 Task: Add a signature Loretta Young containing Have a great National Diabetes Month, Loretta Young to email address softage.9@softage.net and add a label Marketing plans
Action: Mouse moved to (1168, 64)
Screenshot: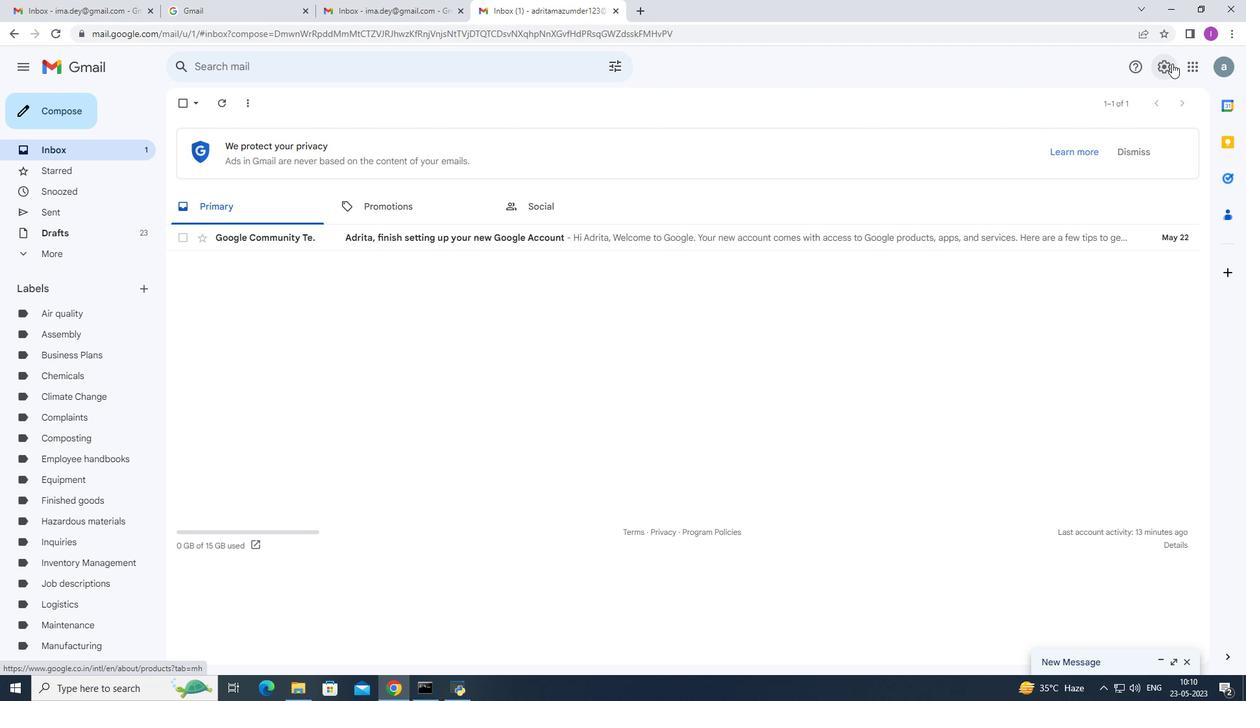 
Action: Mouse pressed left at (1168, 64)
Screenshot: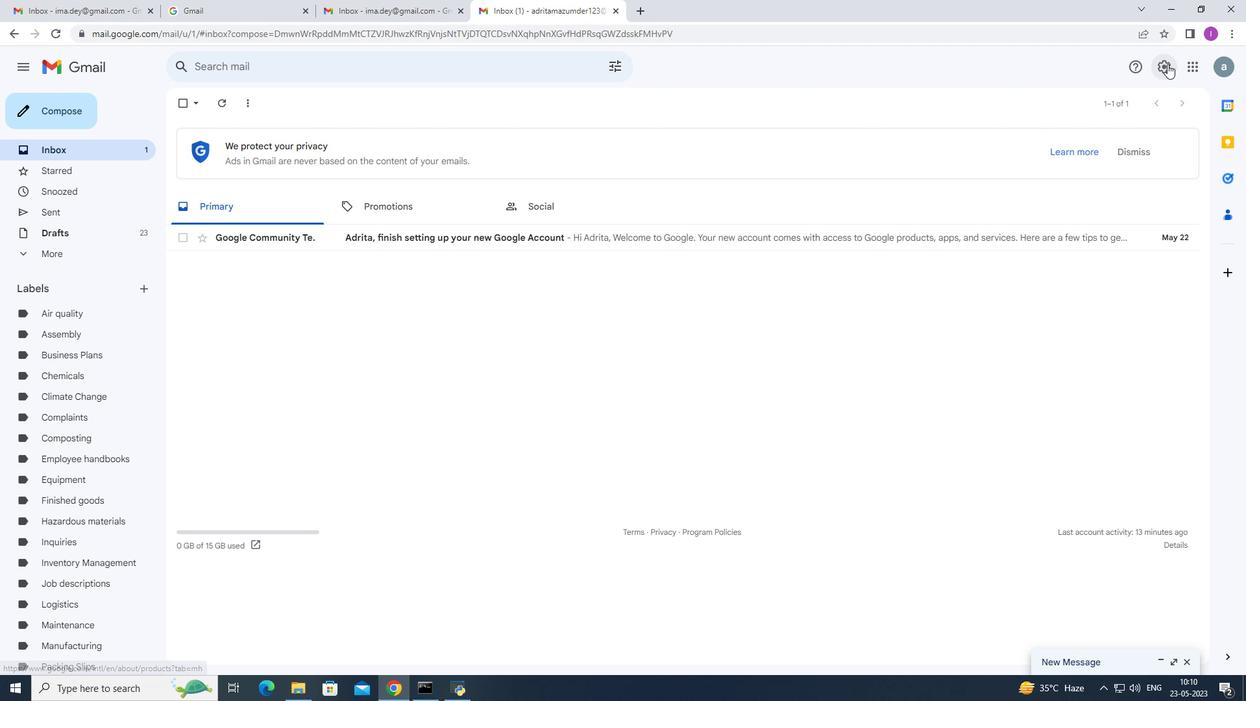 
Action: Mouse moved to (1120, 138)
Screenshot: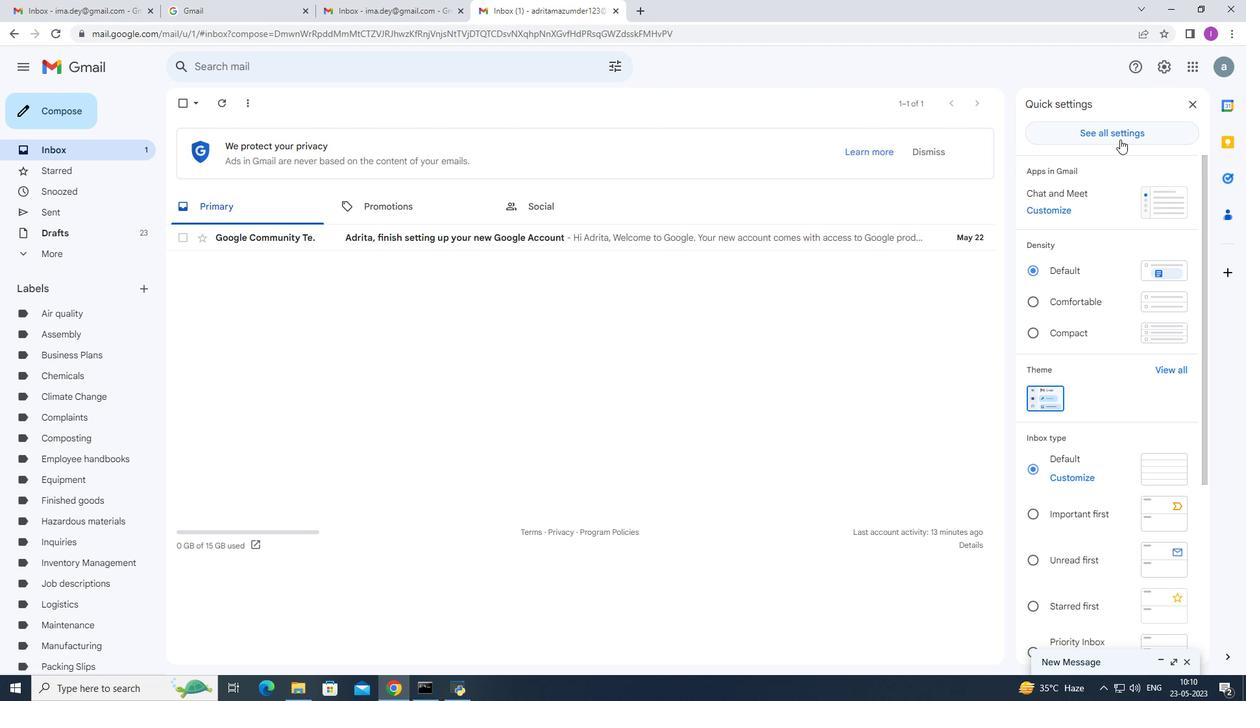 
Action: Mouse pressed left at (1120, 138)
Screenshot: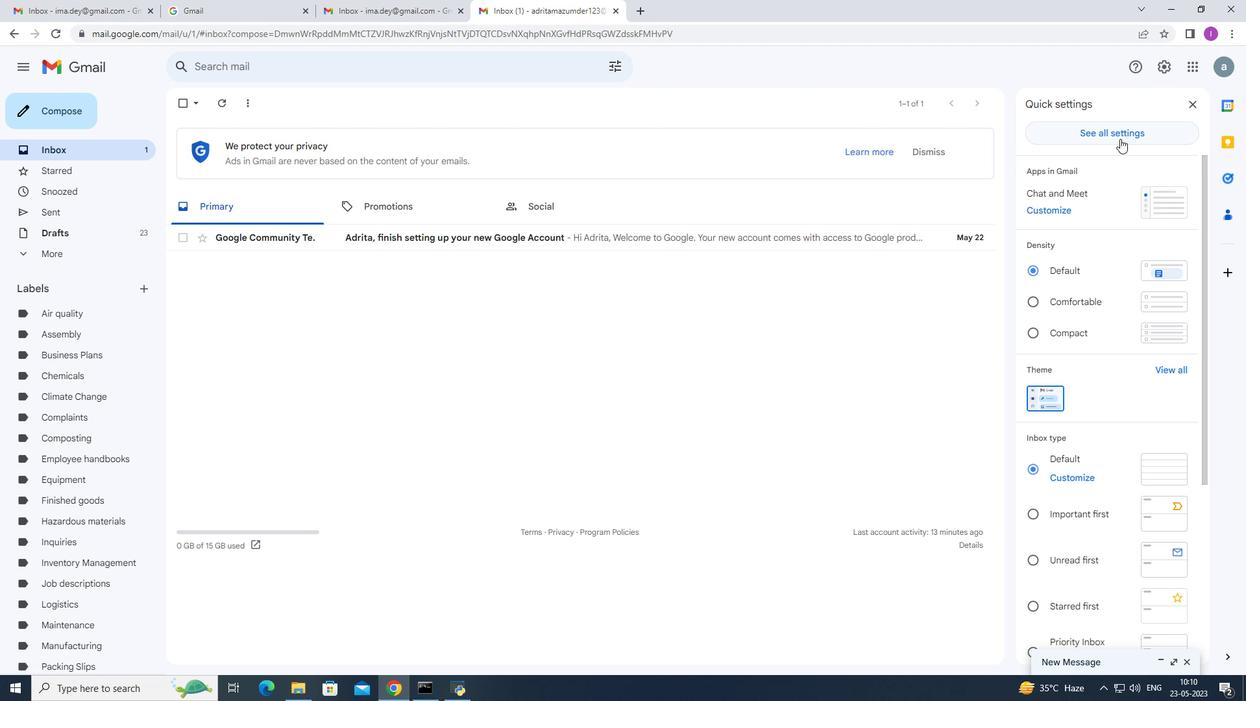 
Action: Mouse moved to (409, 381)
Screenshot: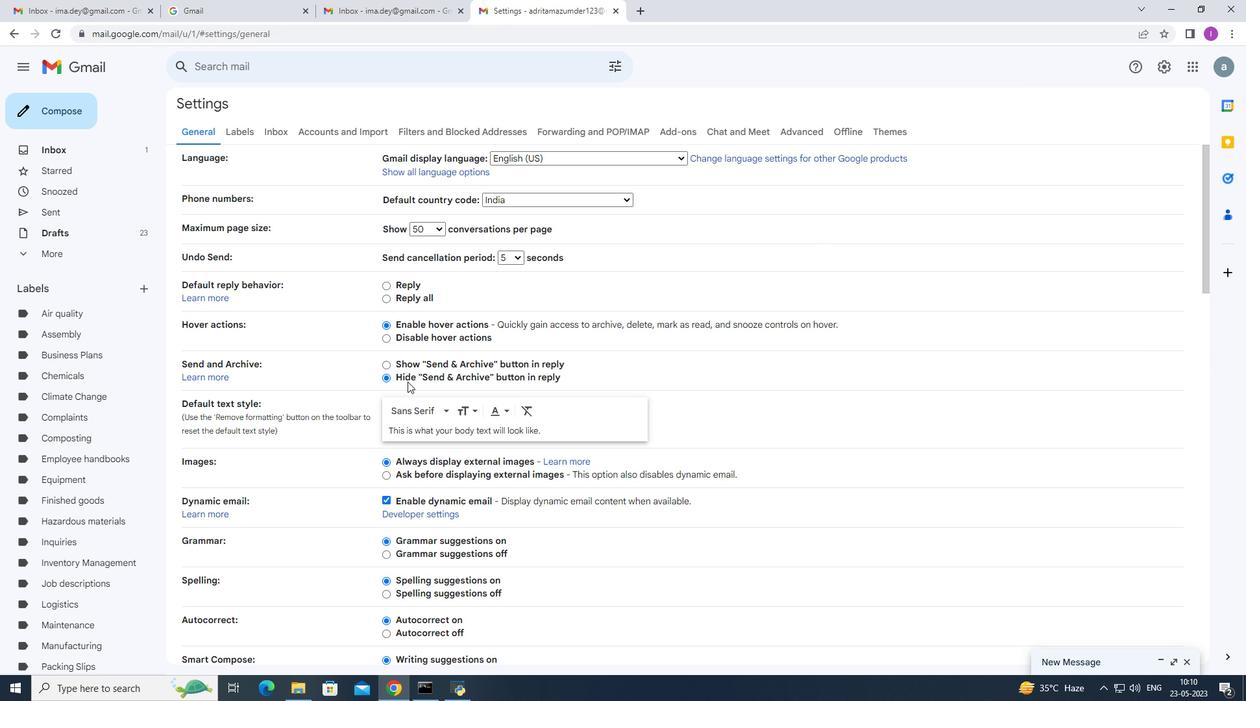 
Action: Mouse scrolled (409, 380) with delta (0, 0)
Screenshot: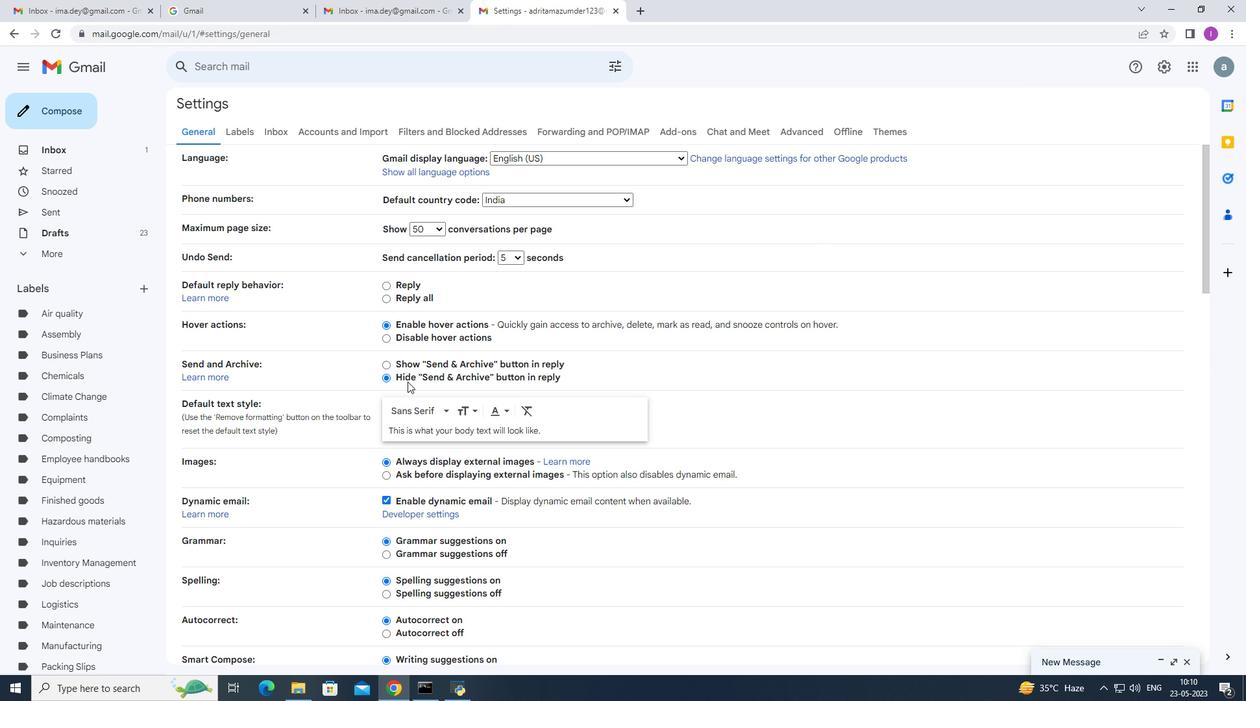 
Action: Mouse moved to (414, 381)
Screenshot: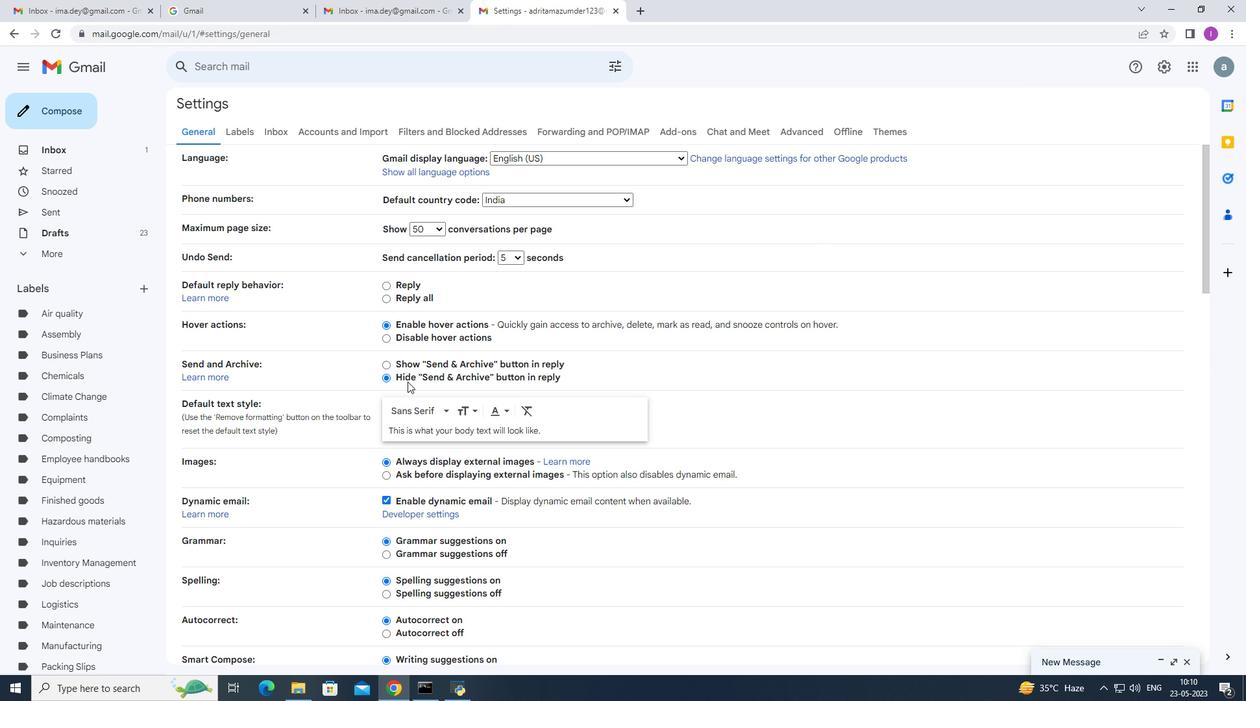 
Action: Mouse scrolled (414, 380) with delta (0, 0)
Screenshot: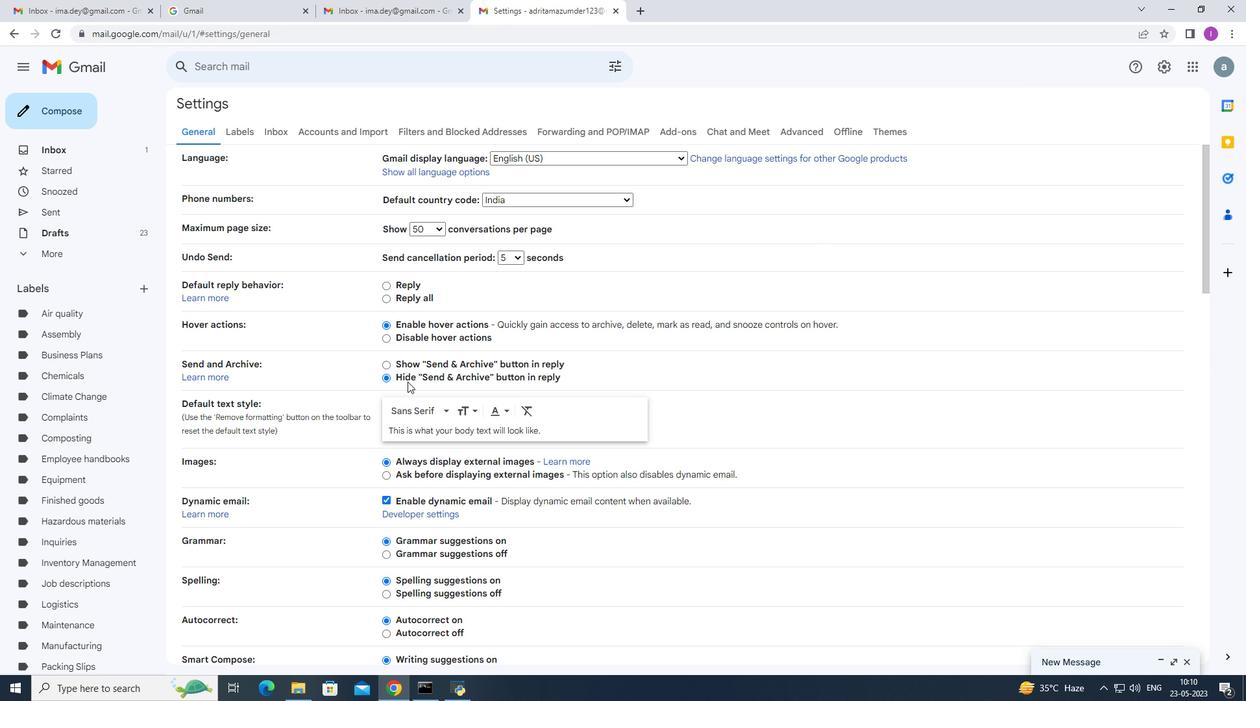 
Action: Mouse moved to (420, 381)
Screenshot: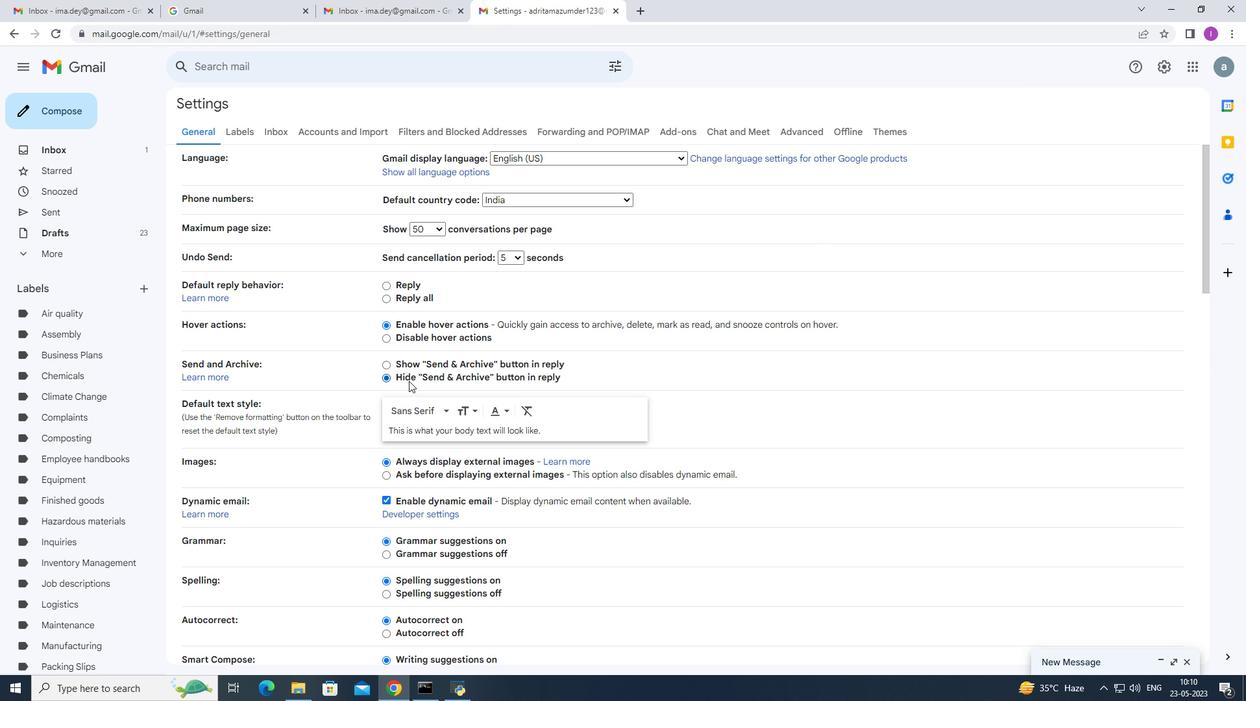 
Action: Mouse scrolled (418, 380) with delta (0, 0)
Screenshot: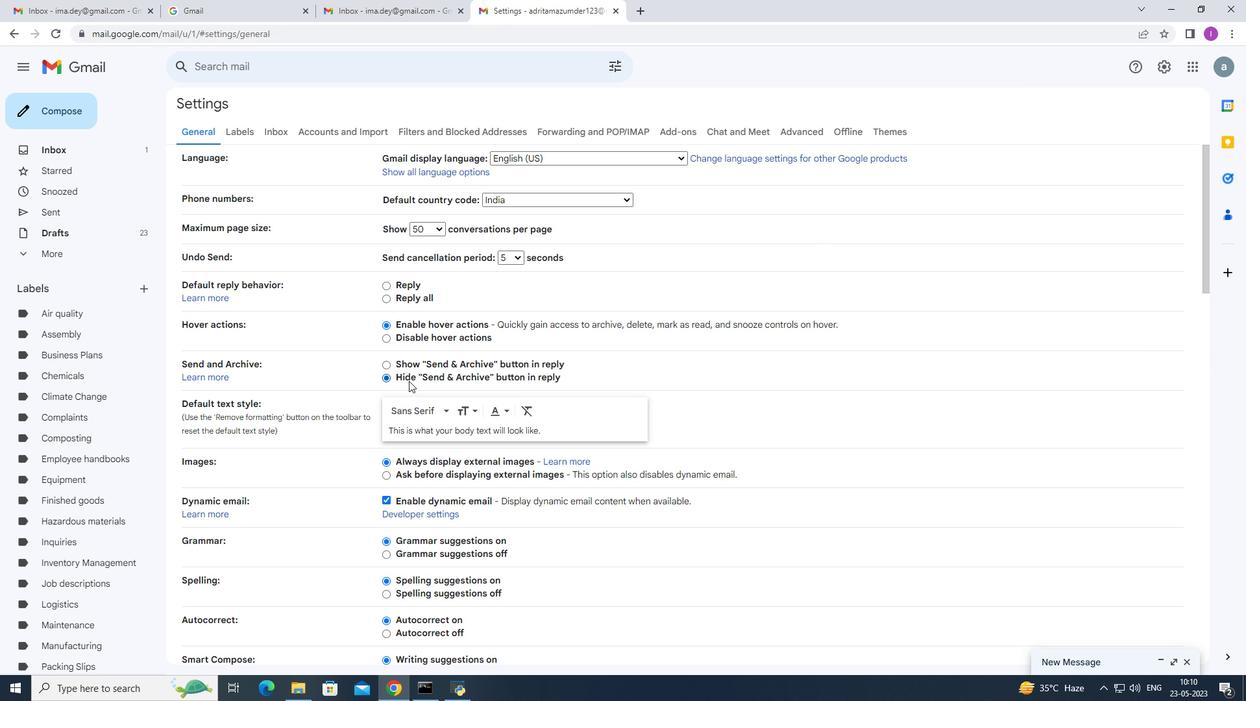 
Action: Mouse moved to (438, 380)
Screenshot: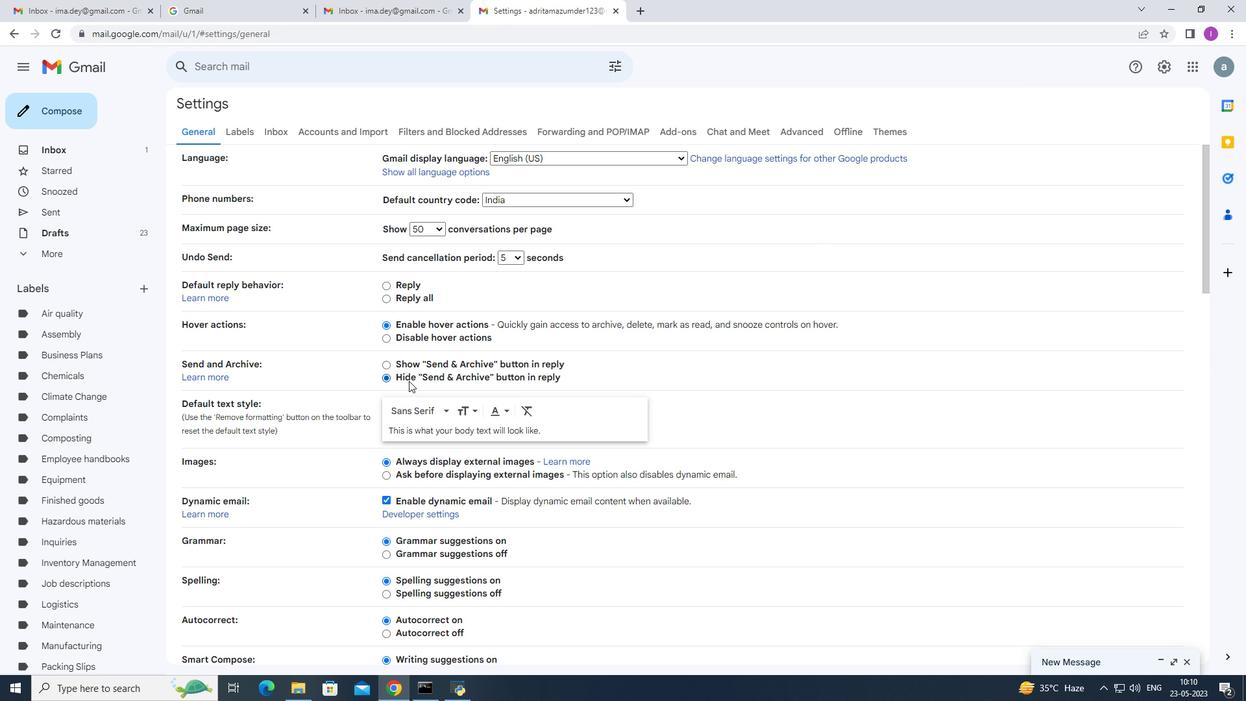 
Action: Mouse scrolled (426, 381) with delta (0, 0)
Screenshot: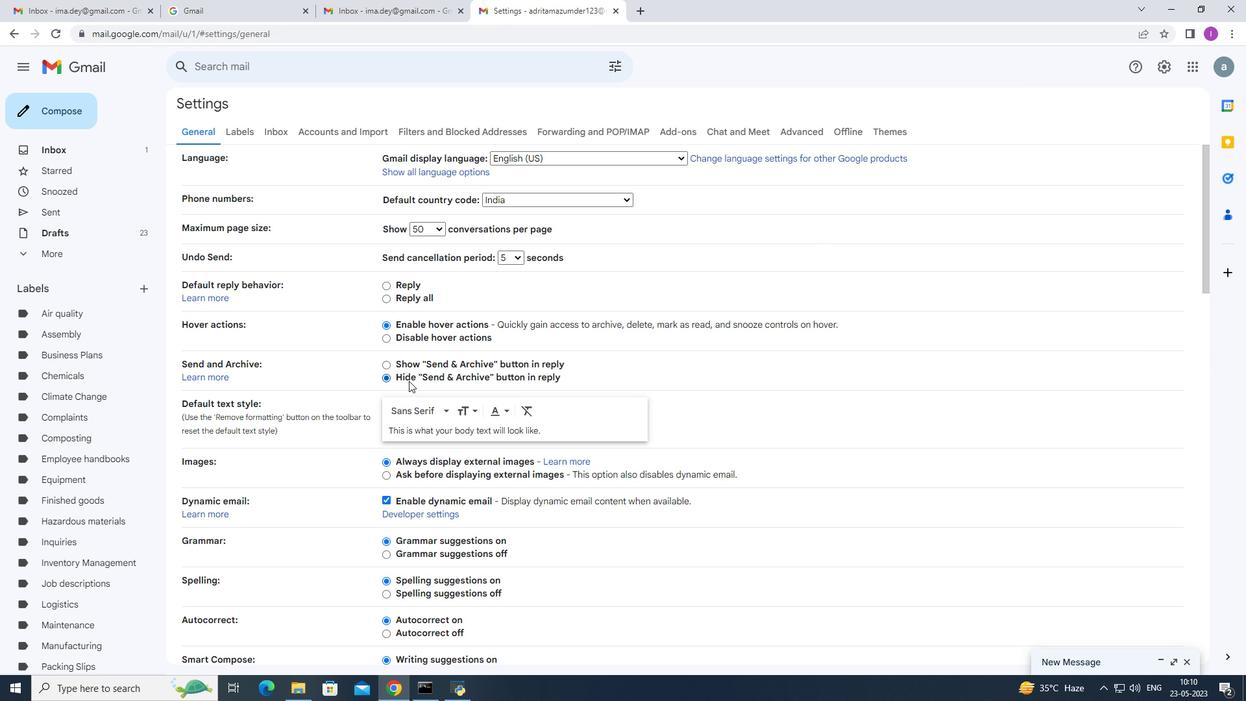 
Action: Mouse moved to (440, 380)
Screenshot: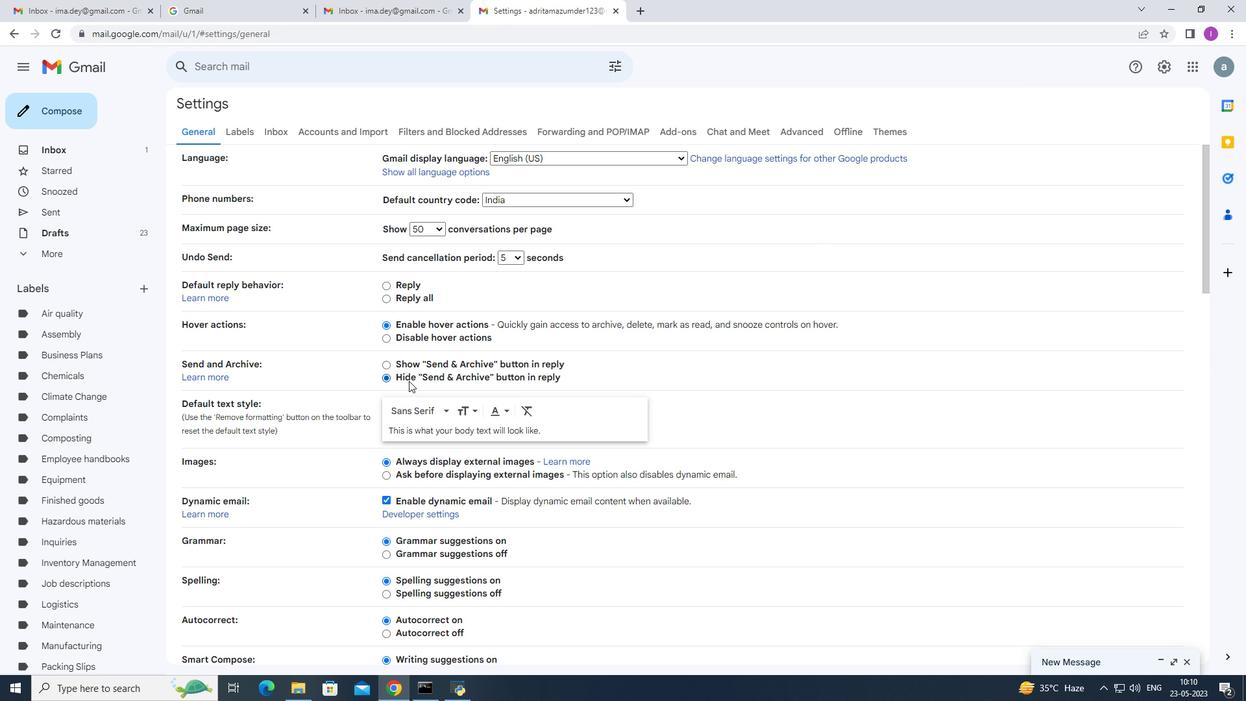 
Action: Mouse scrolled (430, 380) with delta (0, 0)
Screenshot: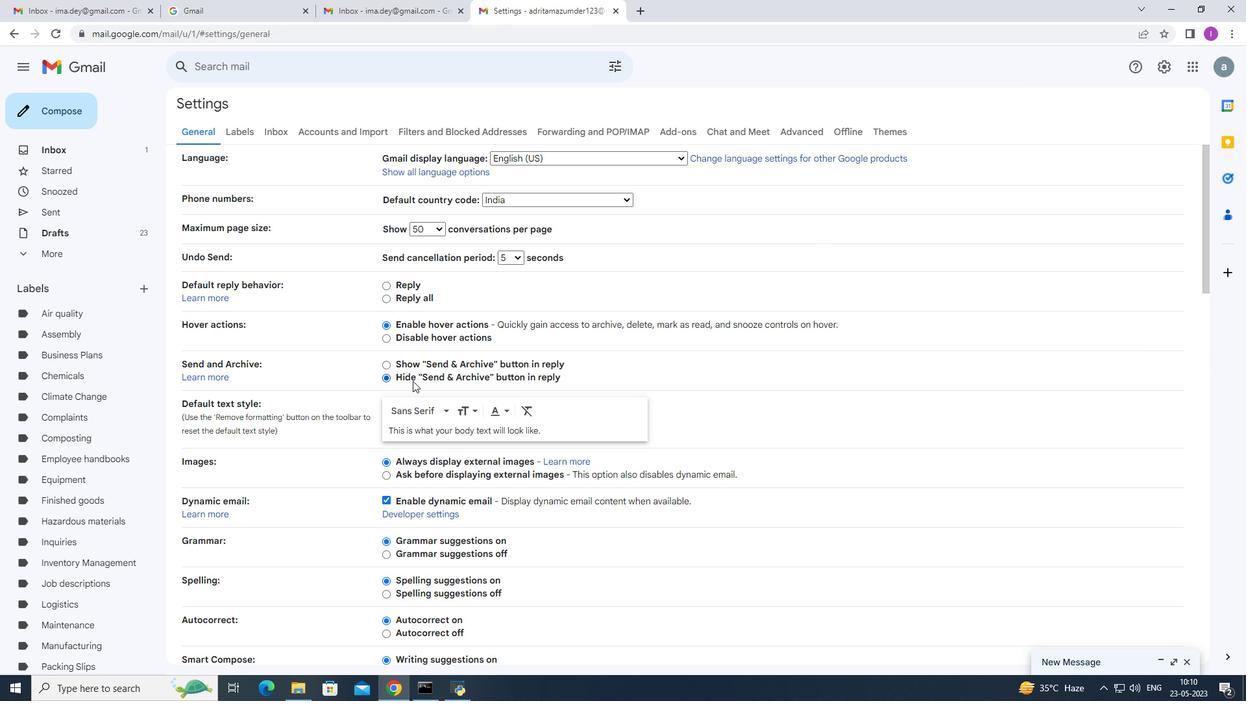 
Action: Mouse moved to (443, 380)
Screenshot: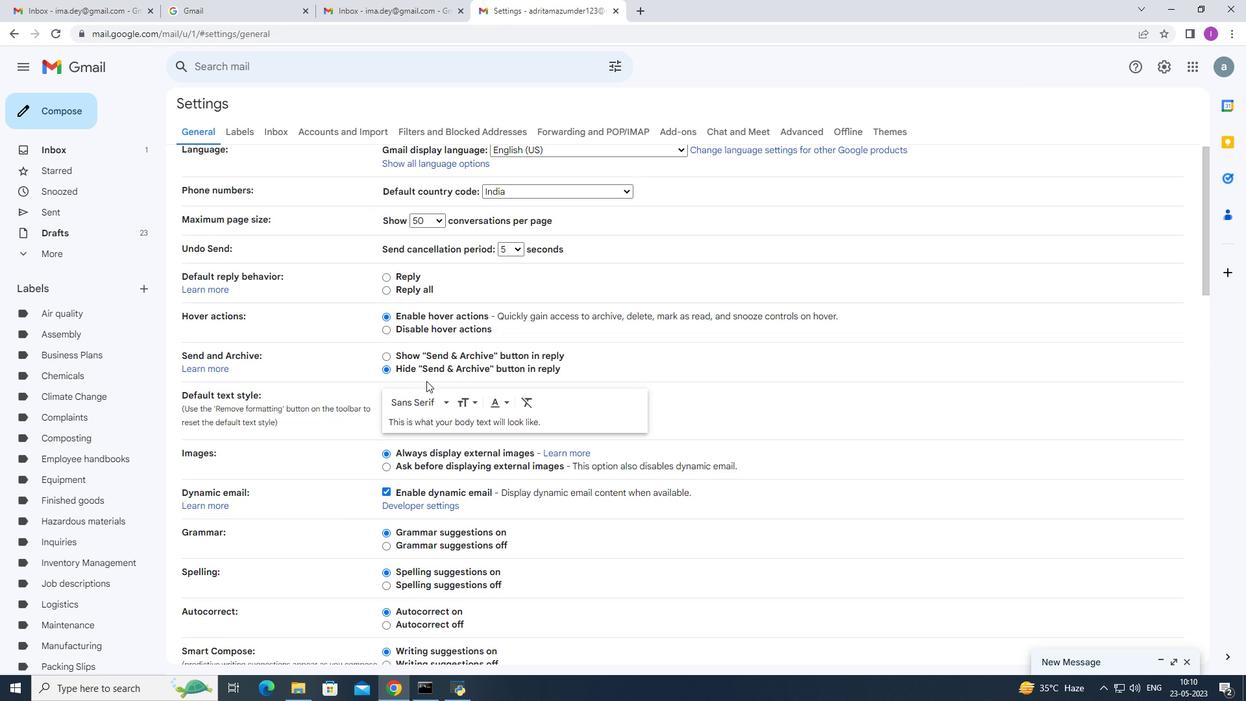 
Action: Mouse scrolled (442, 379) with delta (0, 0)
Screenshot: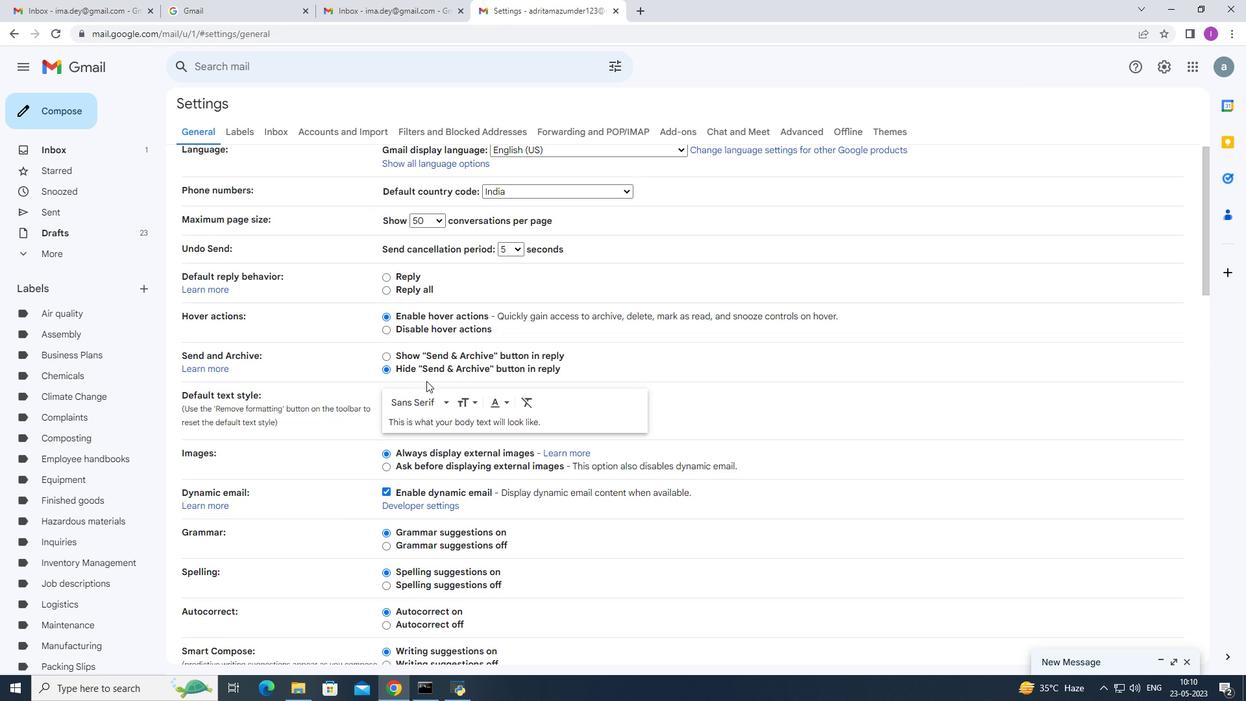 
Action: Mouse moved to (479, 372)
Screenshot: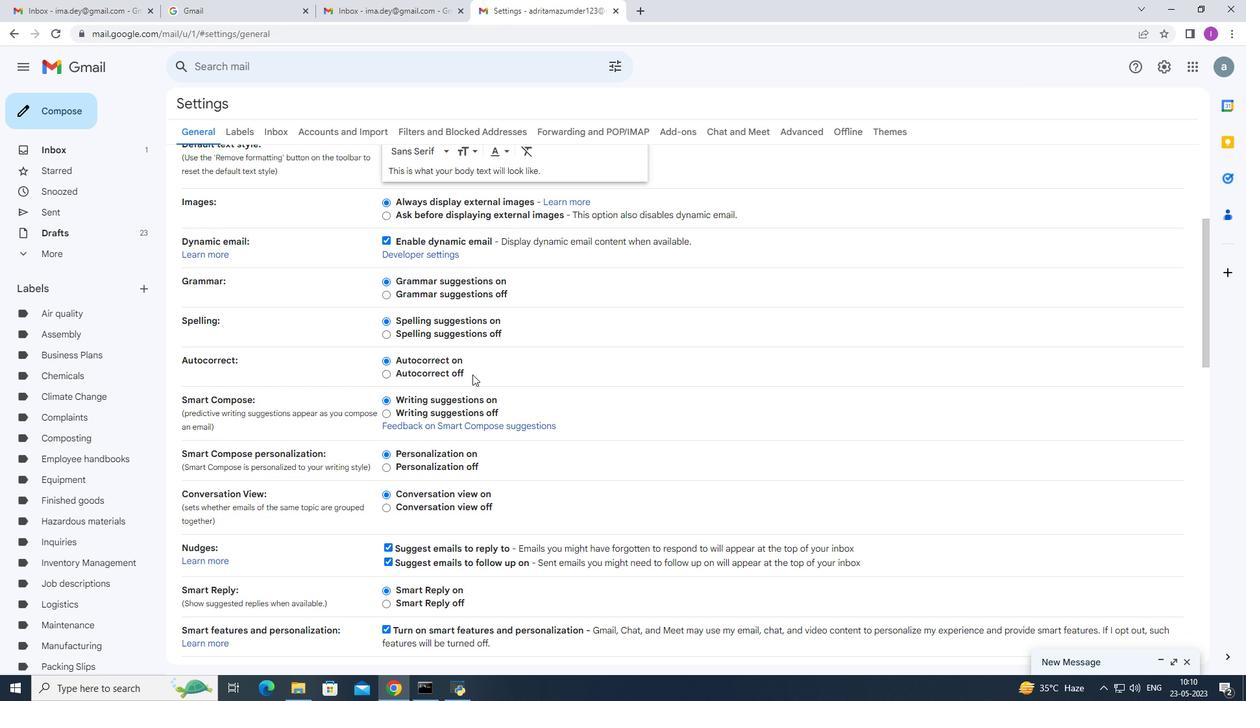 
Action: Mouse scrolled (479, 372) with delta (0, 0)
Screenshot: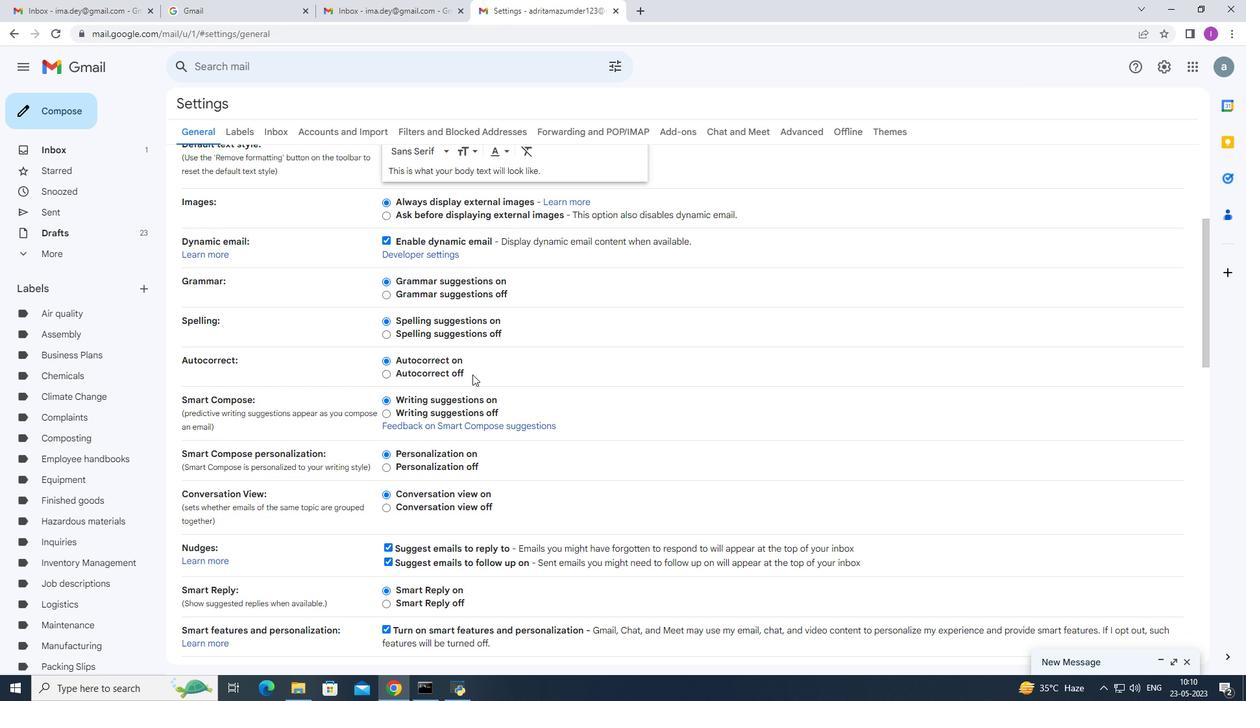 
Action: Mouse moved to (480, 372)
Screenshot: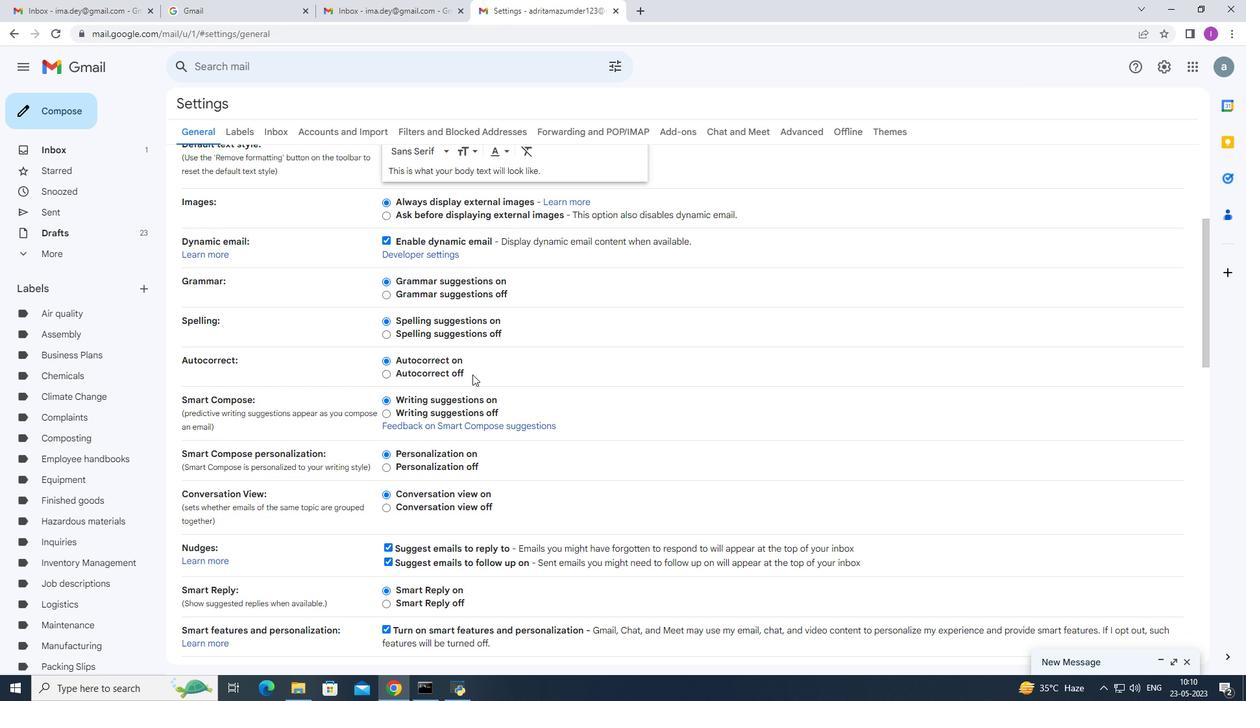 
Action: Mouse scrolled (479, 372) with delta (0, 0)
Screenshot: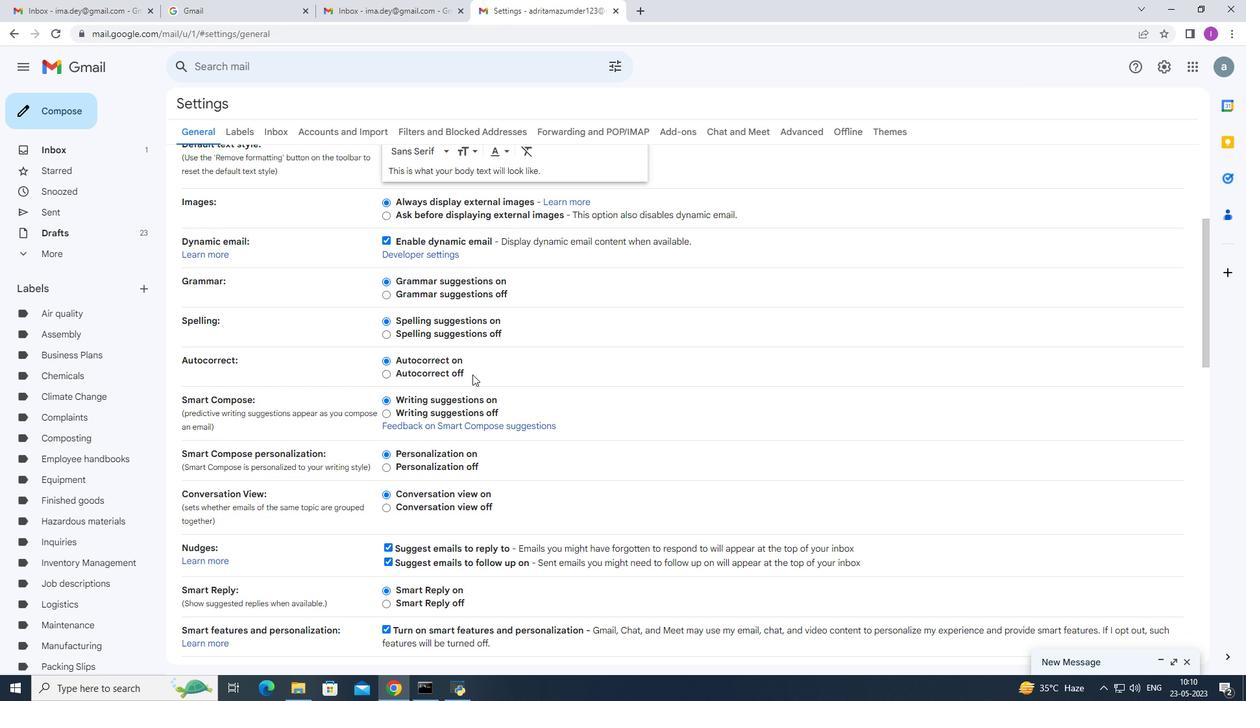 
Action: Mouse moved to (481, 372)
Screenshot: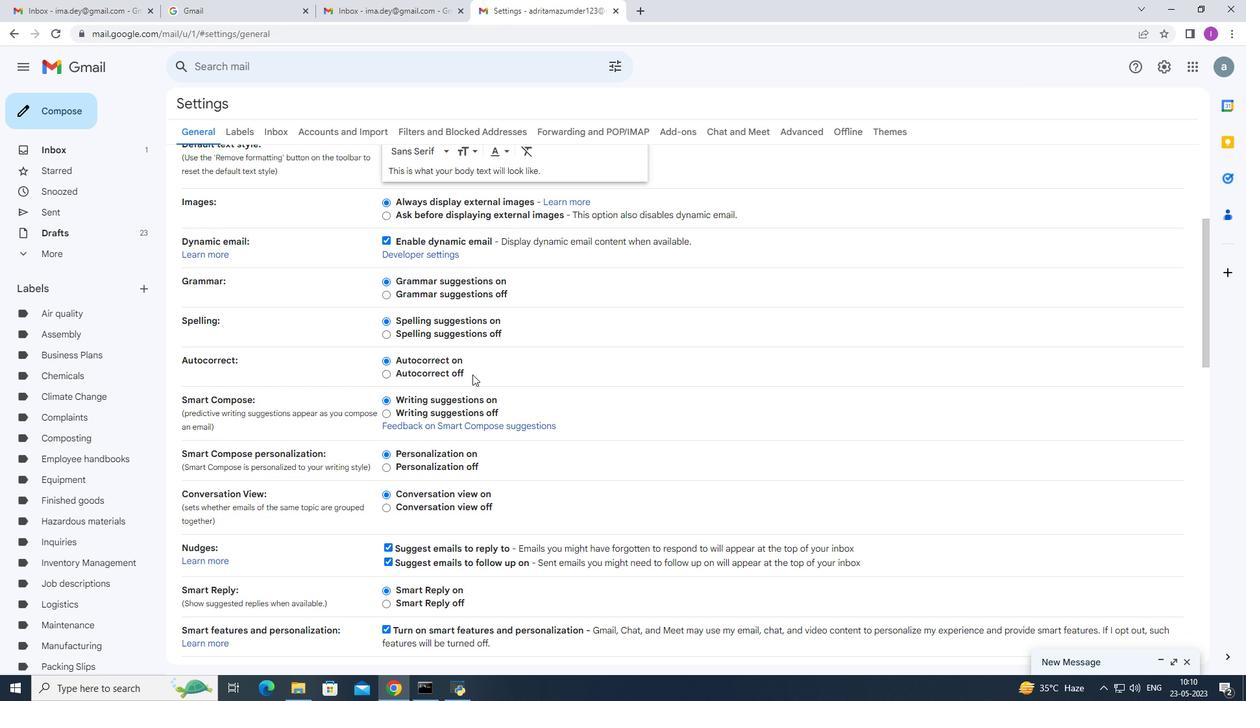 
Action: Mouse scrolled (479, 372) with delta (0, 0)
Screenshot: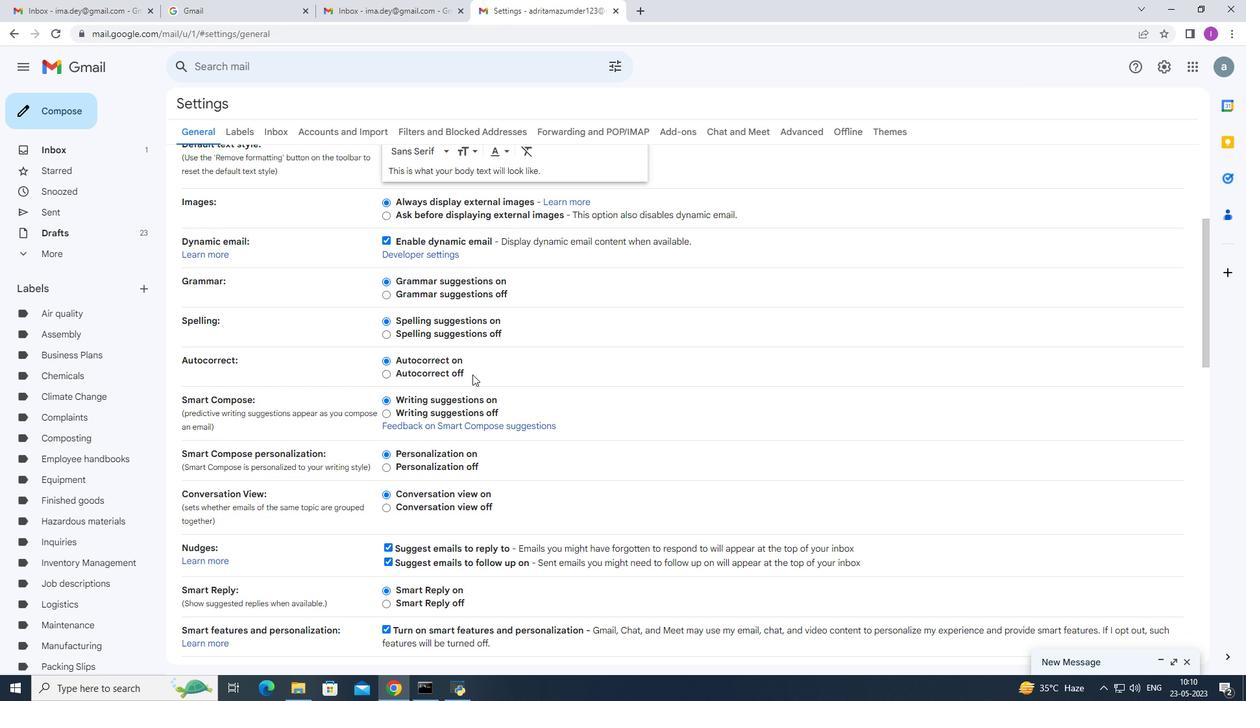 
Action: Mouse scrolled (481, 373) with delta (0, 0)
Screenshot: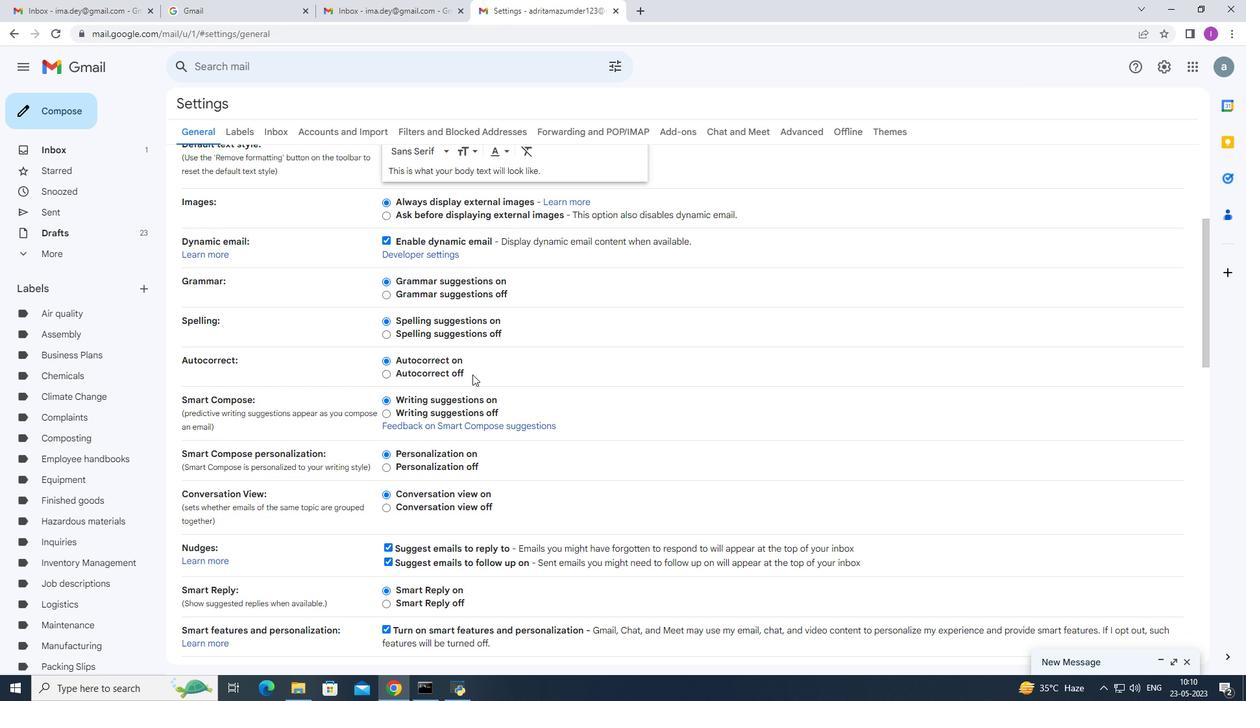 
Action: Mouse scrolled (481, 373) with delta (0, 0)
Screenshot: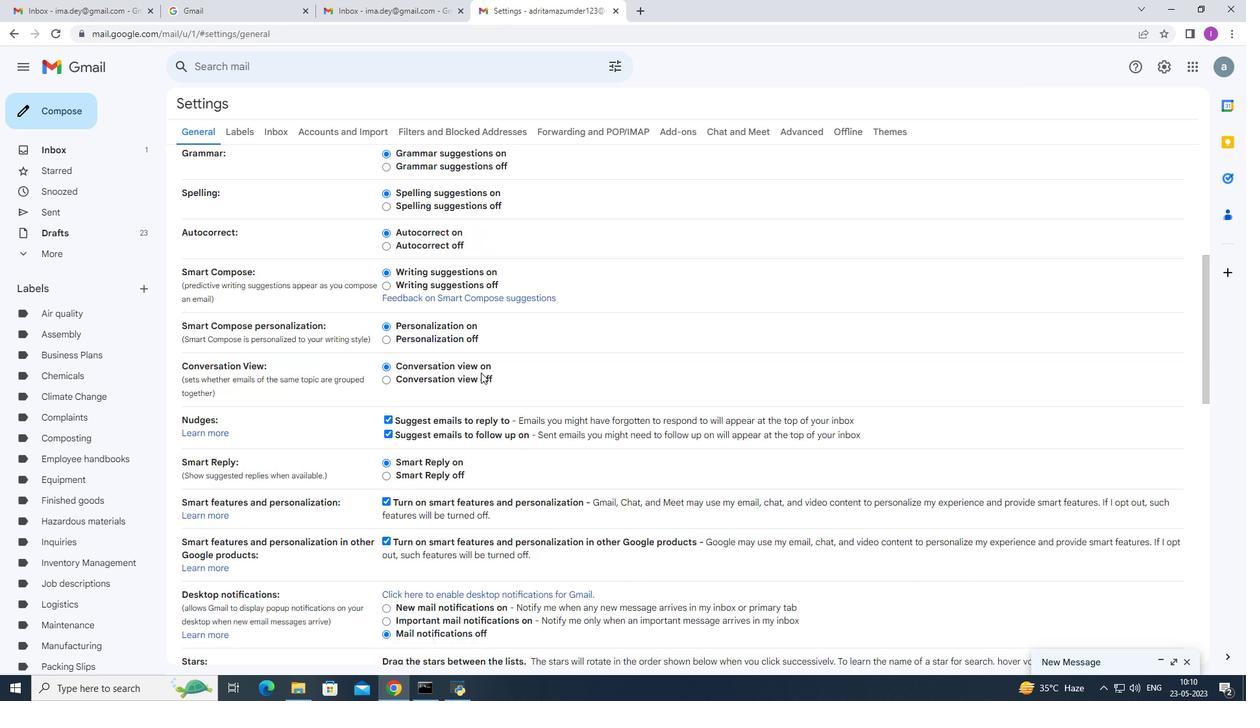 
Action: Mouse scrolled (481, 373) with delta (0, 0)
Screenshot: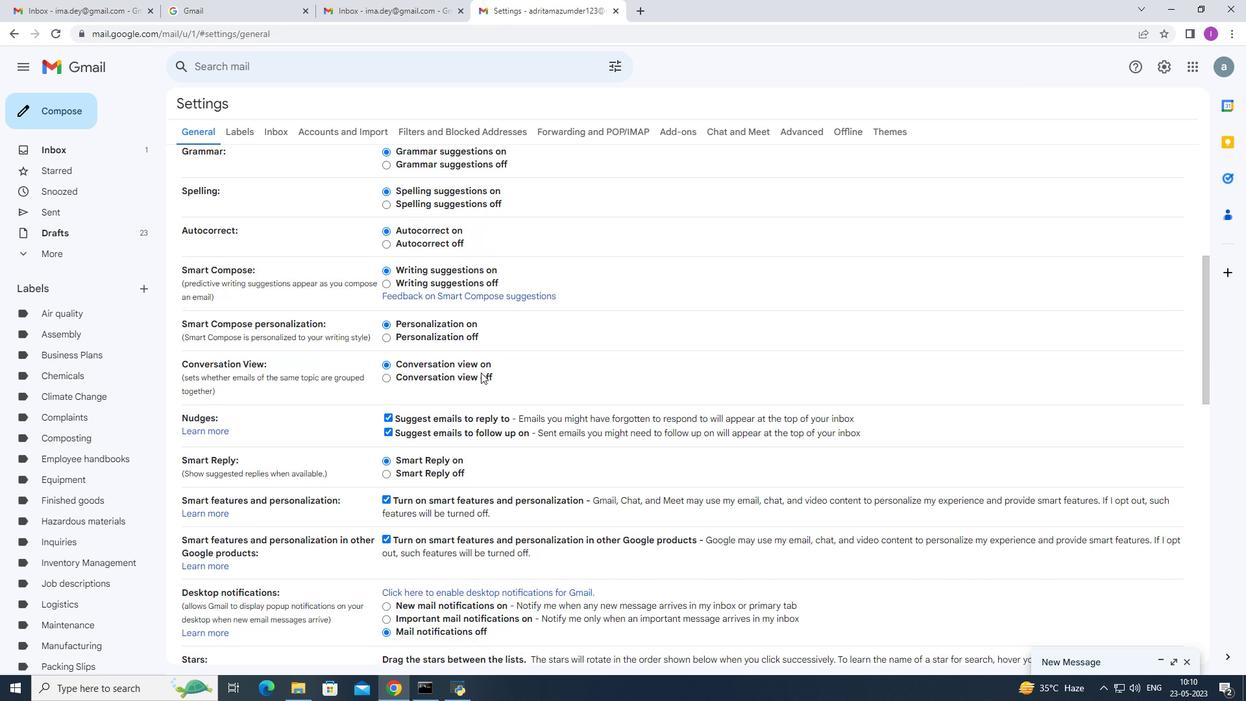 
Action: Mouse scrolled (481, 373) with delta (0, 0)
Screenshot: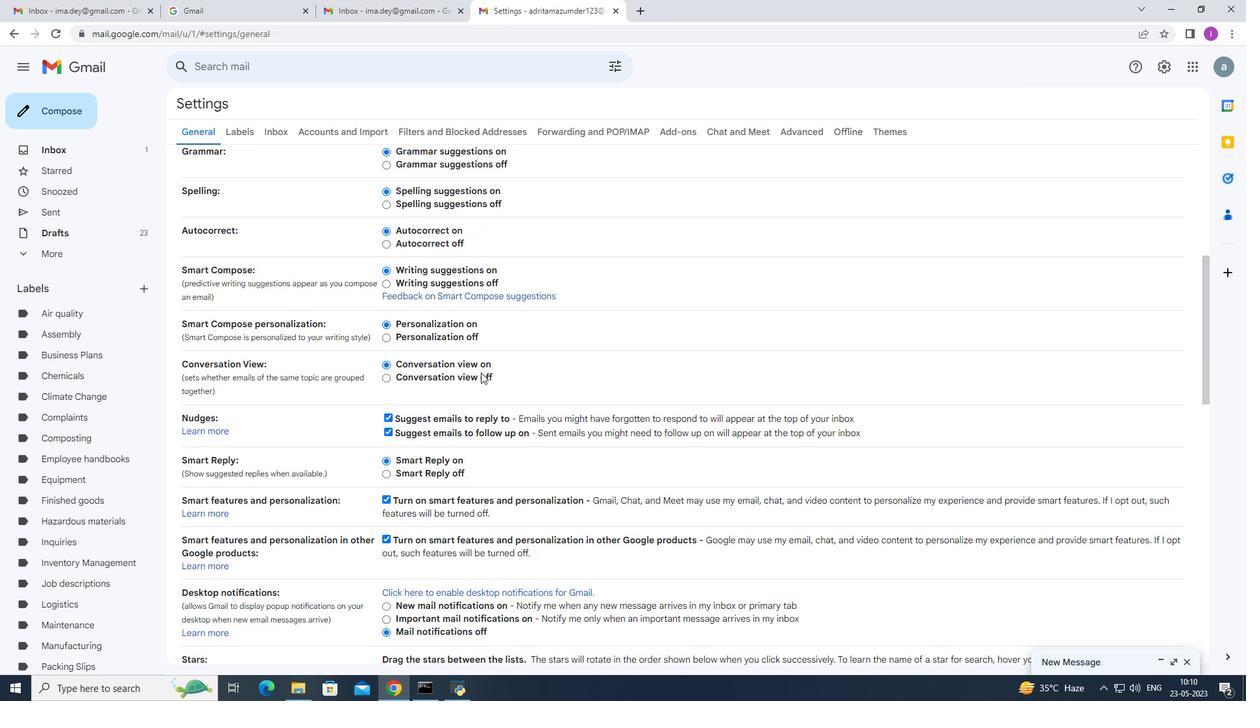 
Action: Mouse scrolled (481, 372) with delta (0, 0)
Screenshot: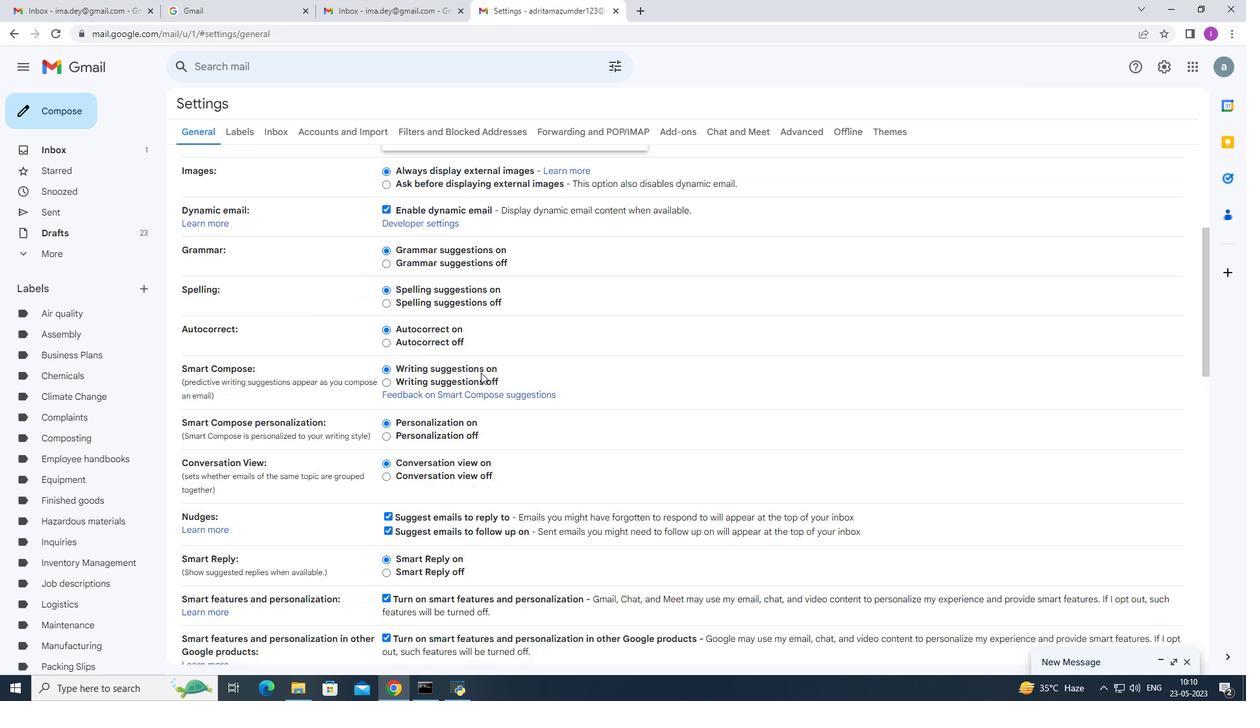 
Action: Mouse scrolled (481, 372) with delta (0, 0)
Screenshot: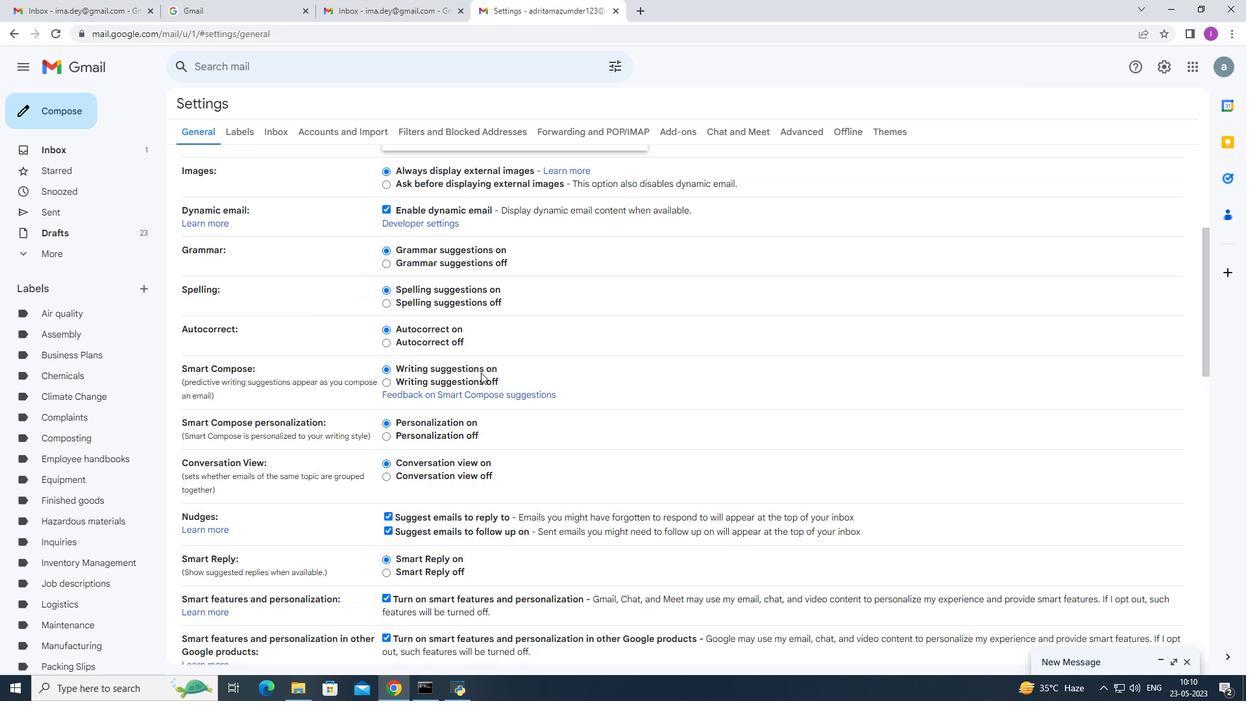 
Action: Mouse scrolled (481, 372) with delta (0, 0)
Screenshot: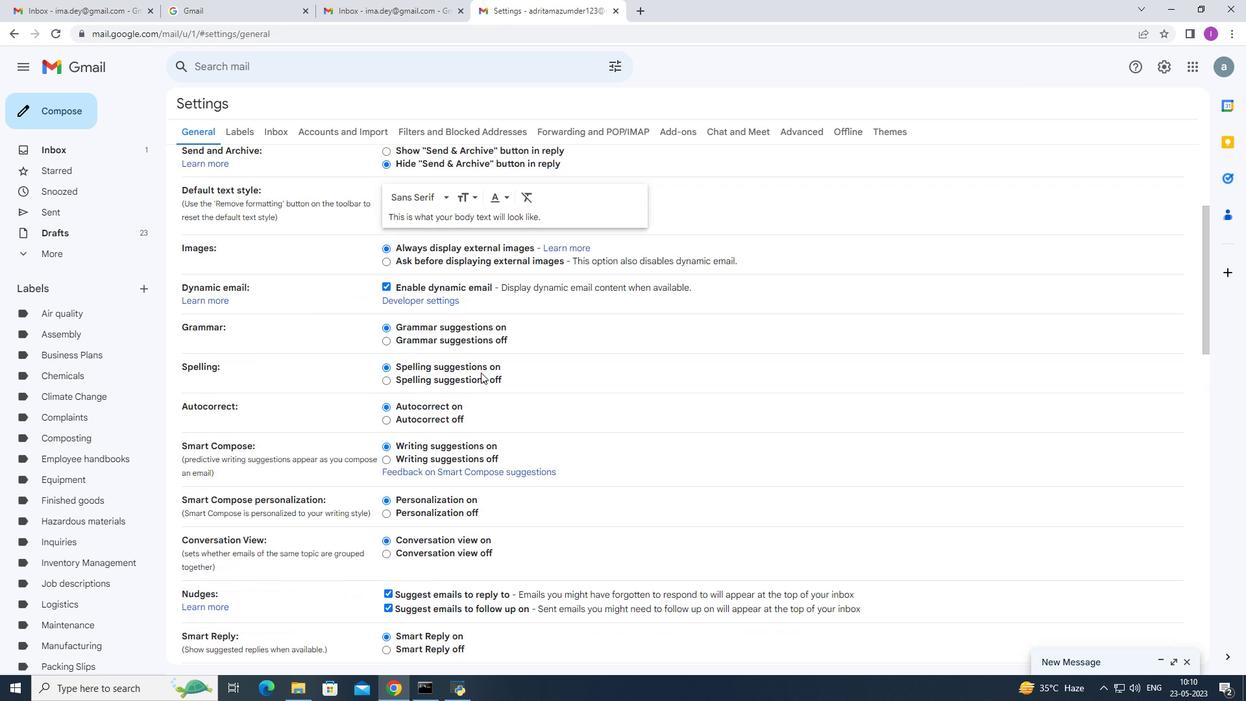 
Action: Mouse scrolled (481, 372) with delta (0, 0)
Screenshot: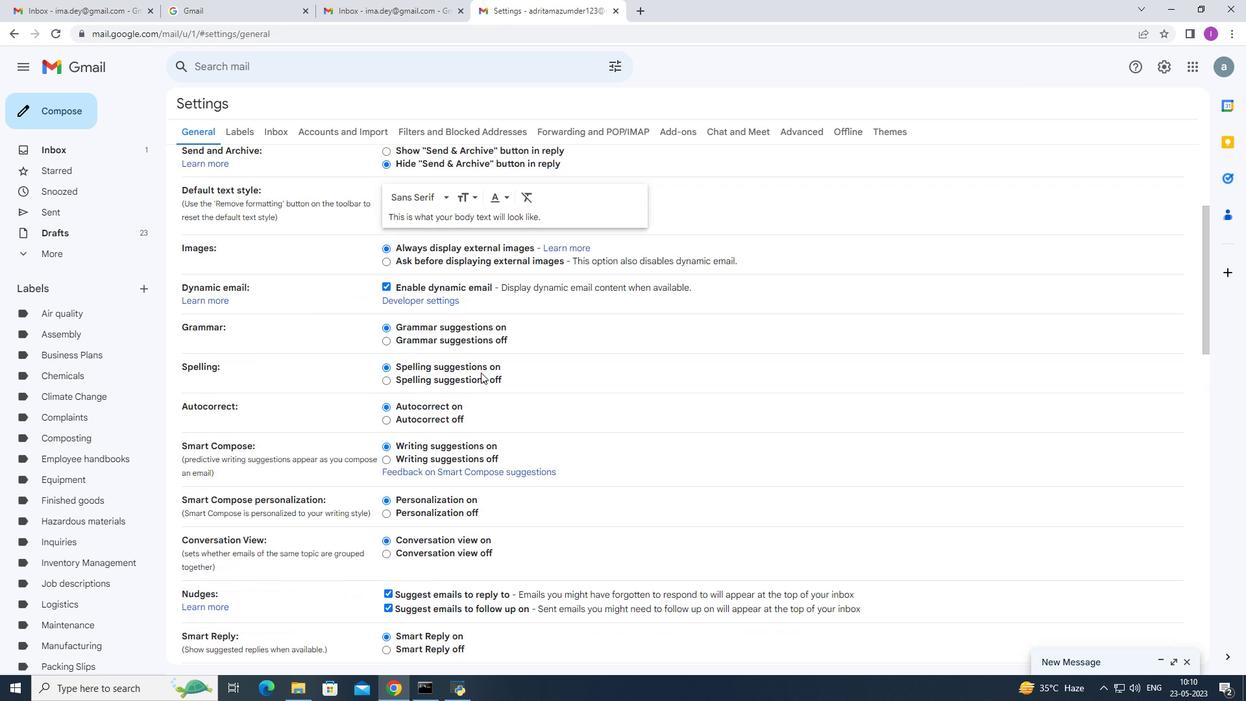 
Action: Mouse scrolled (481, 372) with delta (0, 0)
Screenshot: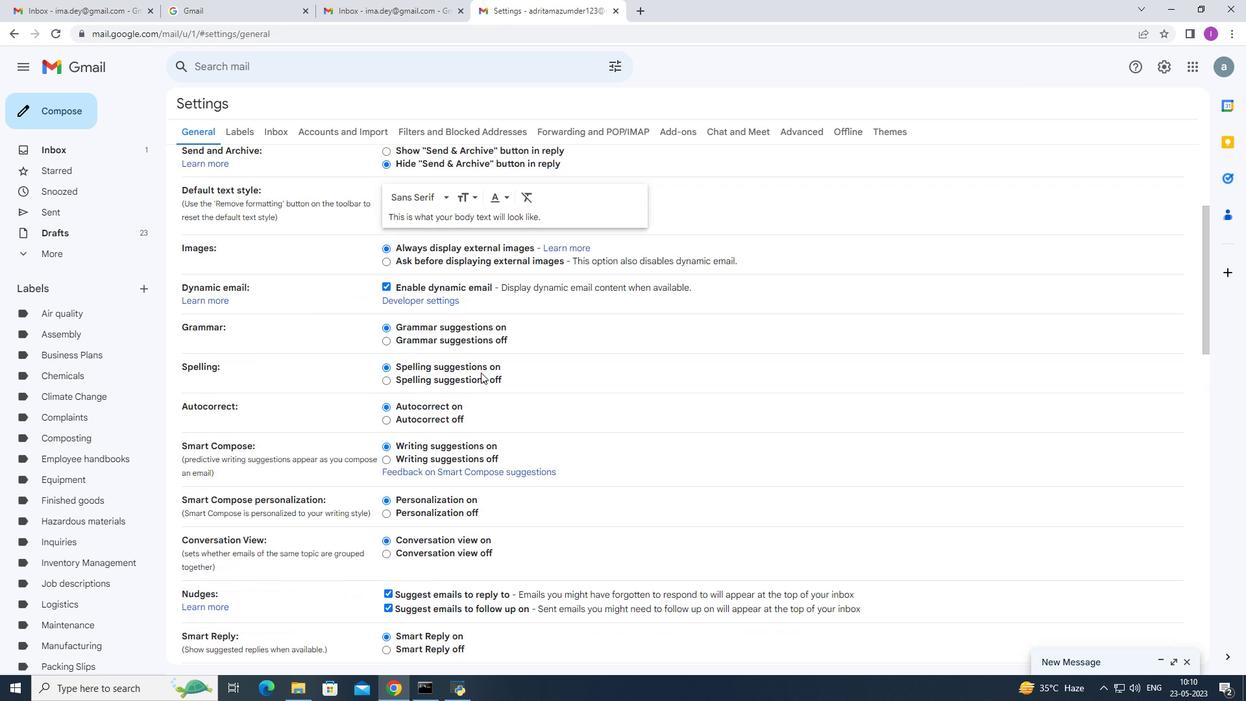 
Action: Mouse scrolled (481, 373) with delta (0, 0)
Screenshot: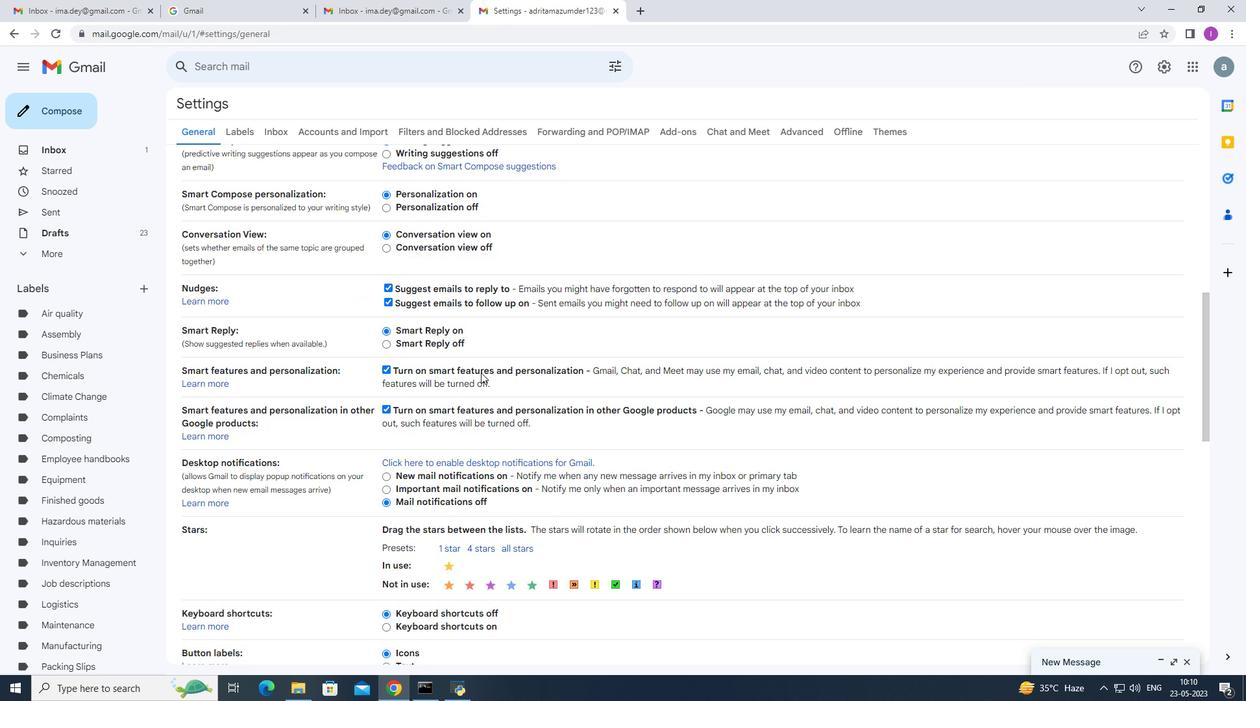 
Action: Mouse moved to (481, 372)
Screenshot: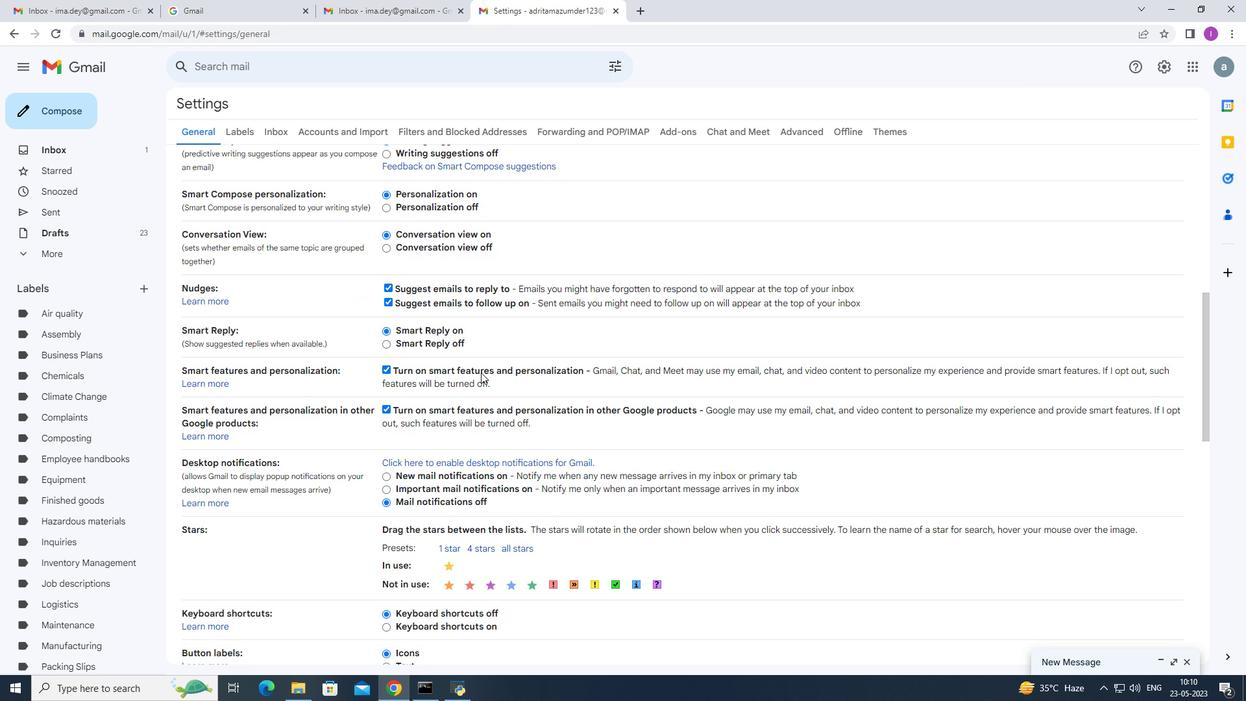 
Action: Mouse scrolled (481, 373) with delta (0, 0)
Screenshot: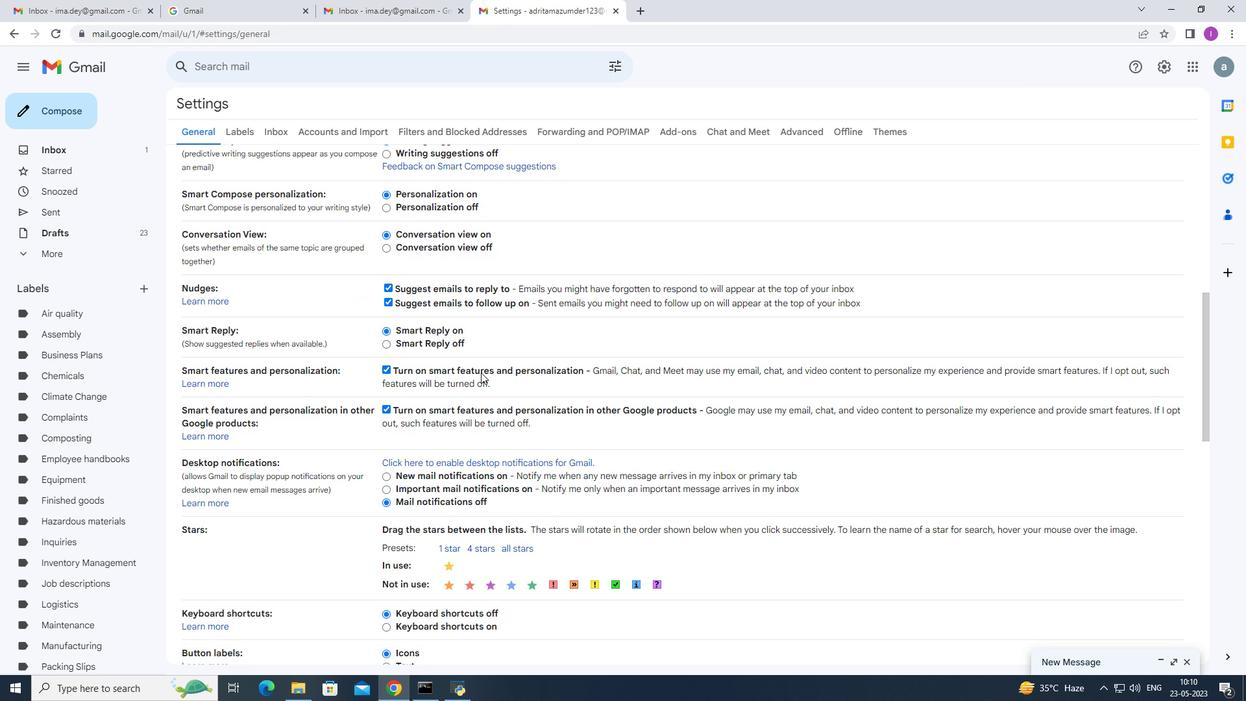 
Action: Mouse scrolled (481, 373) with delta (0, 0)
Screenshot: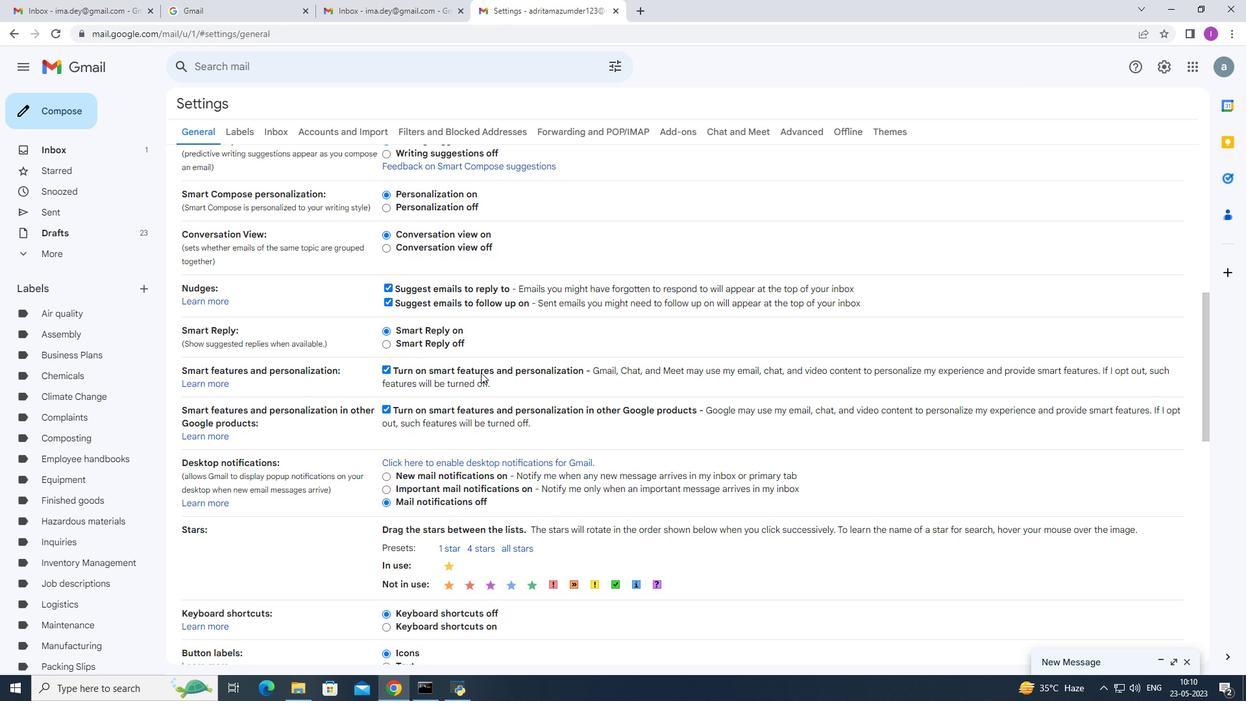
Action: Mouse moved to (482, 372)
Screenshot: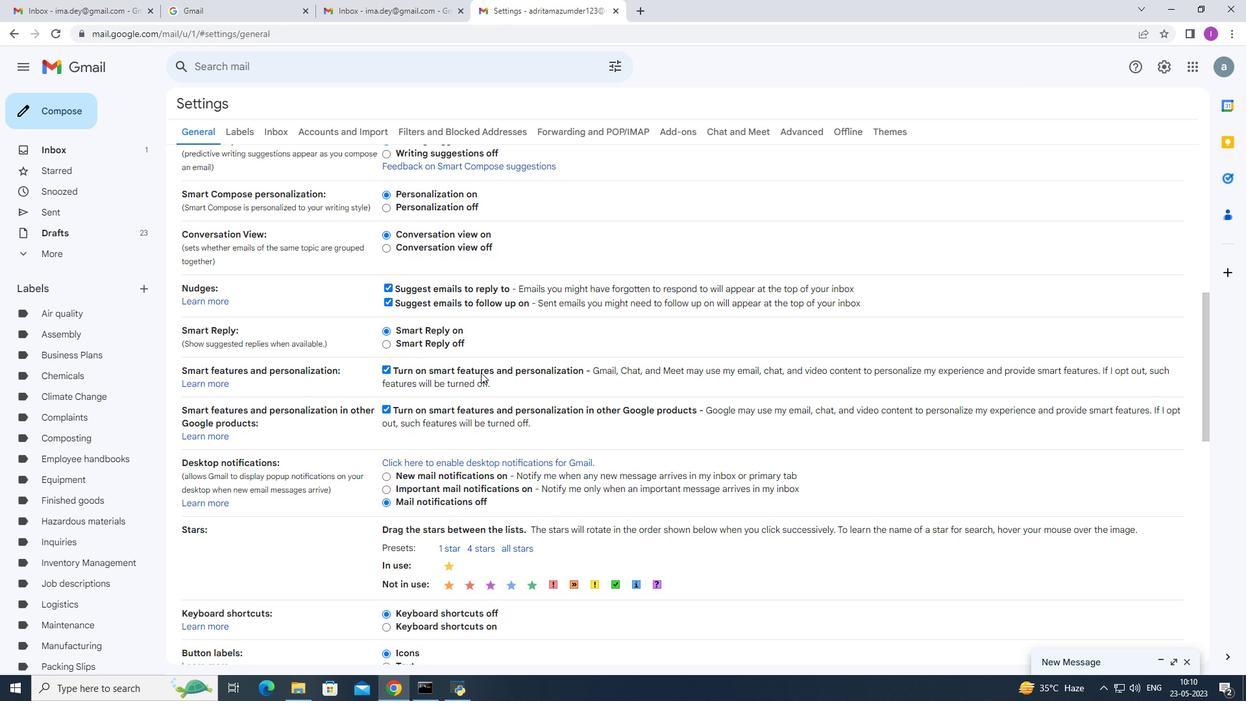 
Action: Mouse scrolled (482, 373) with delta (0, 0)
Screenshot: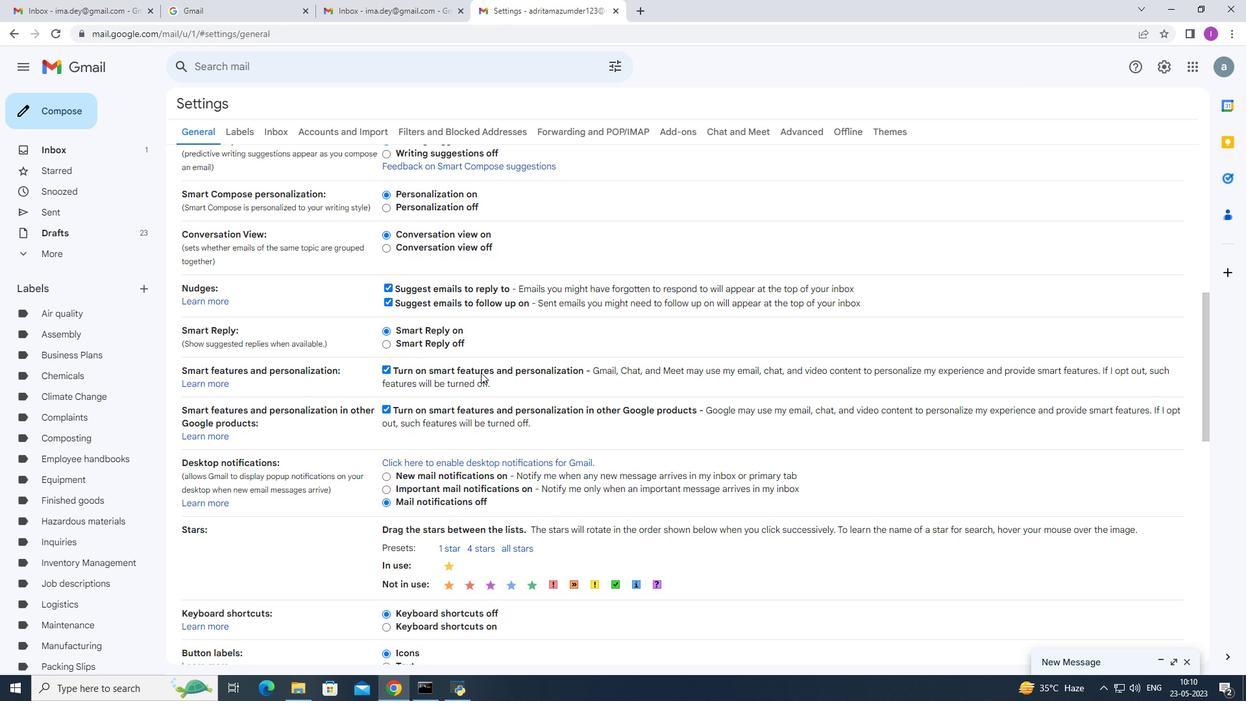 
Action: Mouse moved to (482, 372)
Screenshot: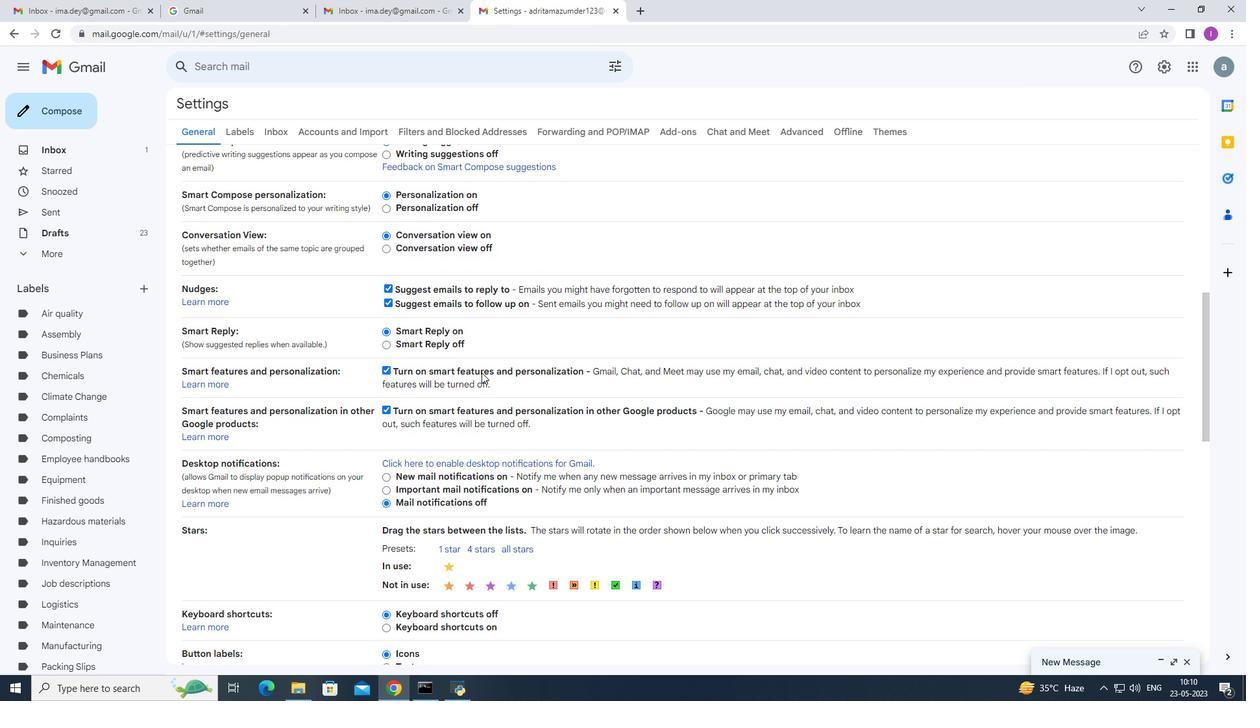 
Action: Mouse scrolled (482, 373) with delta (0, 0)
Screenshot: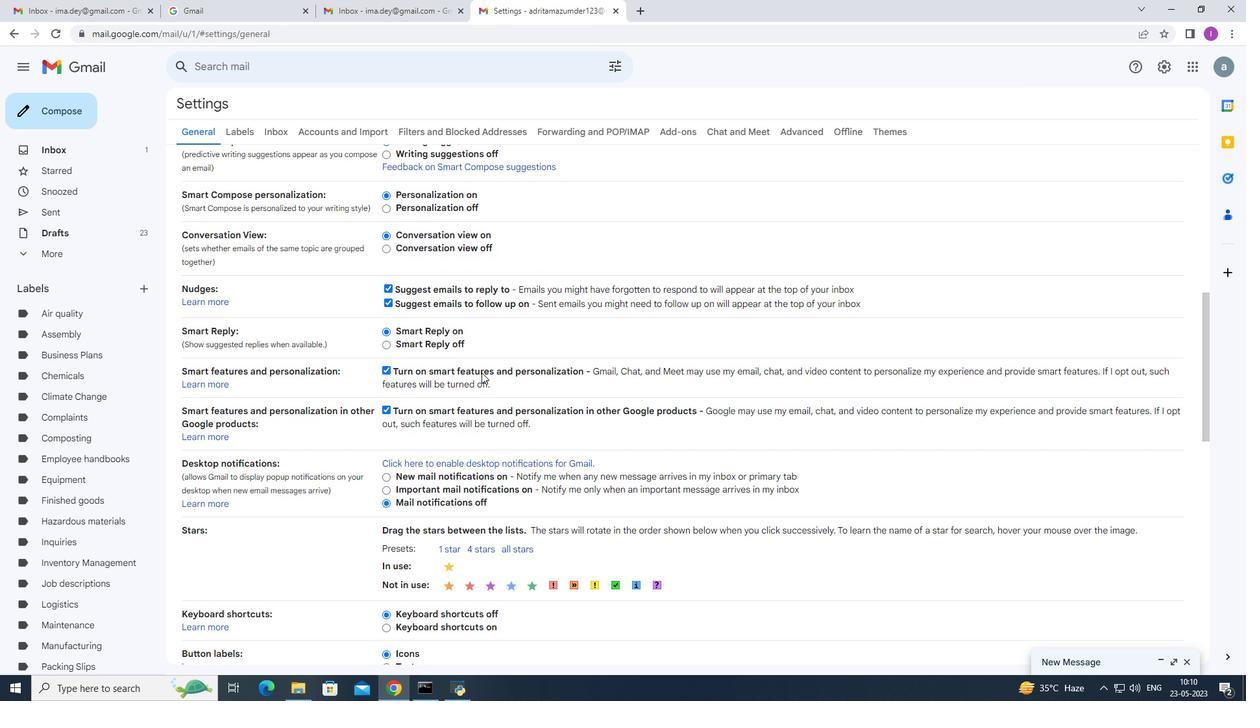 
Action: Mouse moved to (483, 372)
Screenshot: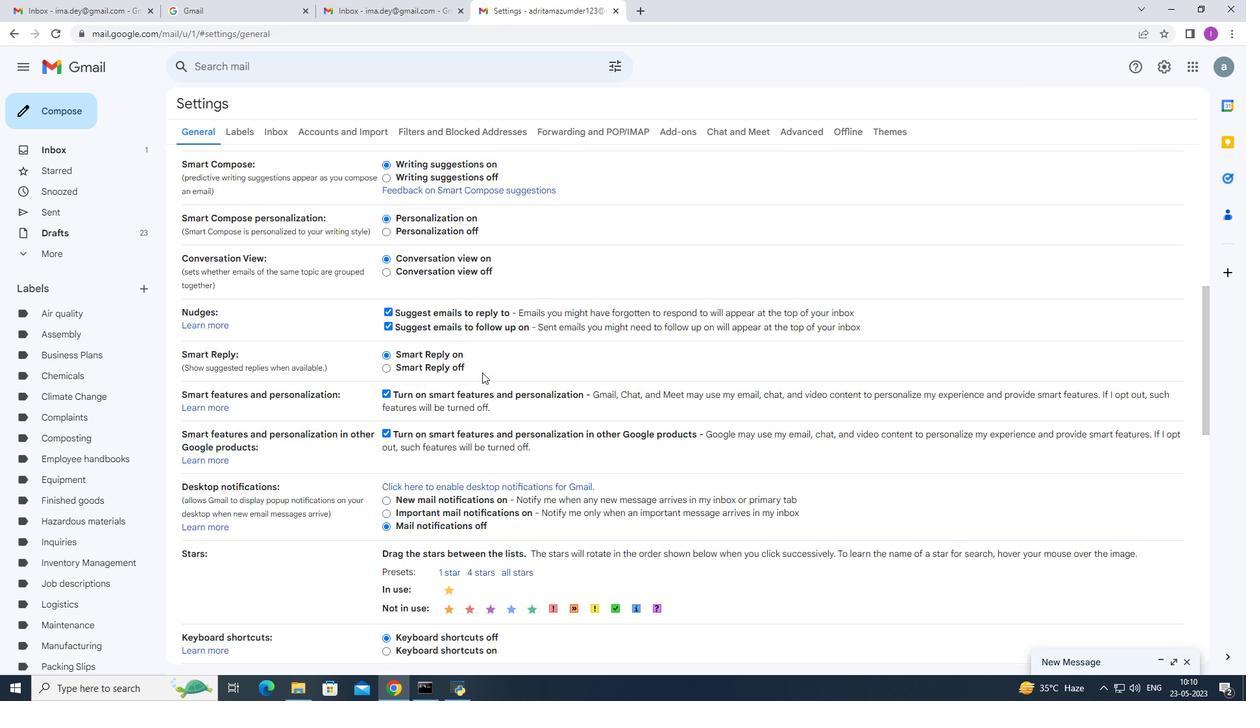 
Action: Mouse scrolled (483, 371) with delta (0, 0)
Screenshot: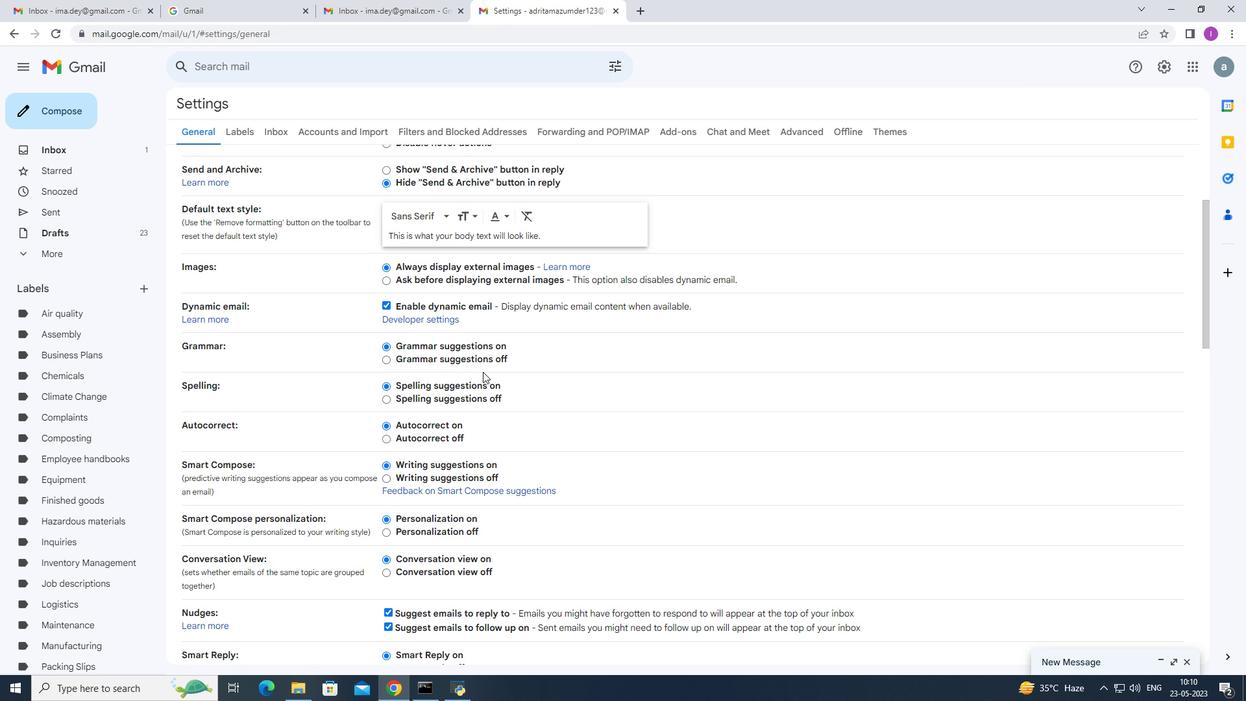 
Action: Mouse scrolled (483, 371) with delta (0, 0)
Screenshot: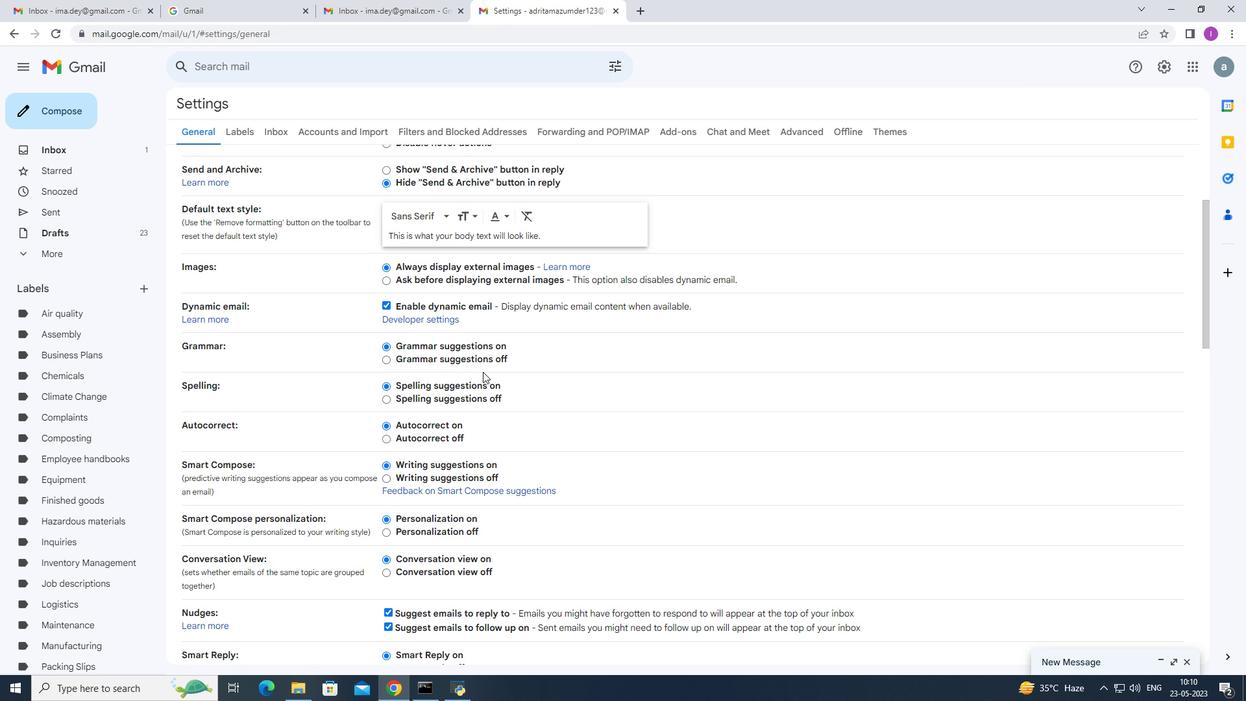 
Action: Mouse moved to (483, 372)
Screenshot: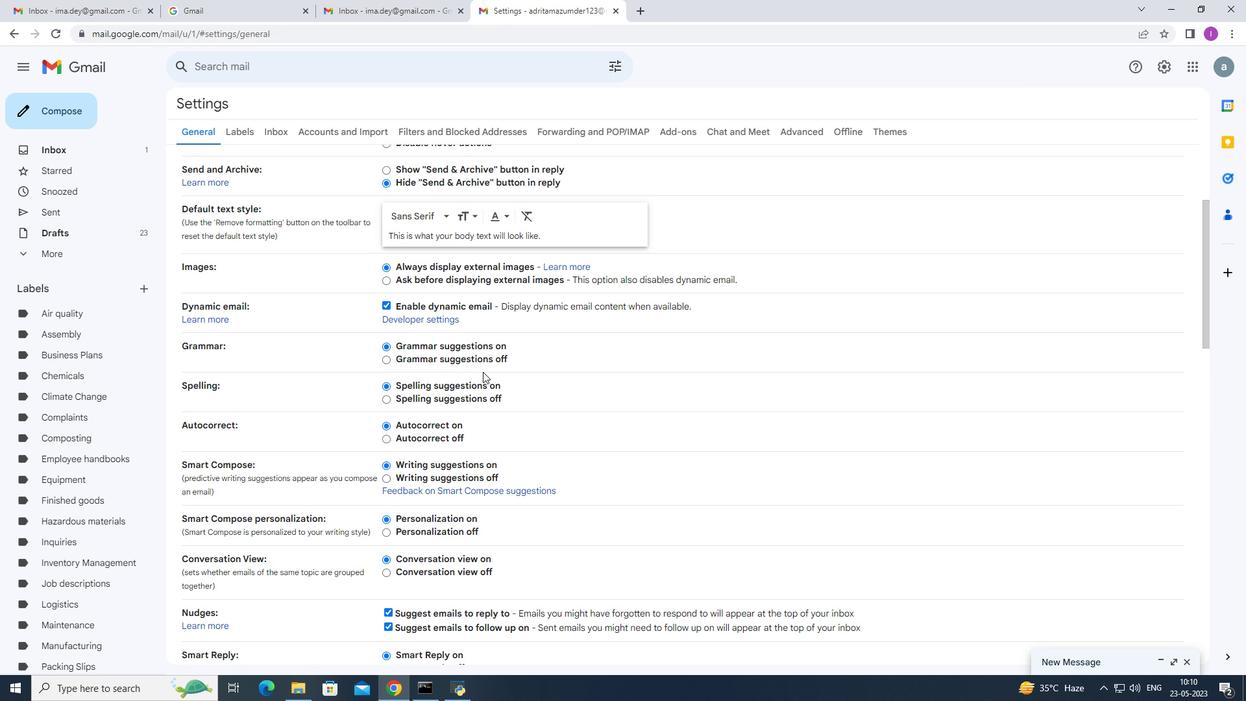 
Action: Mouse scrolled (483, 371) with delta (0, 0)
Screenshot: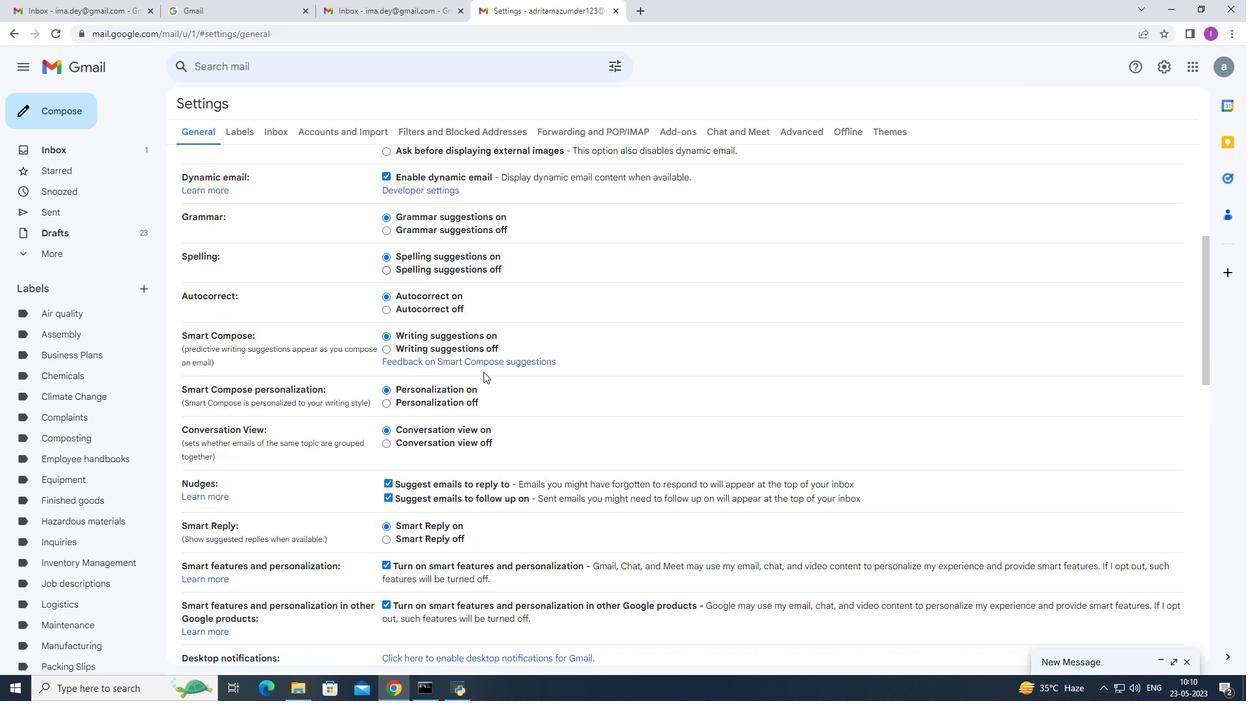 
Action: Mouse scrolled (483, 371) with delta (0, 0)
Screenshot: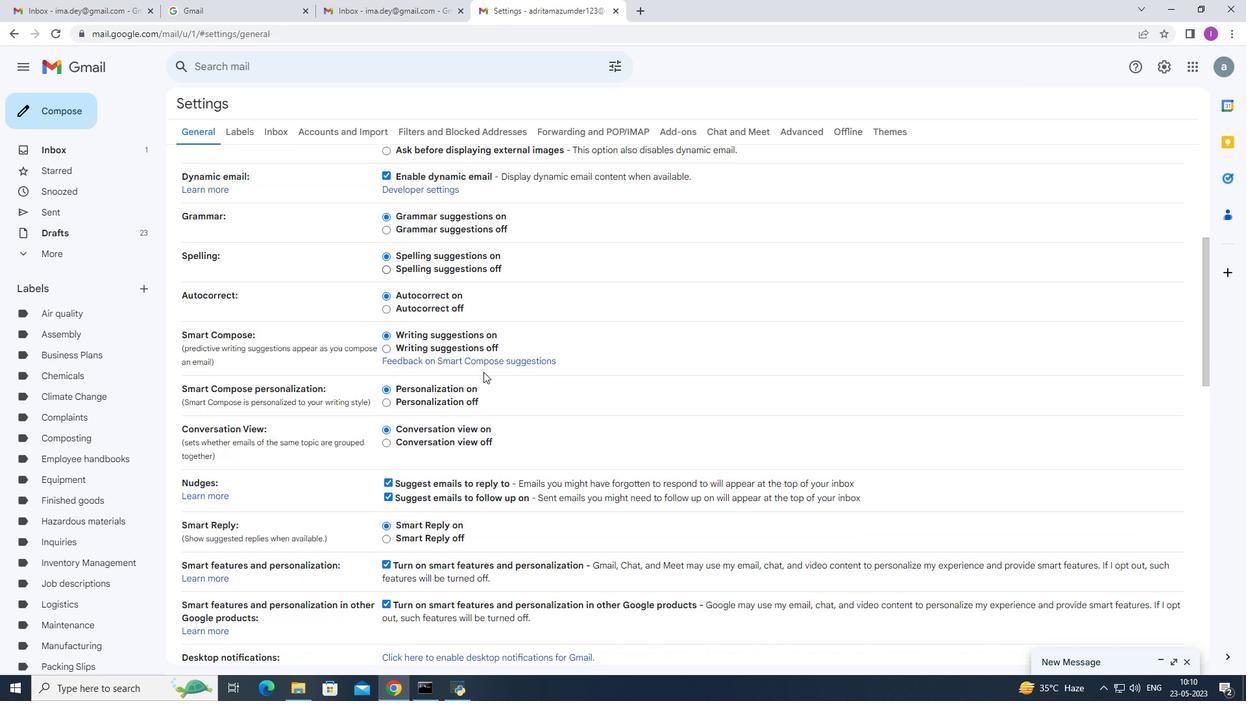 
Action: Mouse scrolled (483, 371) with delta (0, 0)
Screenshot: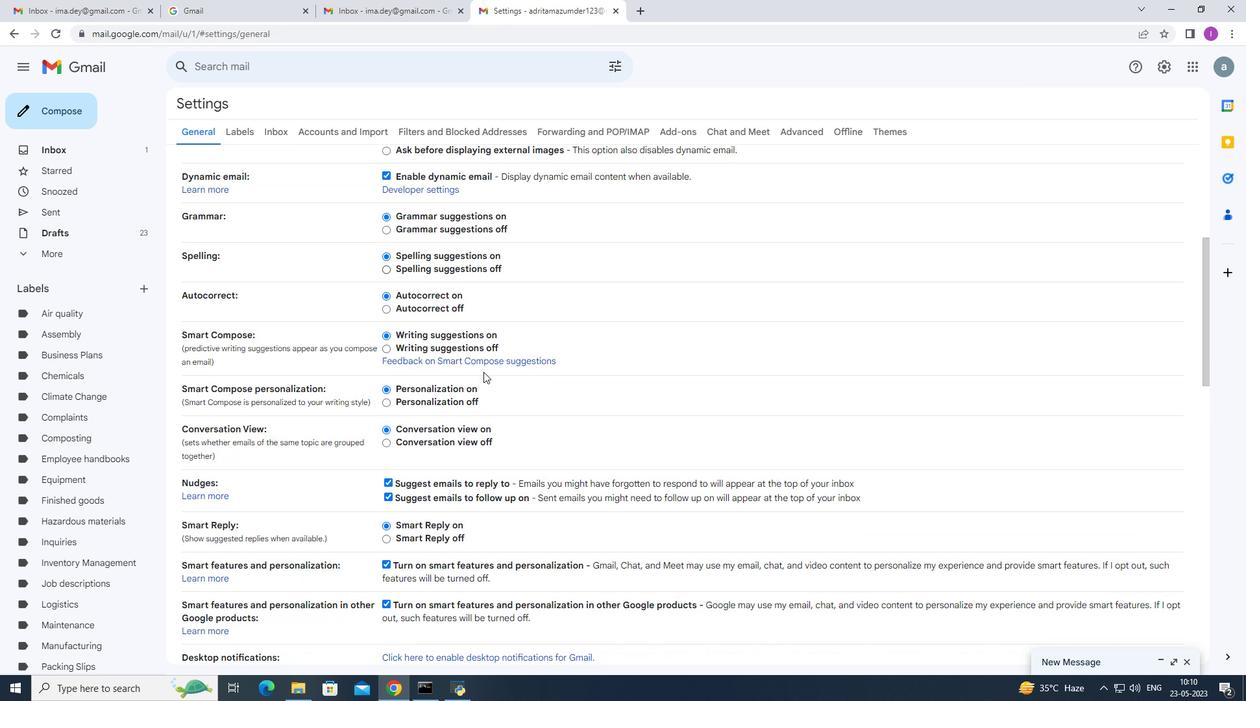 
Action: Mouse moved to (486, 369)
Screenshot: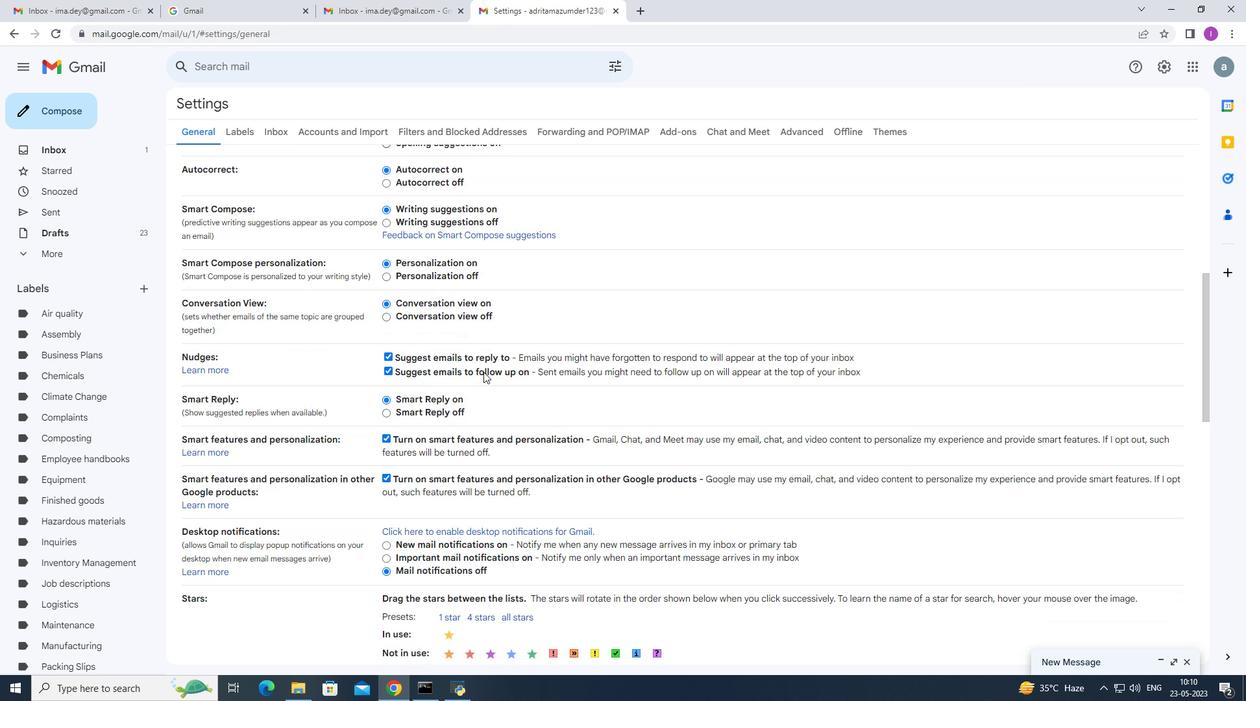 
Action: Mouse scrolled (486, 368) with delta (0, 0)
Screenshot: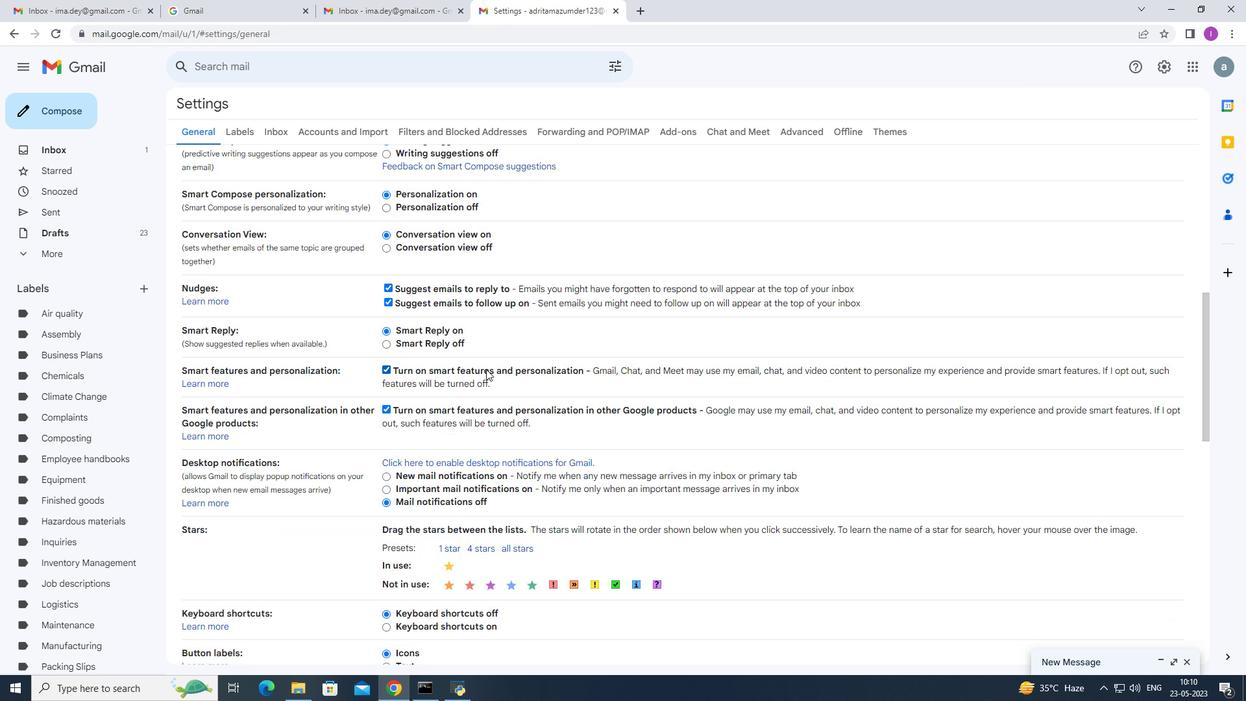 
Action: Mouse scrolled (486, 370) with delta (0, 0)
Screenshot: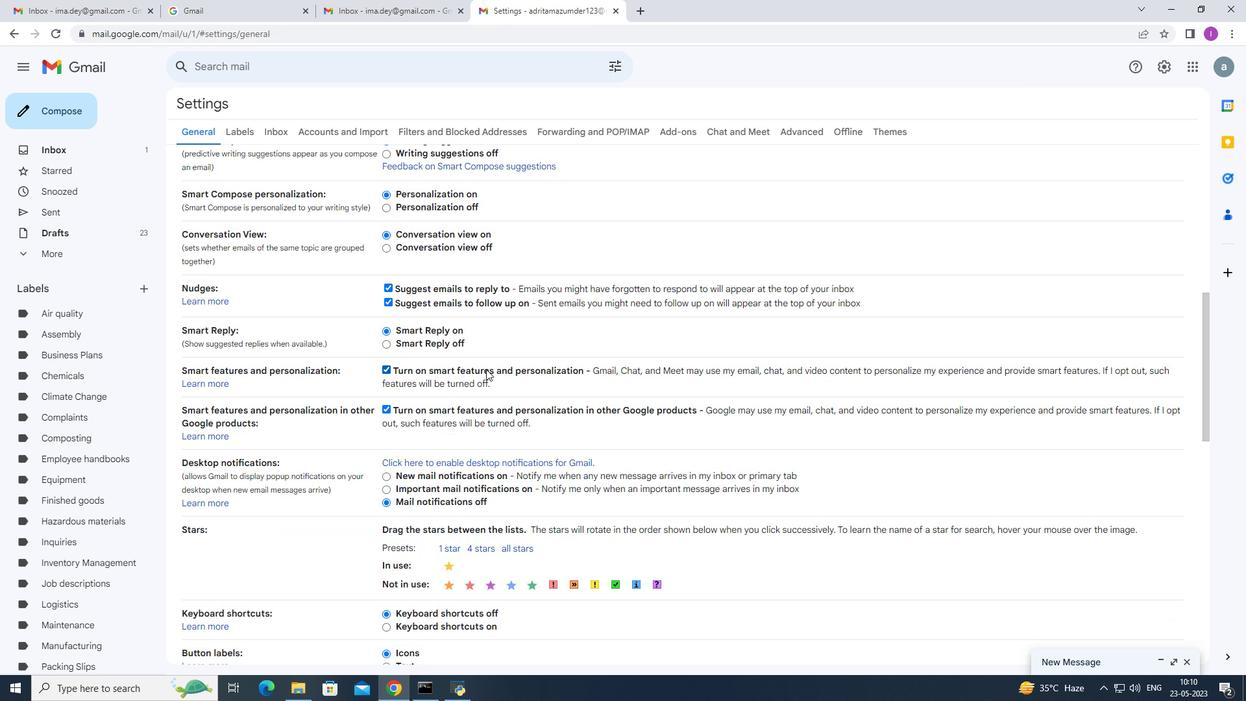 
Action: Mouse scrolled (486, 368) with delta (0, 0)
Screenshot: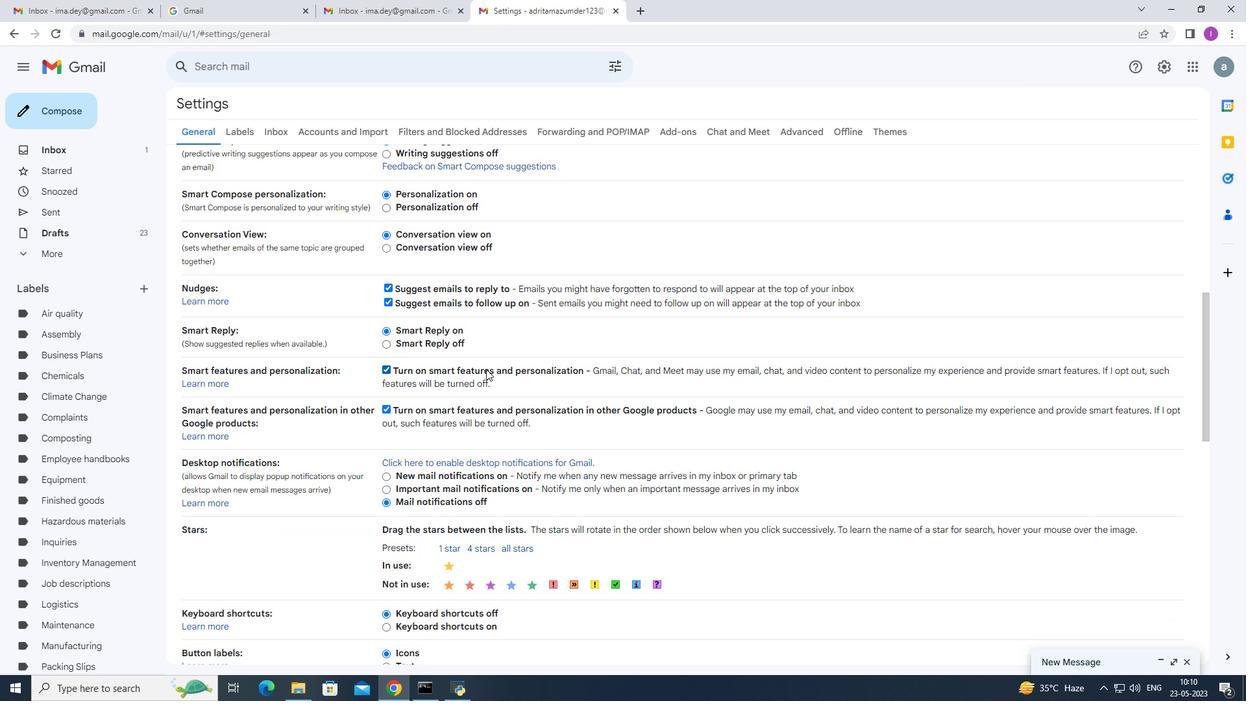 
Action: Mouse scrolled (486, 368) with delta (0, 0)
Screenshot: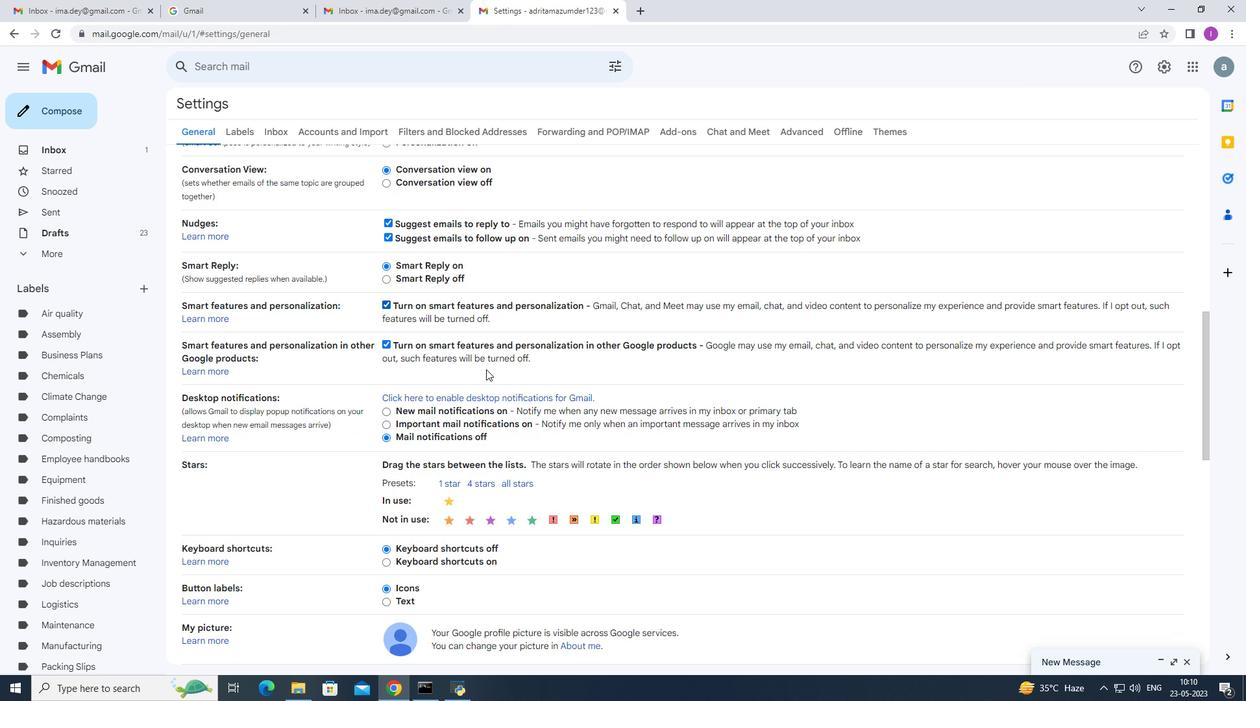 
Action: Mouse scrolled (486, 368) with delta (0, 0)
Screenshot: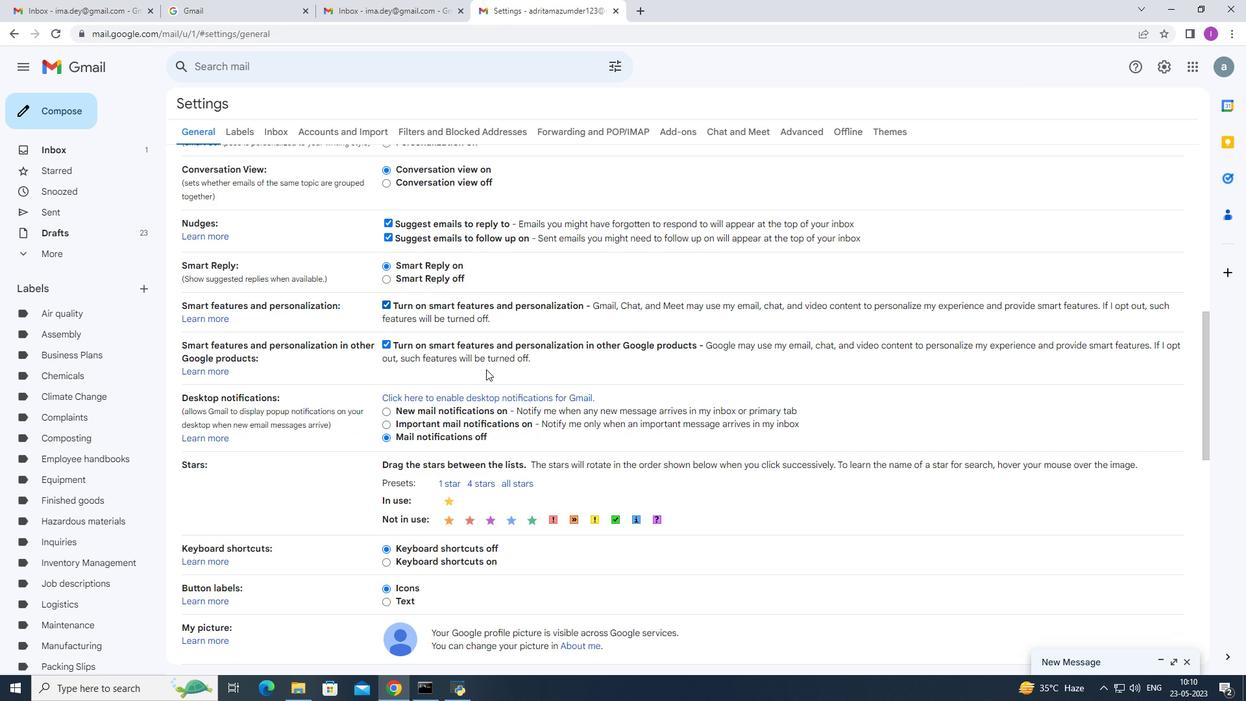 
Action: Mouse scrolled (486, 368) with delta (0, 0)
Screenshot: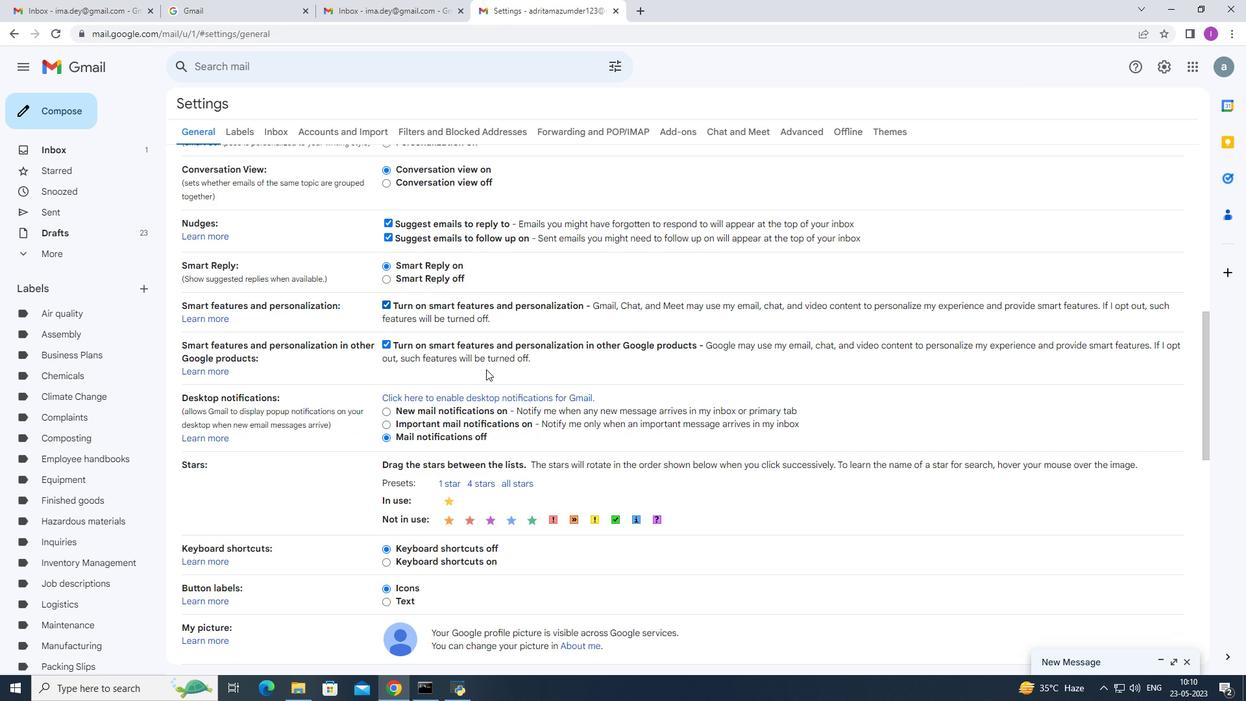 
Action: Mouse scrolled (486, 368) with delta (0, 0)
Screenshot: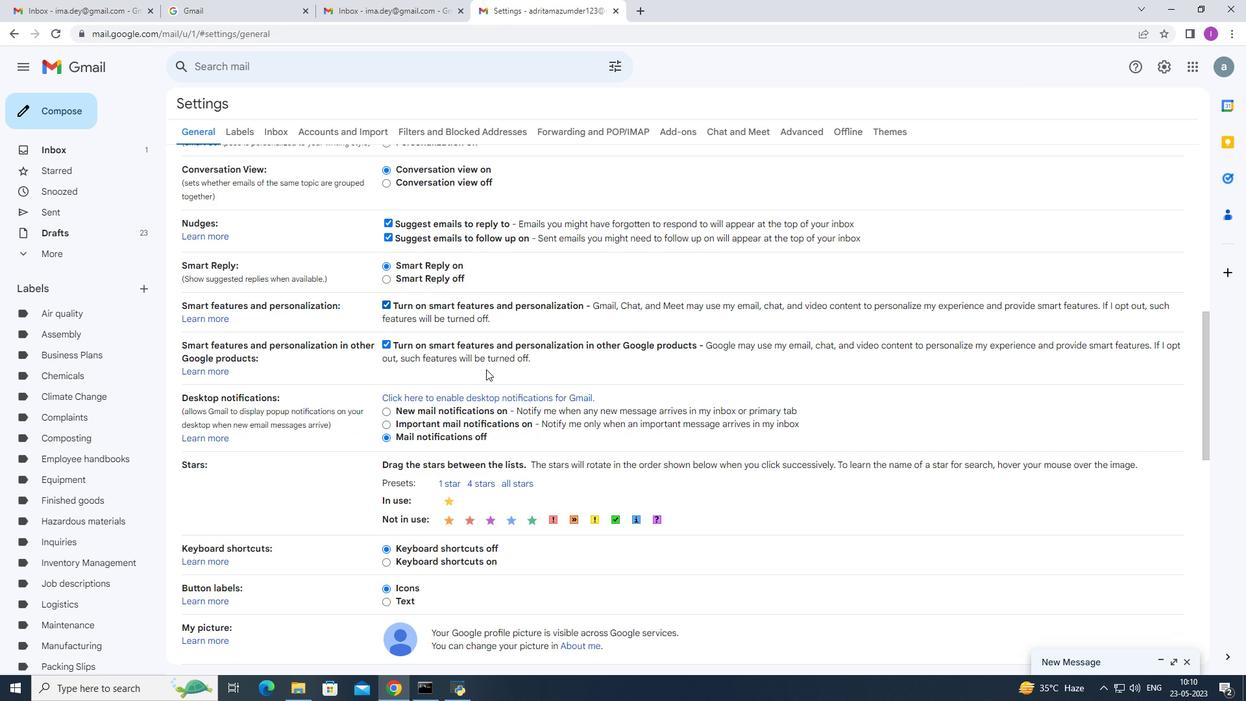 
Action: Mouse scrolled (486, 368) with delta (0, 0)
Screenshot: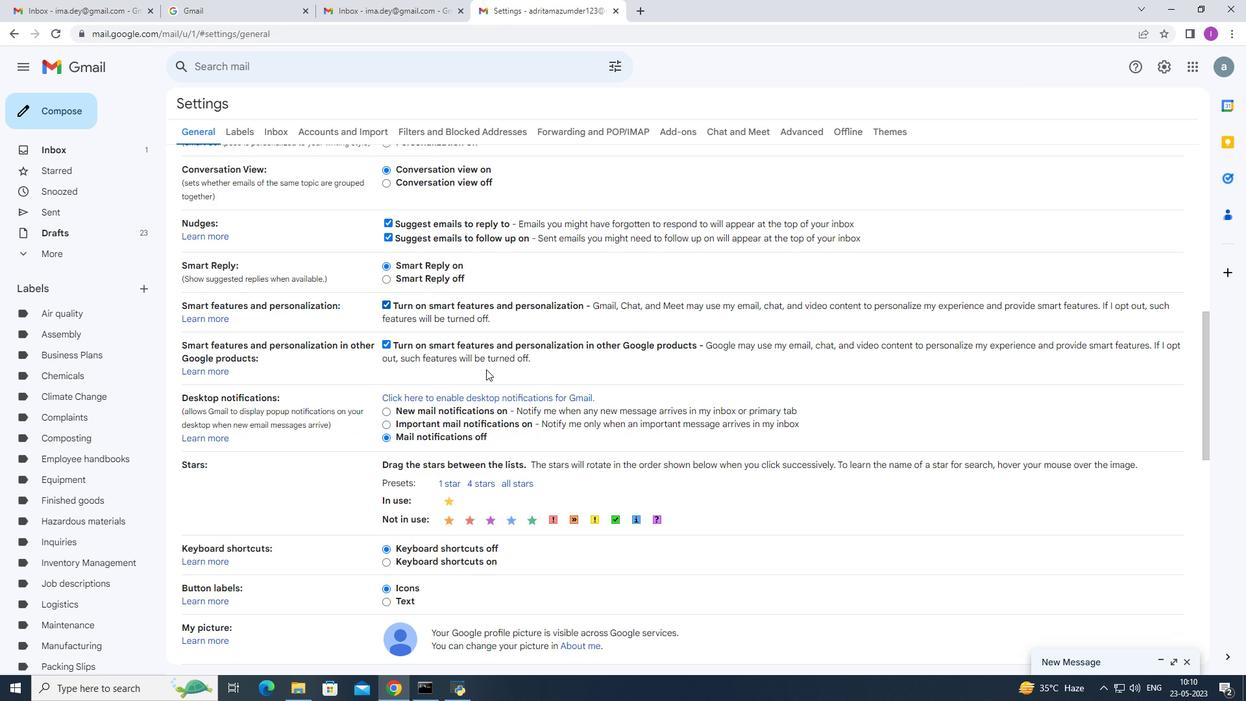 
Action: Mouse scrolled (486, 368) with delta (0, 0)
Screenshot: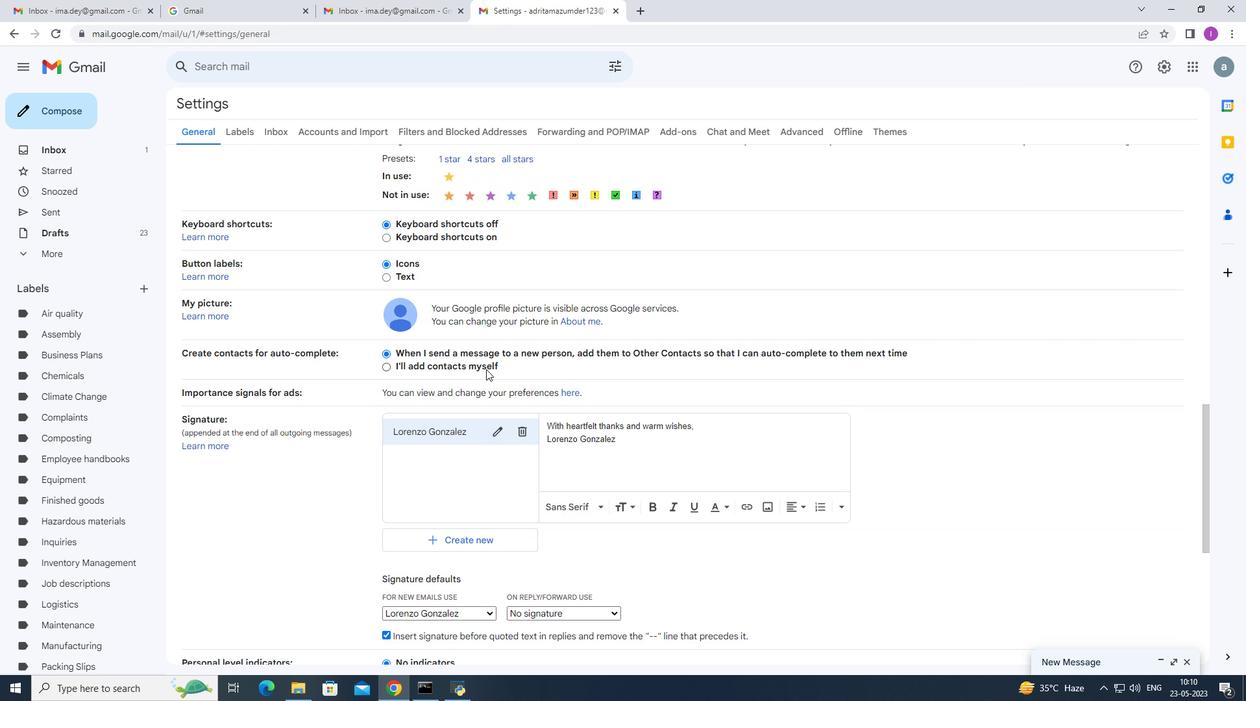 
Action: Mouse scrolled (486, 368) with delta (0, 0)
Screenshot: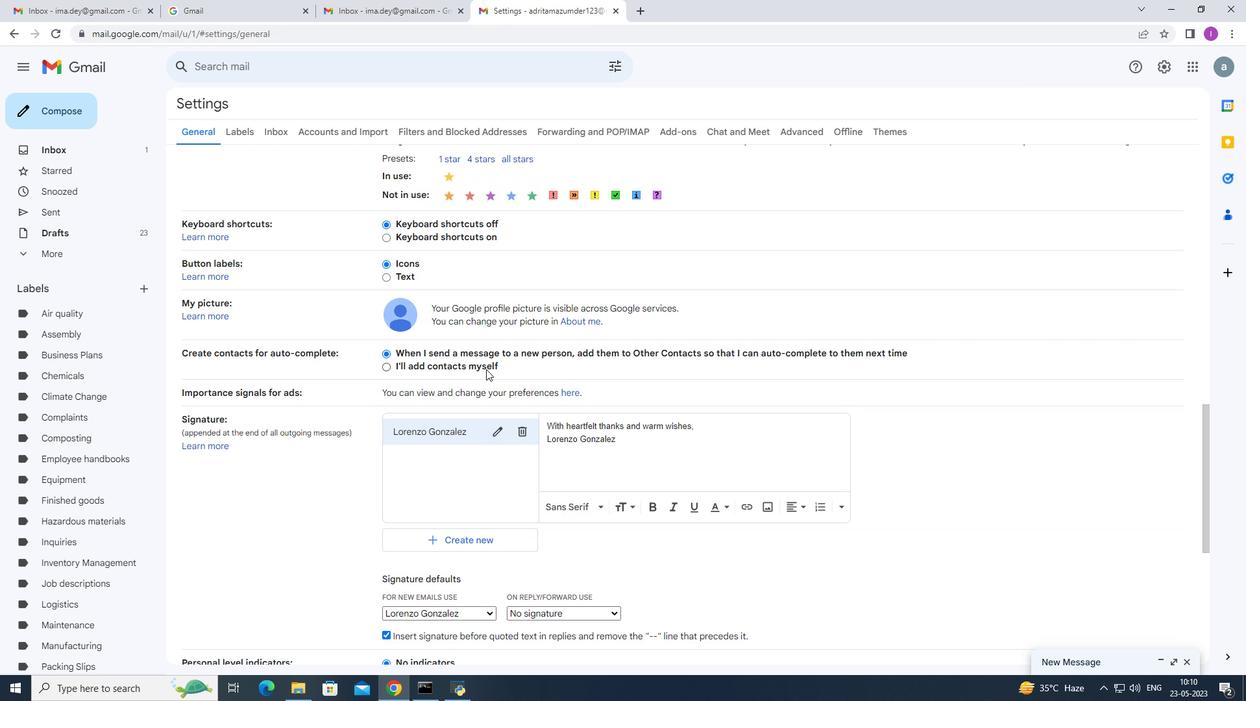 
Action: Mouse scrolled (486, 368) with delta (0, 0)
Screenshot: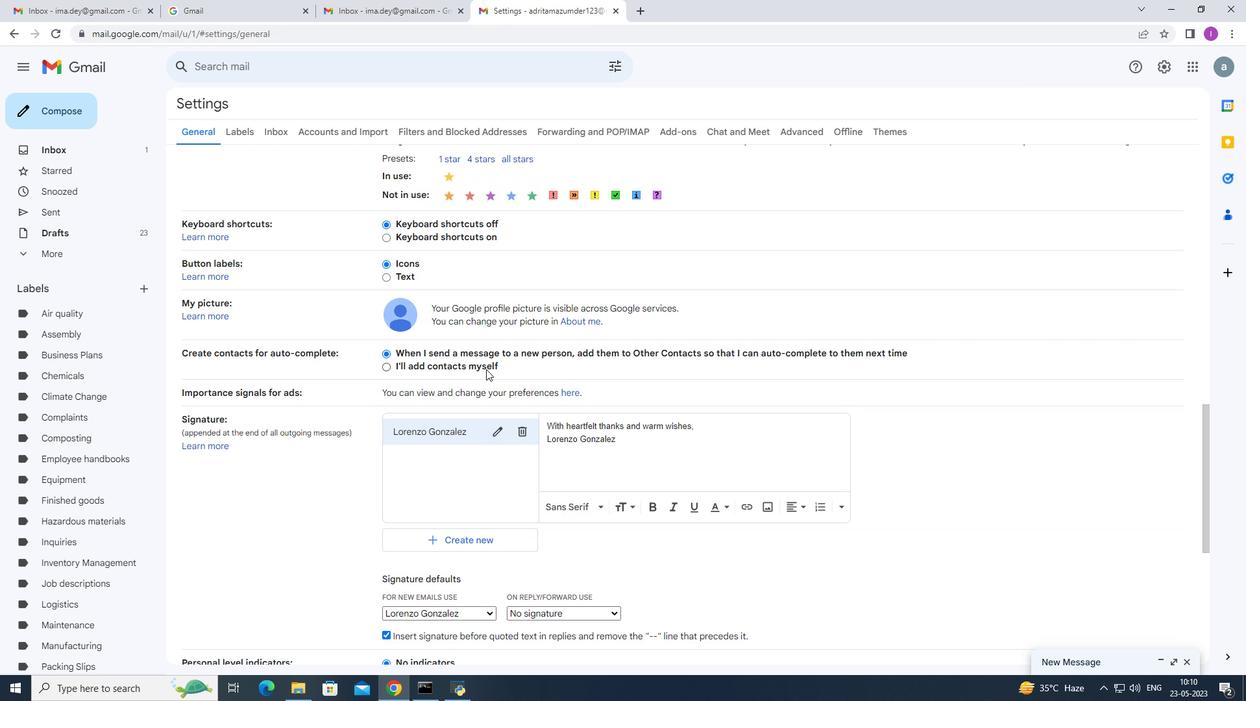 
Action: Mouse scrolled (486, 368) with delta (0, 0)
Screenshot: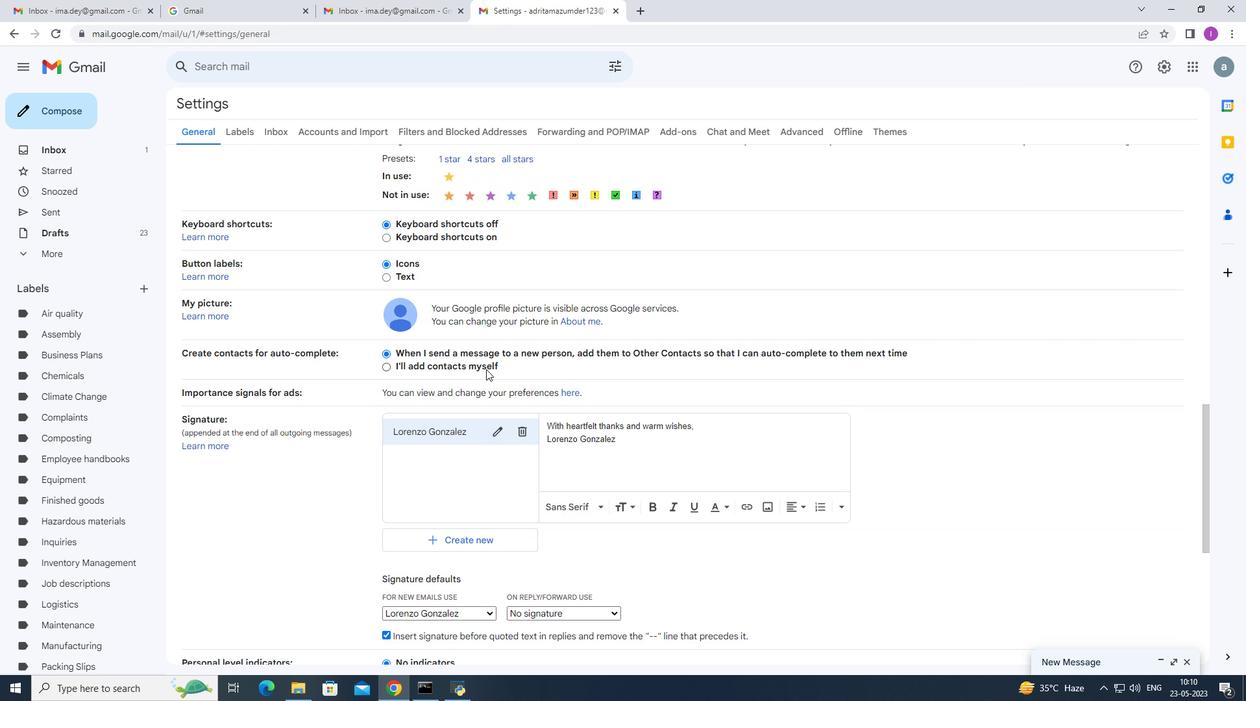 
Action: Mouse moved to (530, 172)
Screenshot: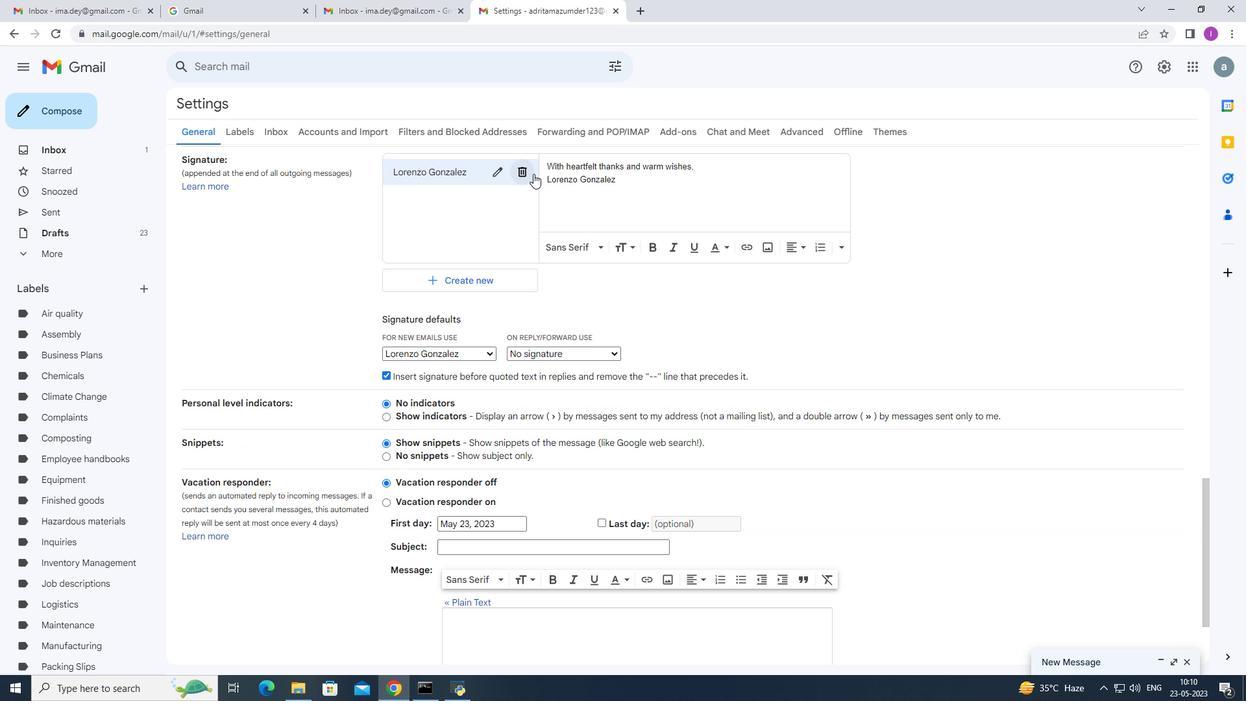 
Action: Mouse pressed left at (530, 172)
Screenshot: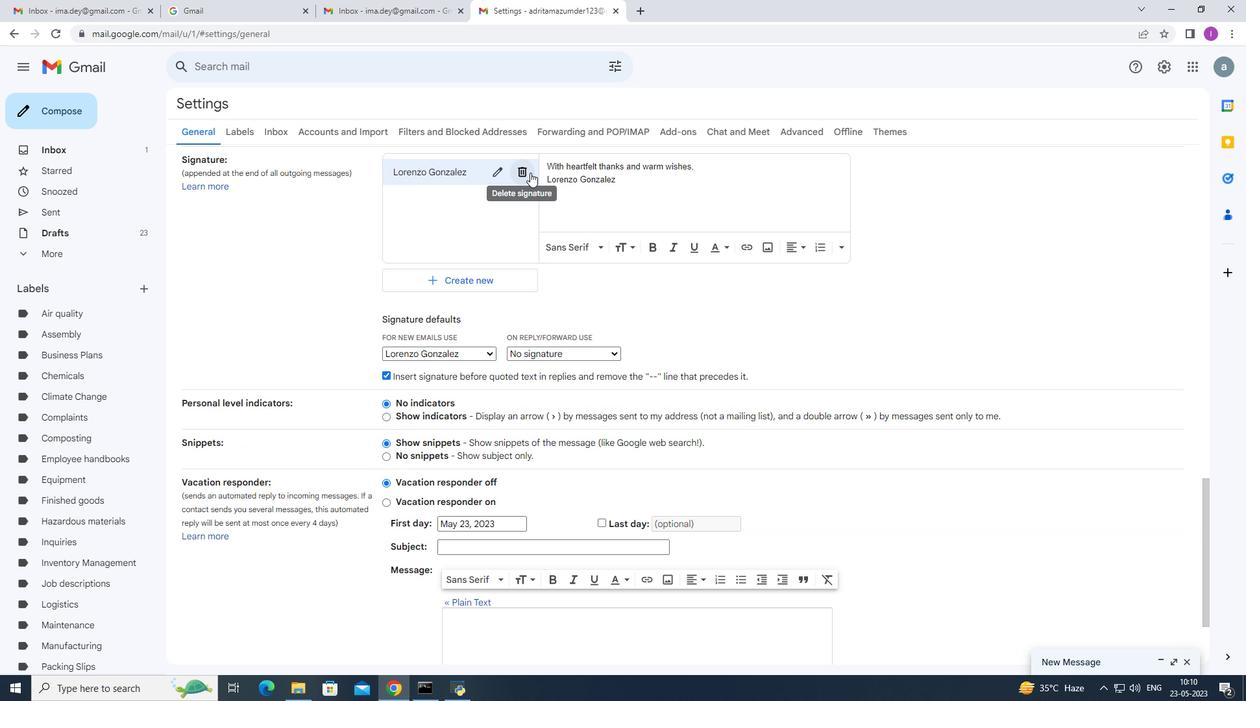 
Action: Mouse moved to (735, 388)
Screenshot: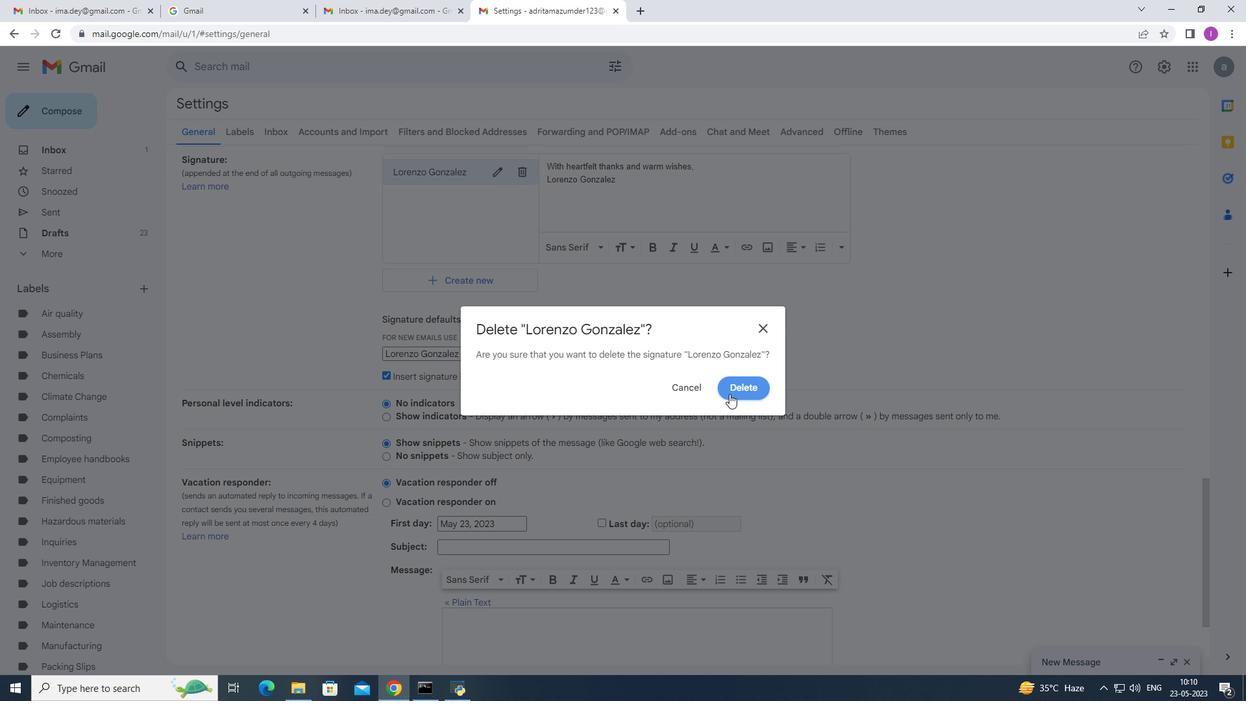 
Action: Mouse pressed left at (735, 388)
Screenshot: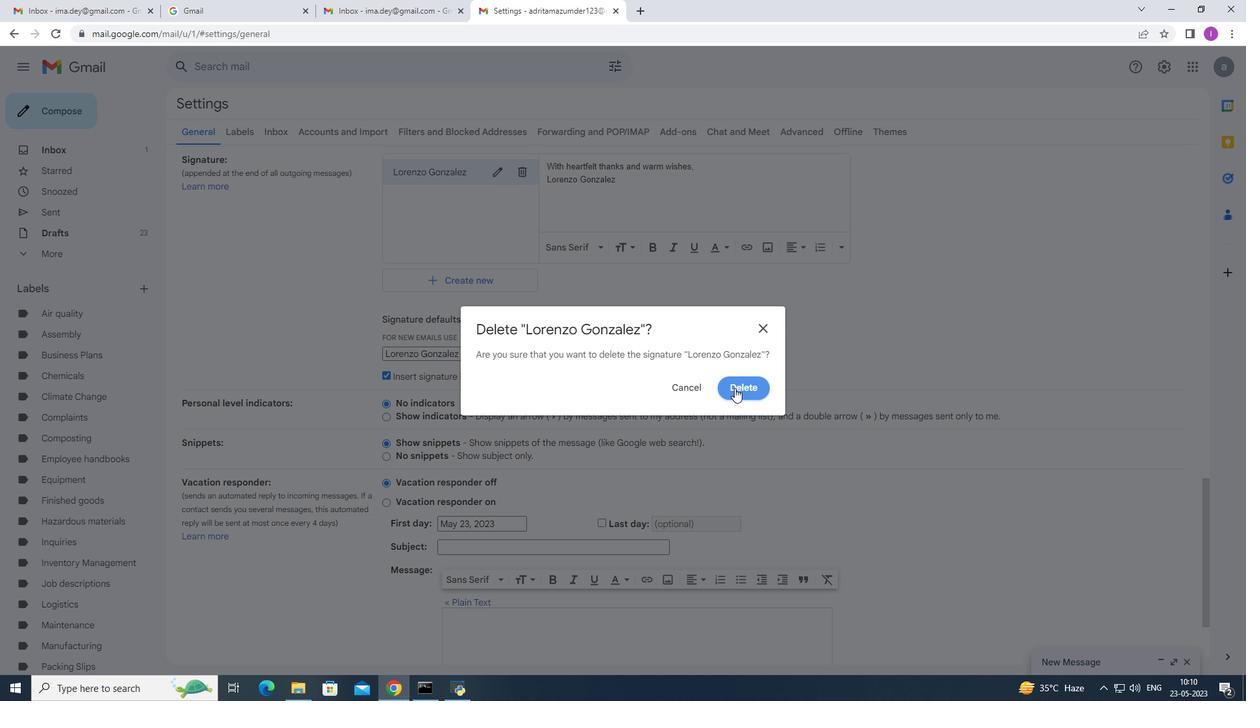 
Action: Mouse moved to (457, 240)
Screenshot: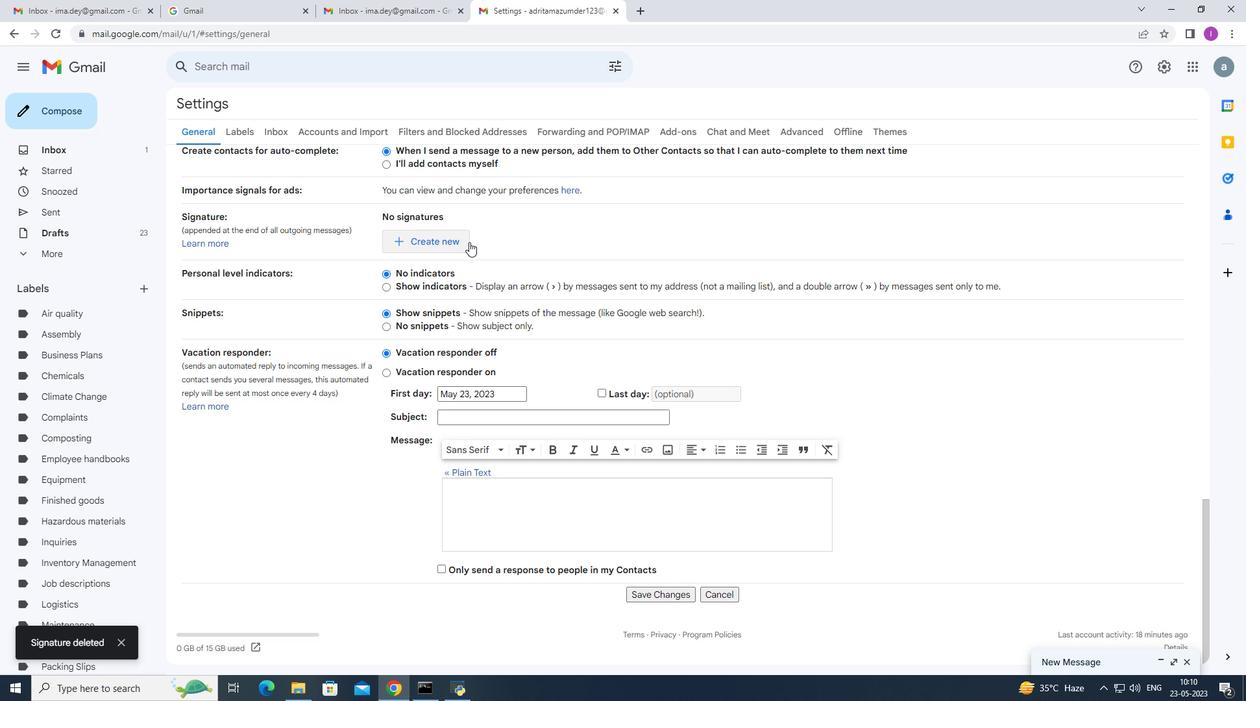 
Action: Mouse pressed left at (457, 240)
Screenshot: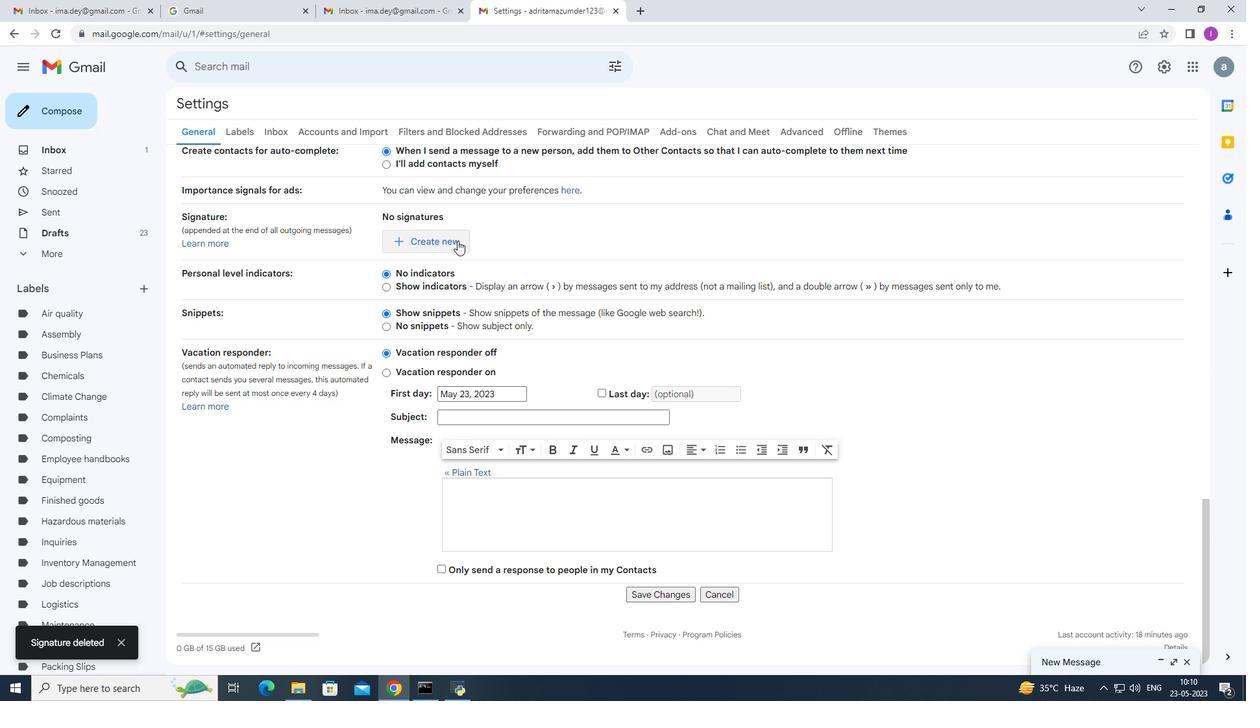 
Action: Mouse moved to (701, 374)
Screenshot: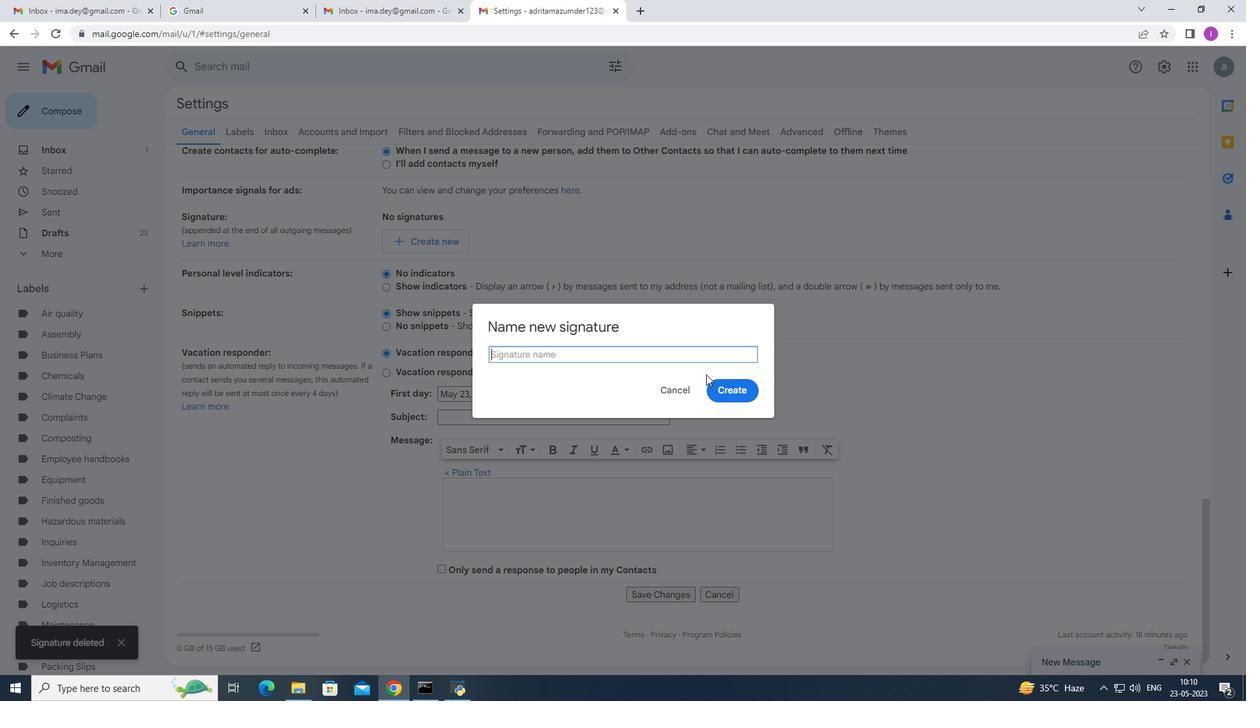 
Action: Key pressed <Key.shift>Loretta<Key.space><Key.shift>Young
Screenshot: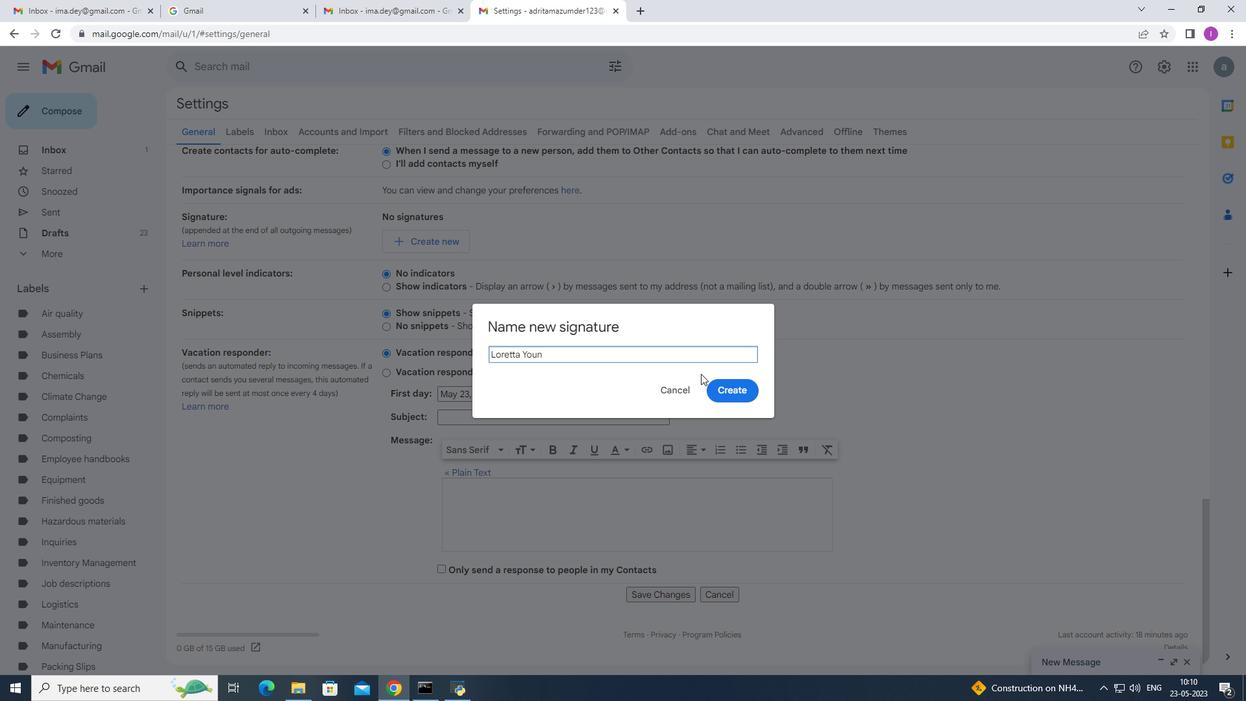 
Action: Mouse moved to (733, 387)
Screenshot: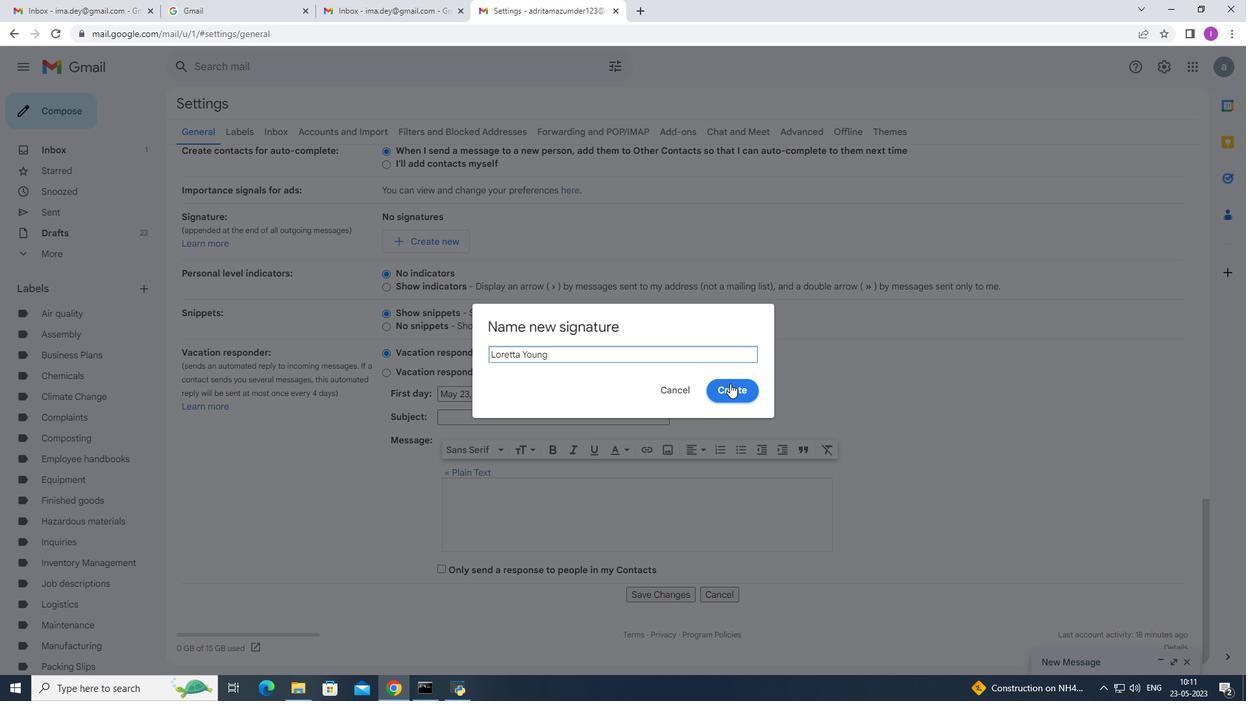 
Action: Mouse pressed left at (733, 387)
Screenshot: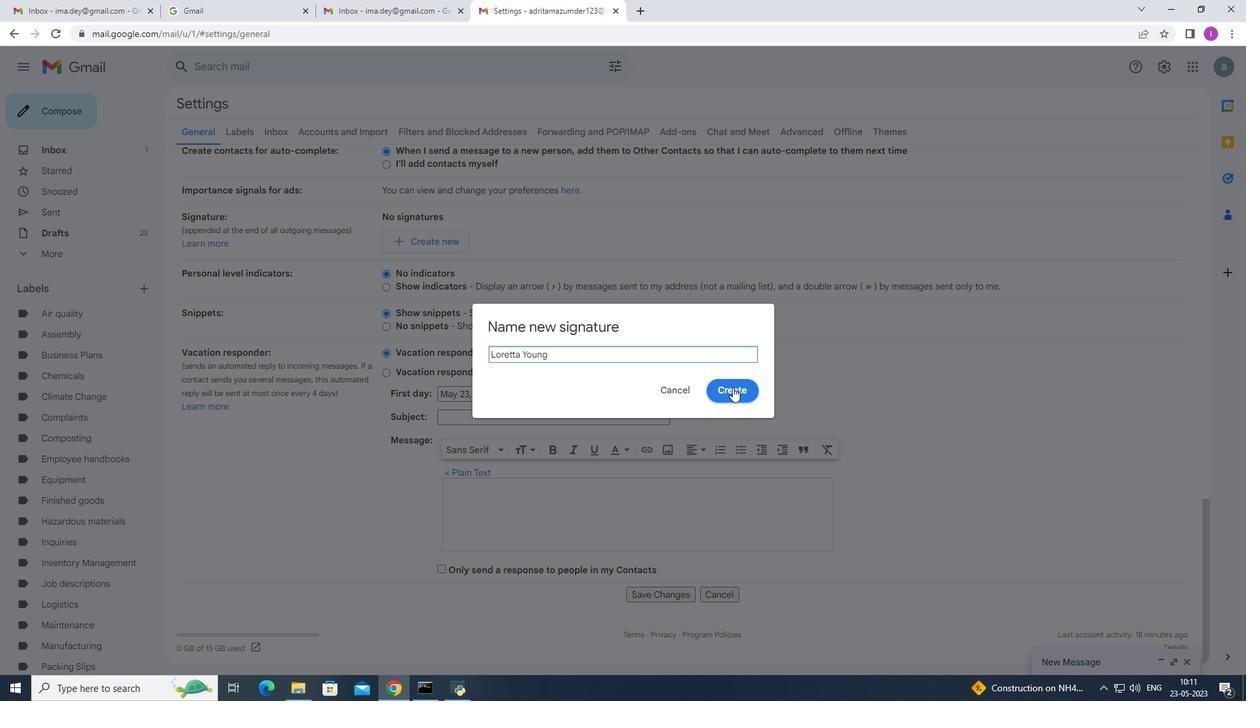 
Action: Mouse moved to (487, 410)
Screenshot: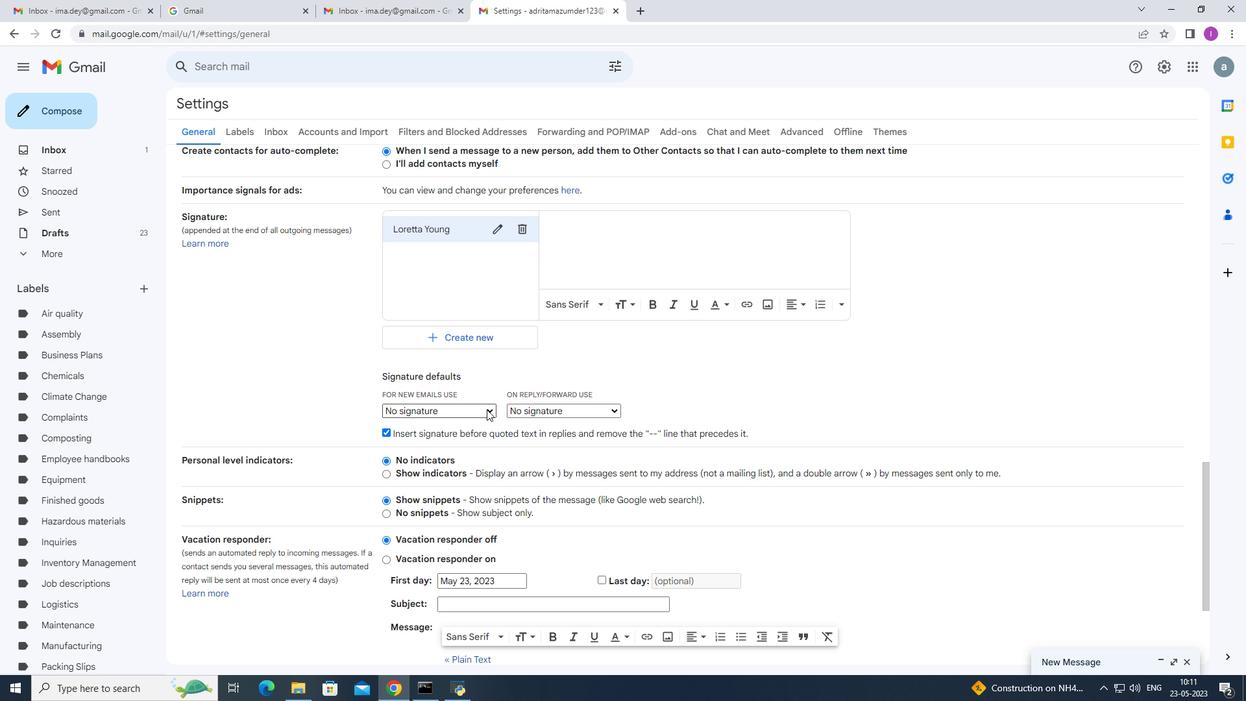 
Action: Mouse pressed left at (487, 410)
Screenshot: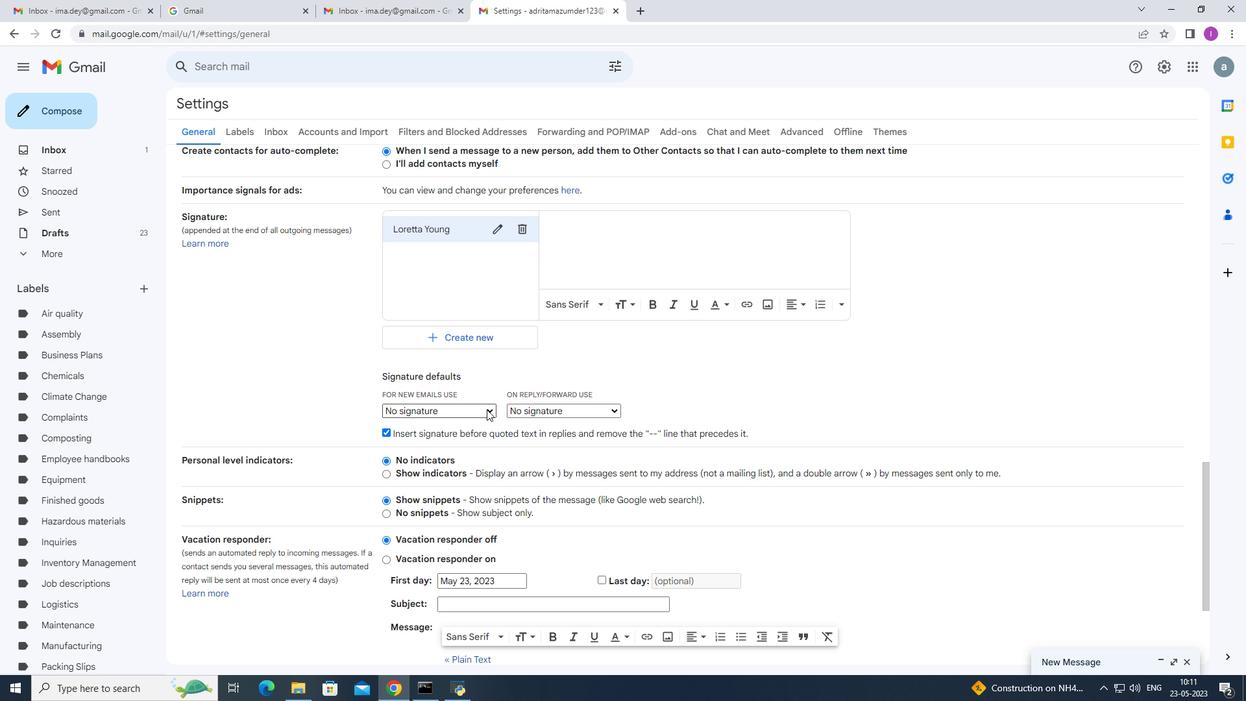 
Action: Mouse moved to (479, 433)
Screenshot: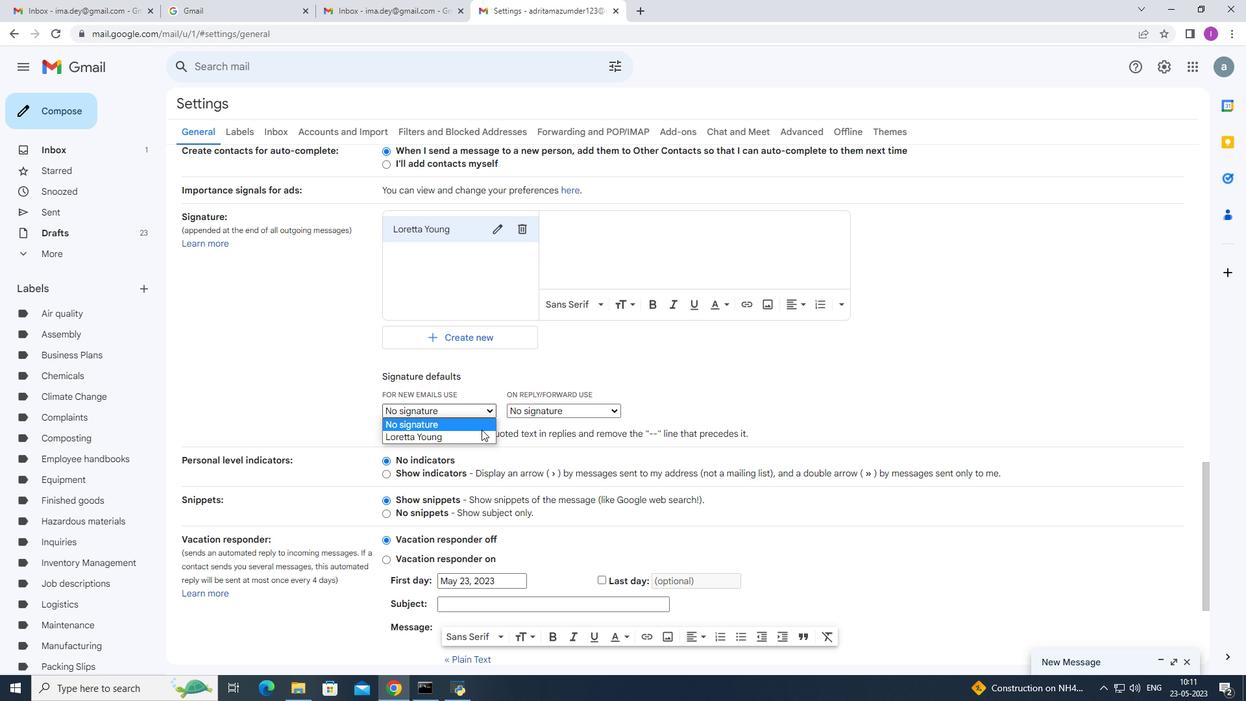 
Action: Mouse pressed left at (479, 433)
Screenshot: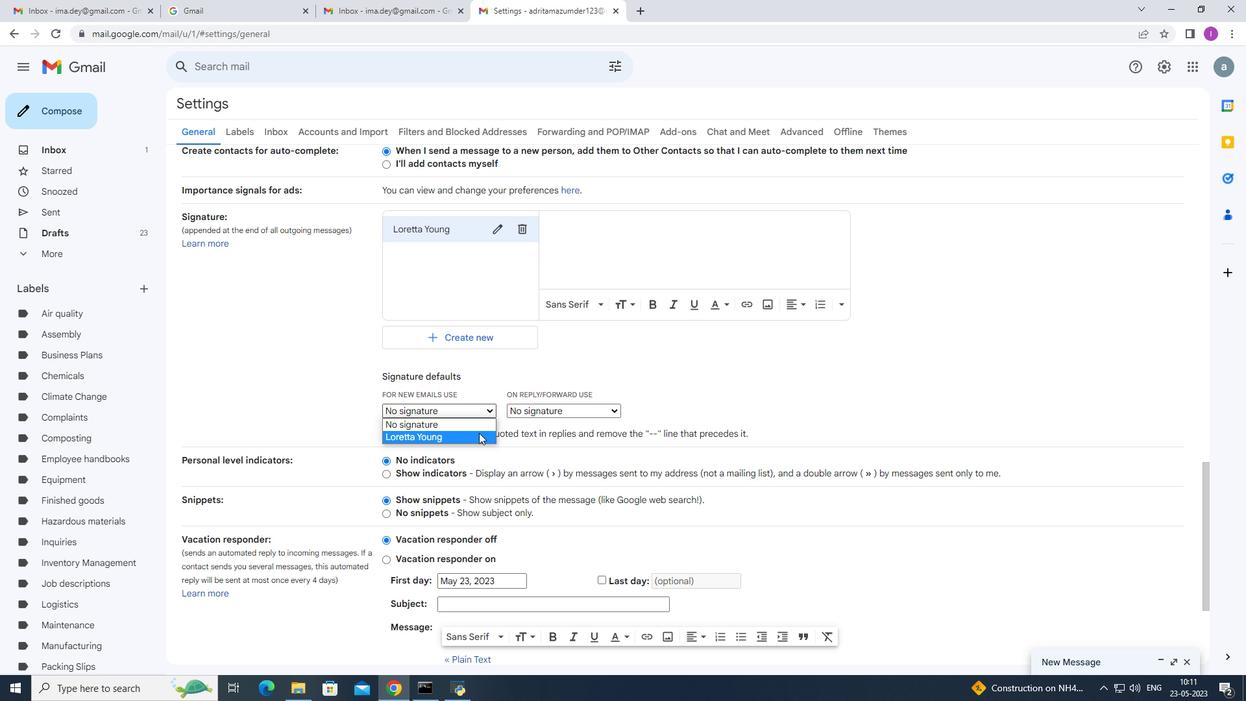 
Action: Mouse moved to (575, 228)
Screenshot: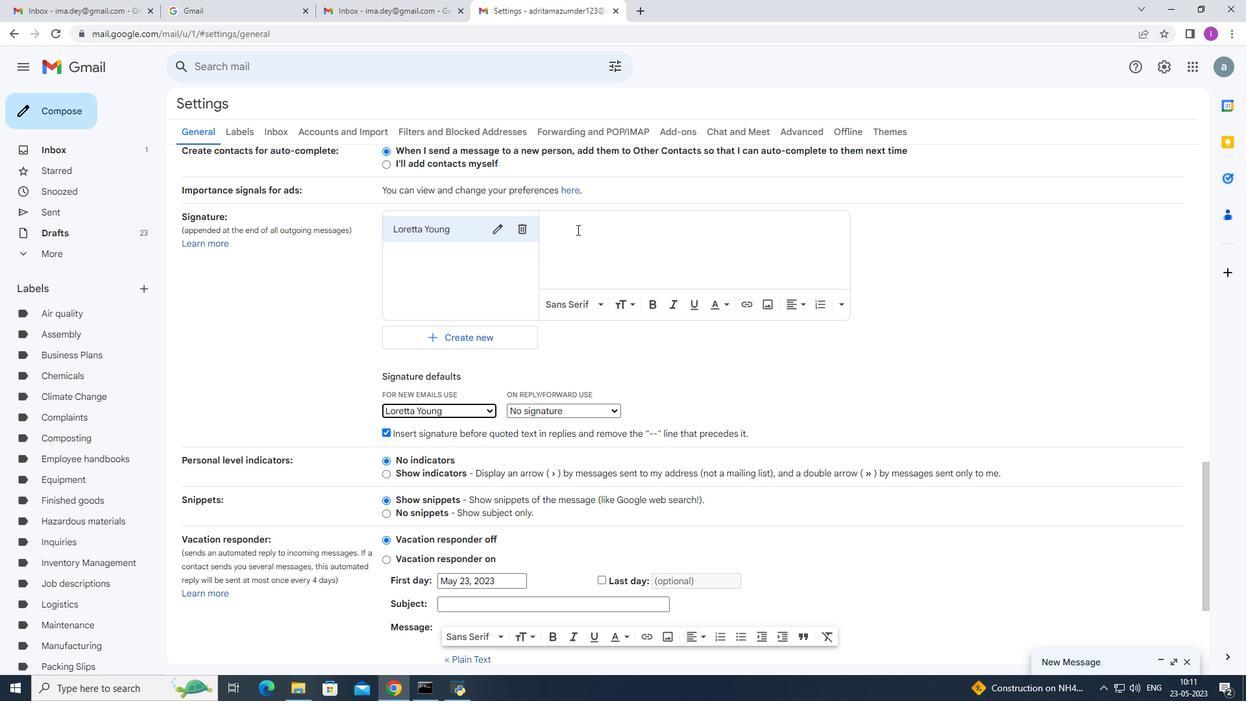 
Action: Mouse pressed left at (575, 228)
Screenshot: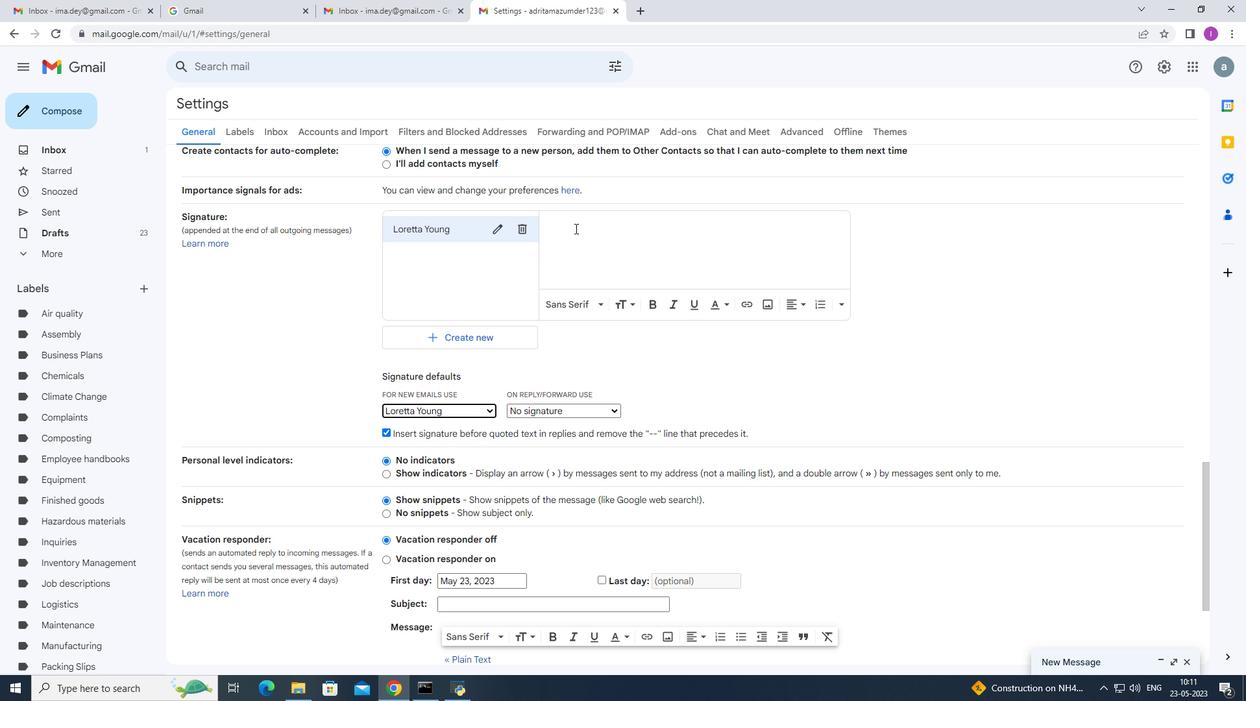
Action: Key pressed <Key.shift>Have<Key.space>an<Key.space><Key.backspace><Key.backspace><Key.backspace>a<Key.space>great<Key.space><Key.shift>National<Key.space><Key.shift>Diabetes<Key.space><Key.shift>Month
Screenshot: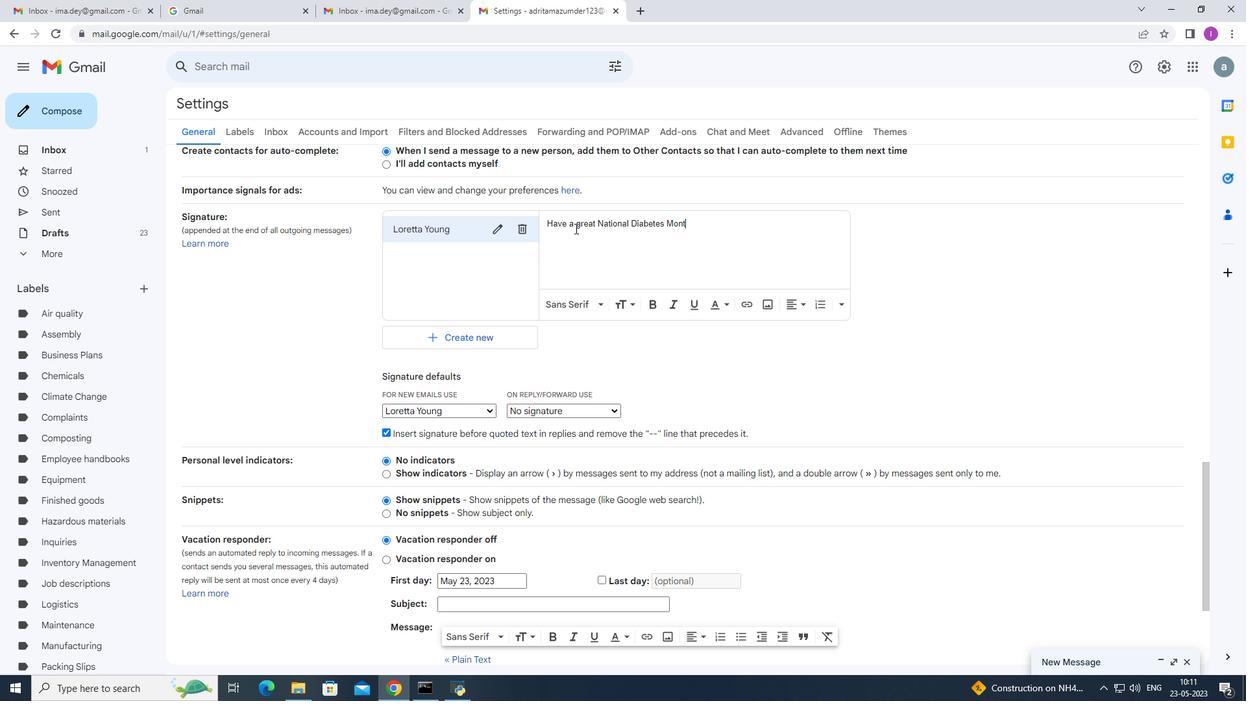 
Action: Mouse moved to (822, 131)
Screenshot: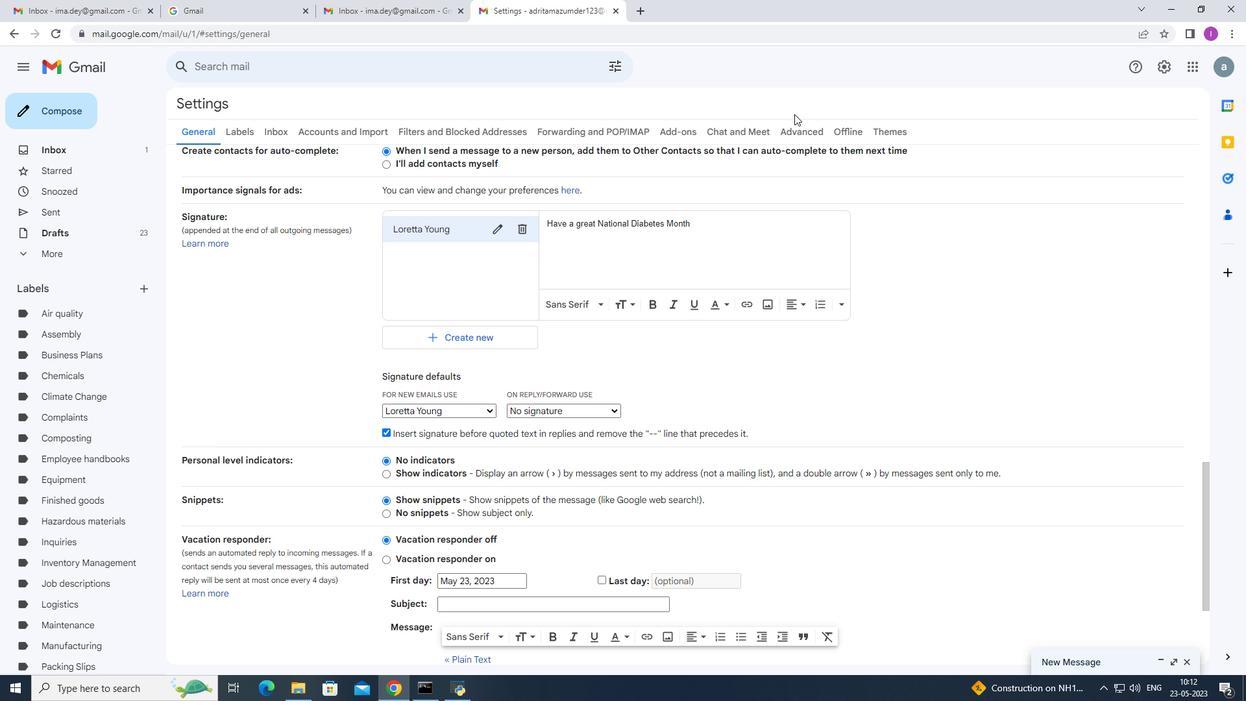 
Action: Key pressed ,<Key.shift><Key.shift>Lore<Key.backspace><Key.backspace><Key.backspace><Key.backspace><Key.enter><Key.shift>Loretta<Key.space><Key.shift><Key.shift><Key.shift><Key.shift>Young
Screenshot: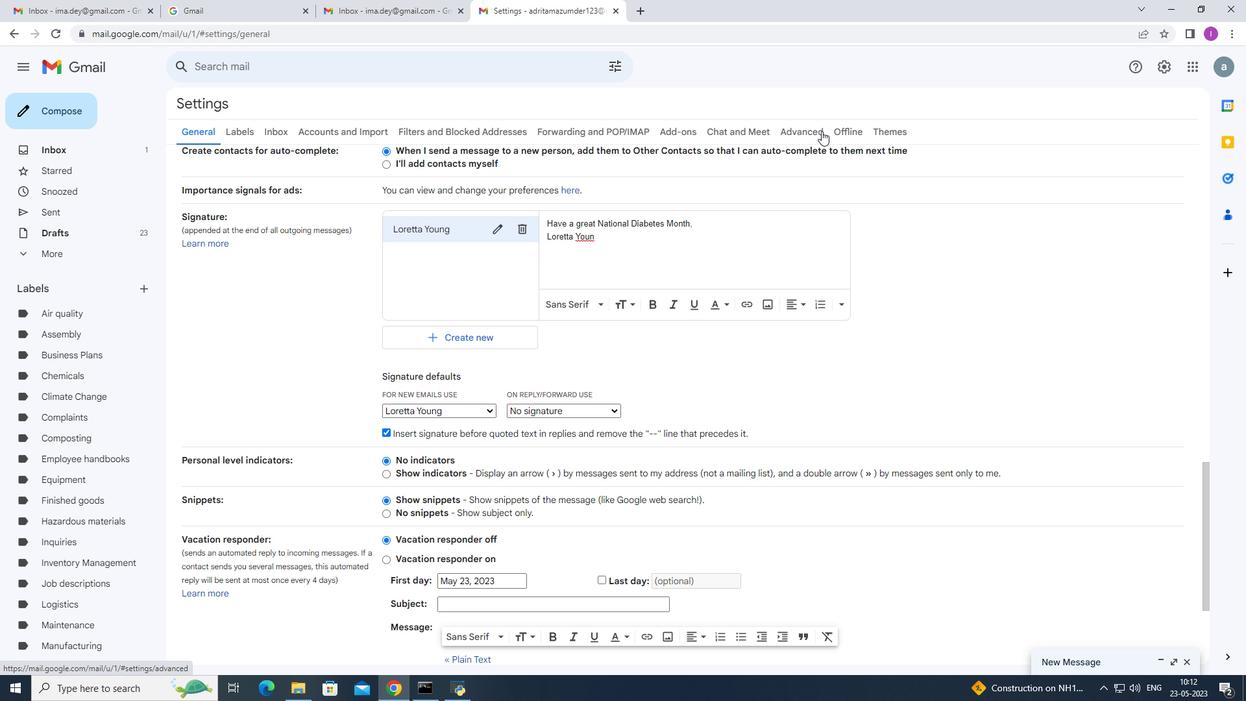 
Action: Mouse moved to (506, 469)
Screenshot: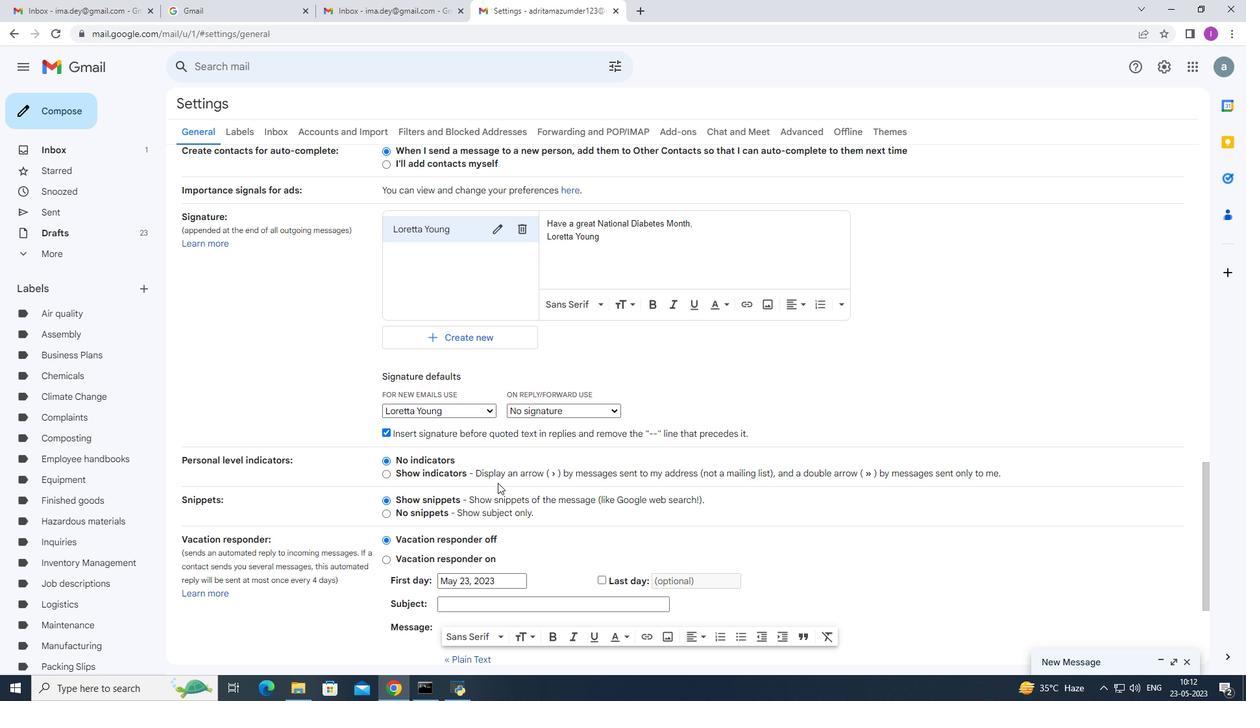 
Action: Mouse scrolled (506, 468) with delta (0, 0)
Screenshot: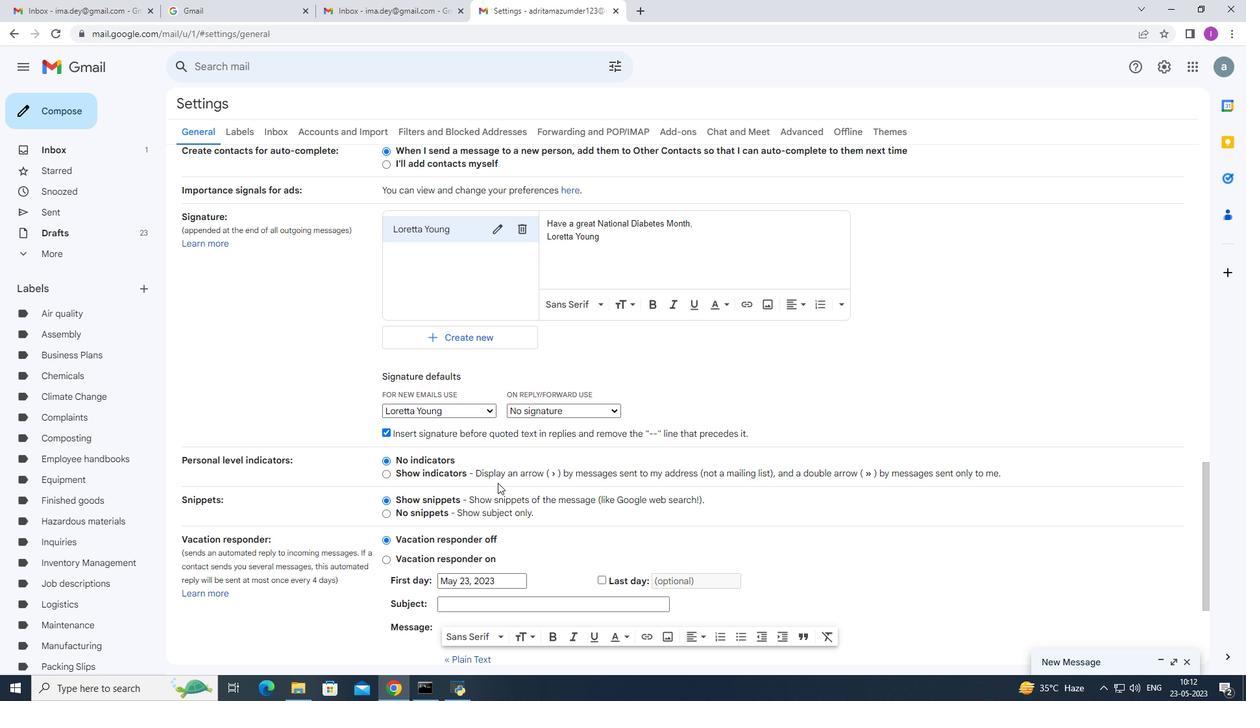 
Action: Mouse scrolled (506, 468) with delta (0, 0)
Screenshot: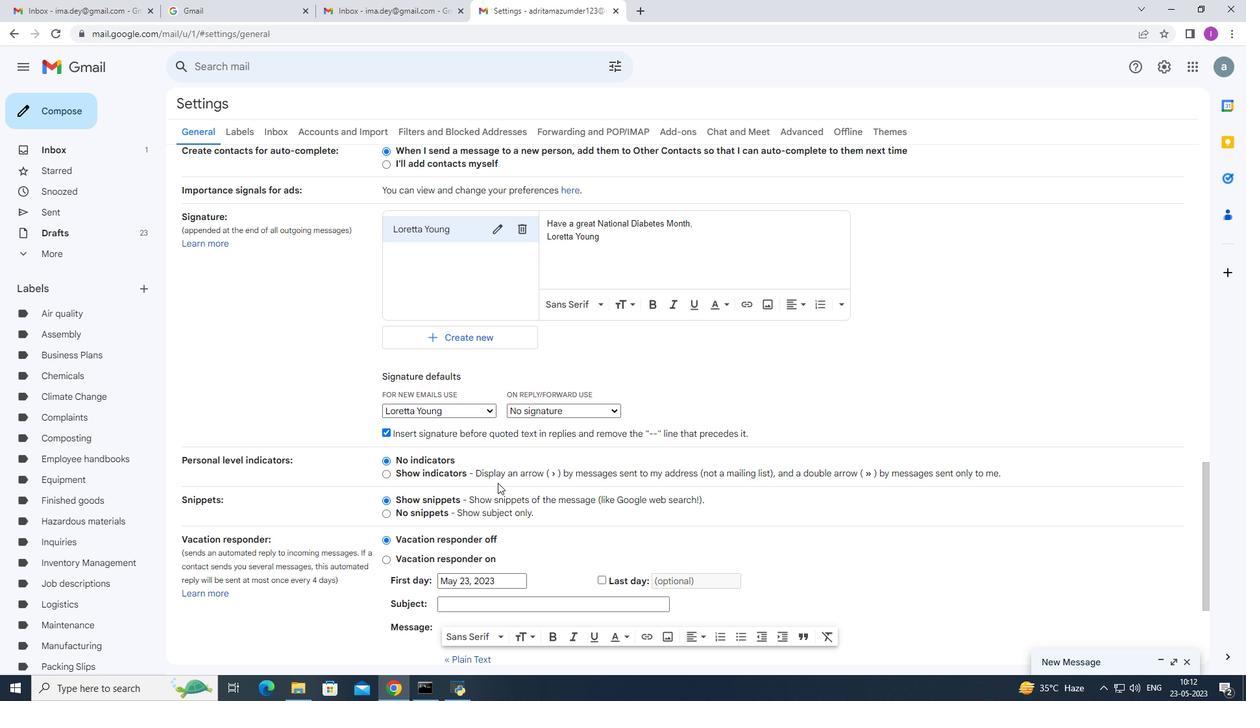 
Action: Mouse scrolled (506, 468) with delta (0, 0)
Screenshot: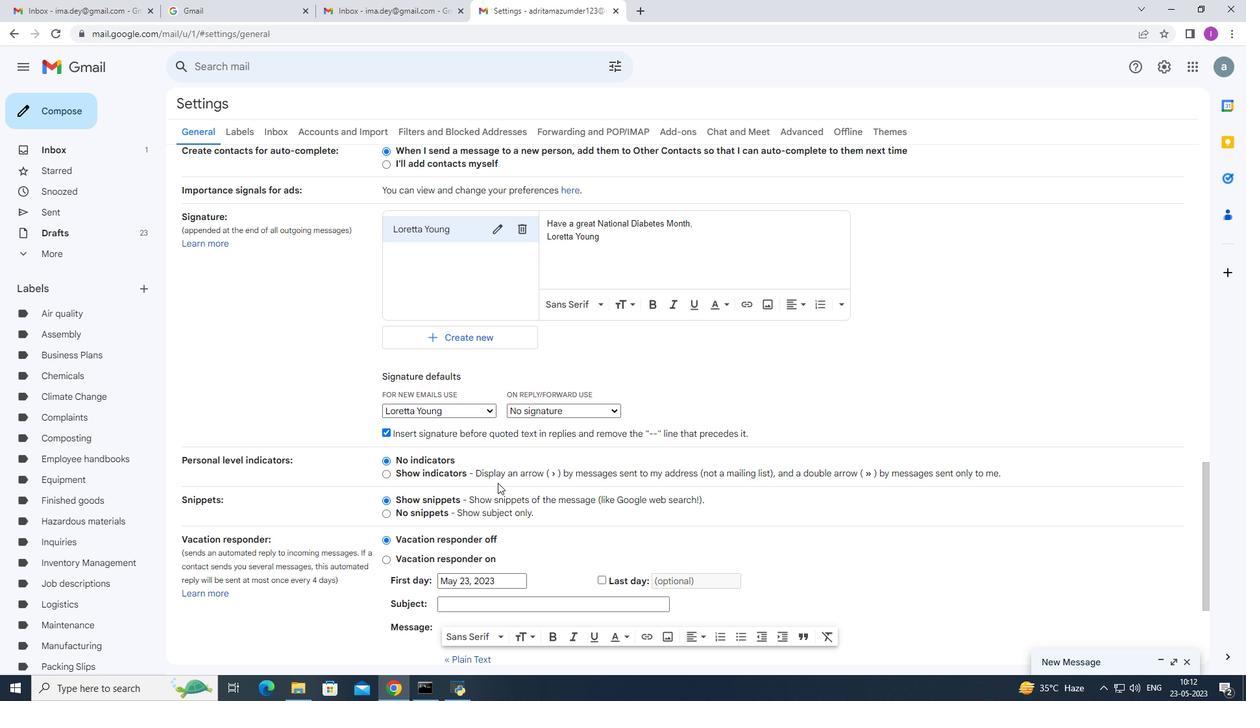 
Action: Mouse scrolled (506, 468) with delta (0, 0)
Screenshot: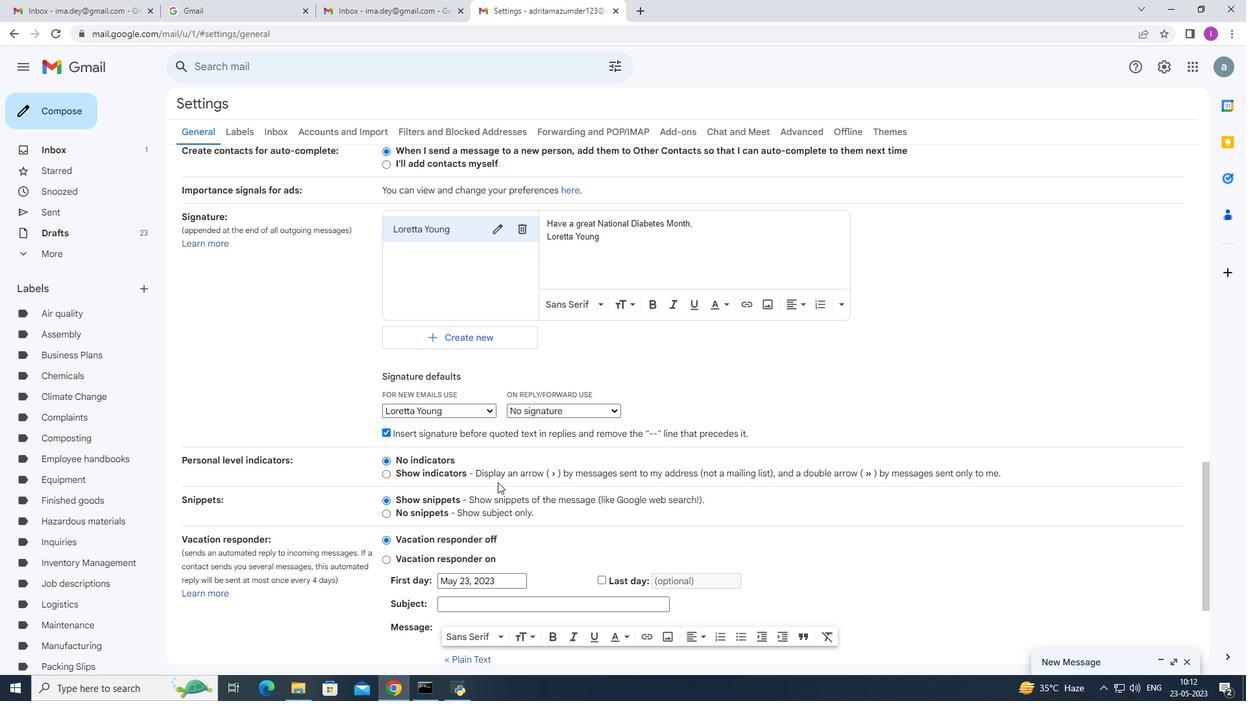 
Action: Mouse scrolled (506, 468) with delta (0, 0)
Screenshot: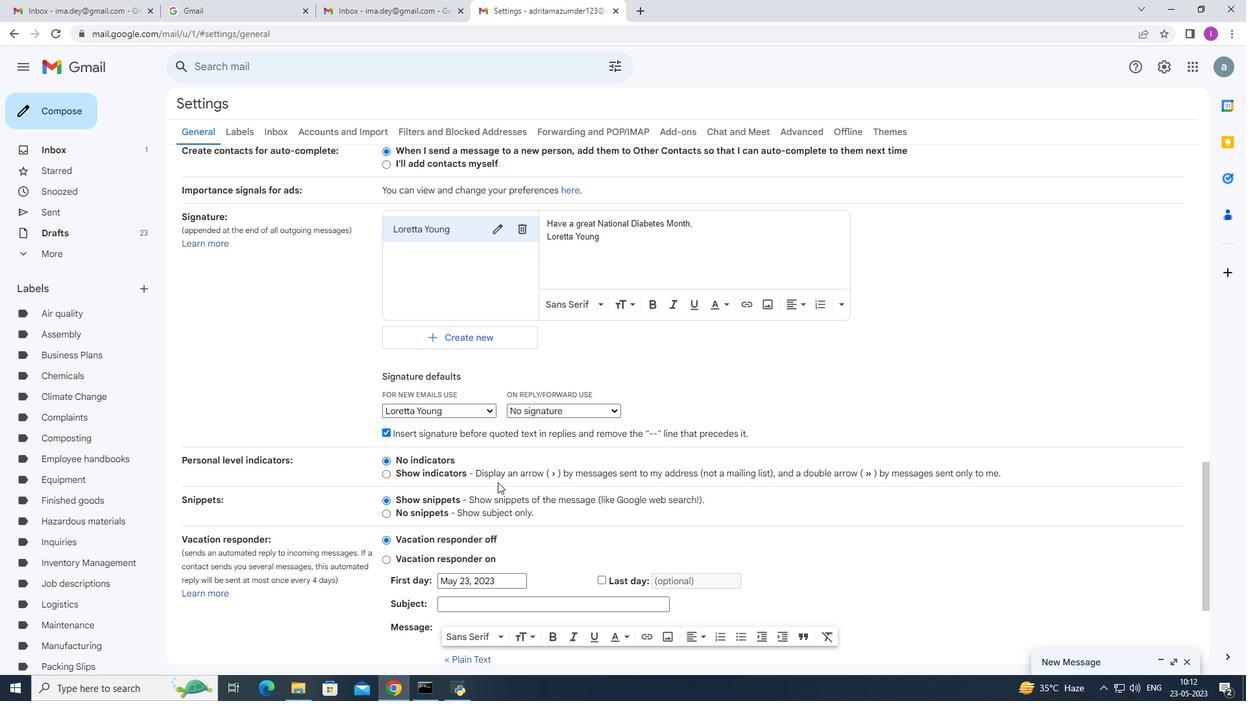 
Action: Mouse moved to (518, 460)
Screenshot: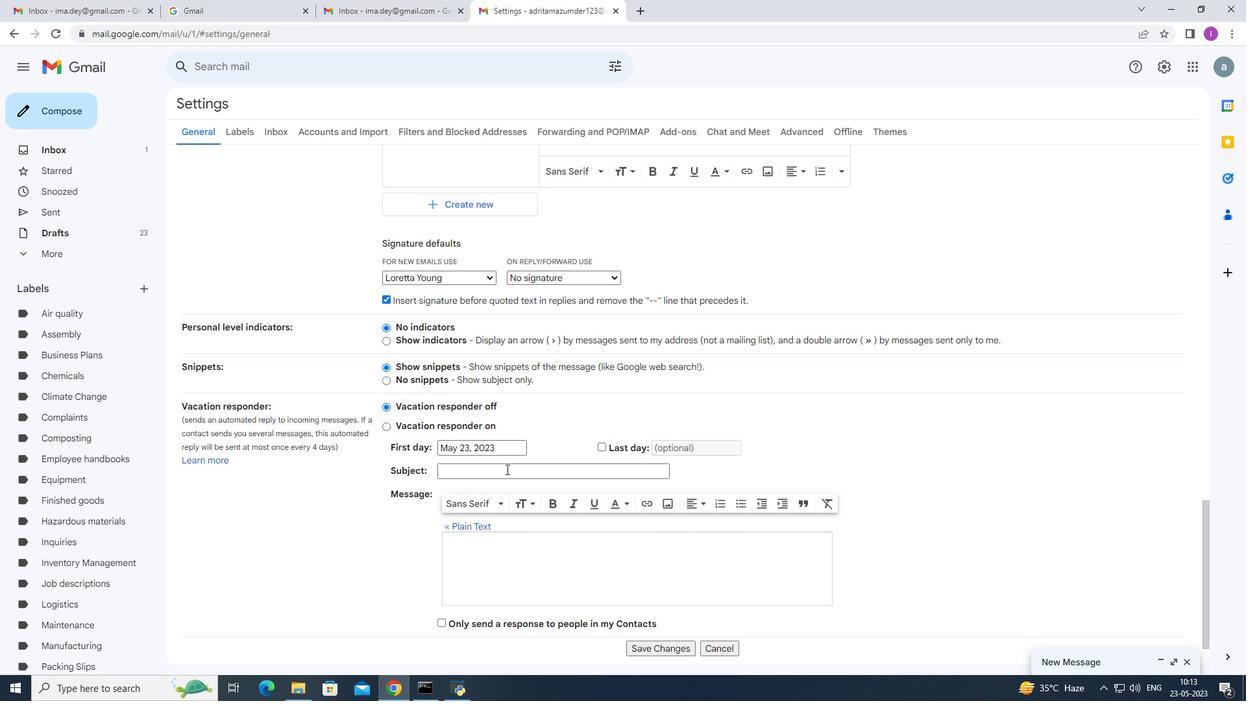 
Action: Mouse scrolled (518, 459) with delta (0, 0)
Screenshot: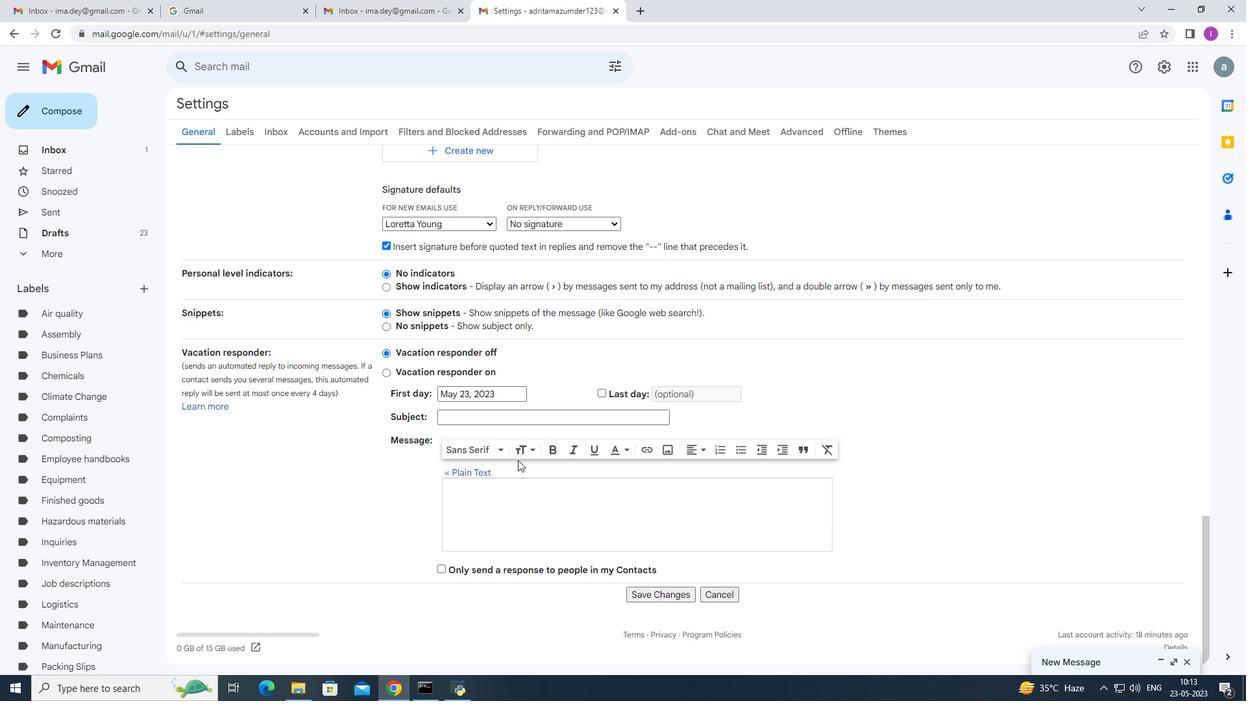 
Action: Mouse moved to (518, 460)
Screenshot: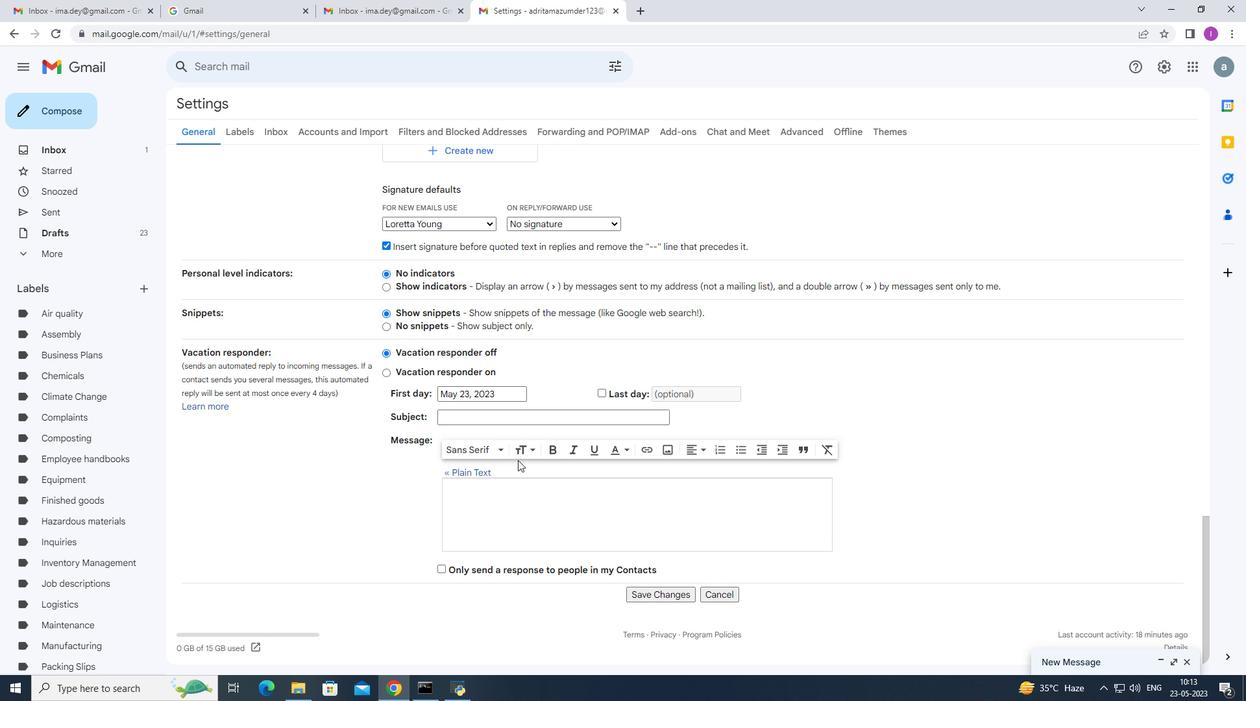 
Action: Mouse scrolled (518, 459) with delta (0, 0)
Screenshot: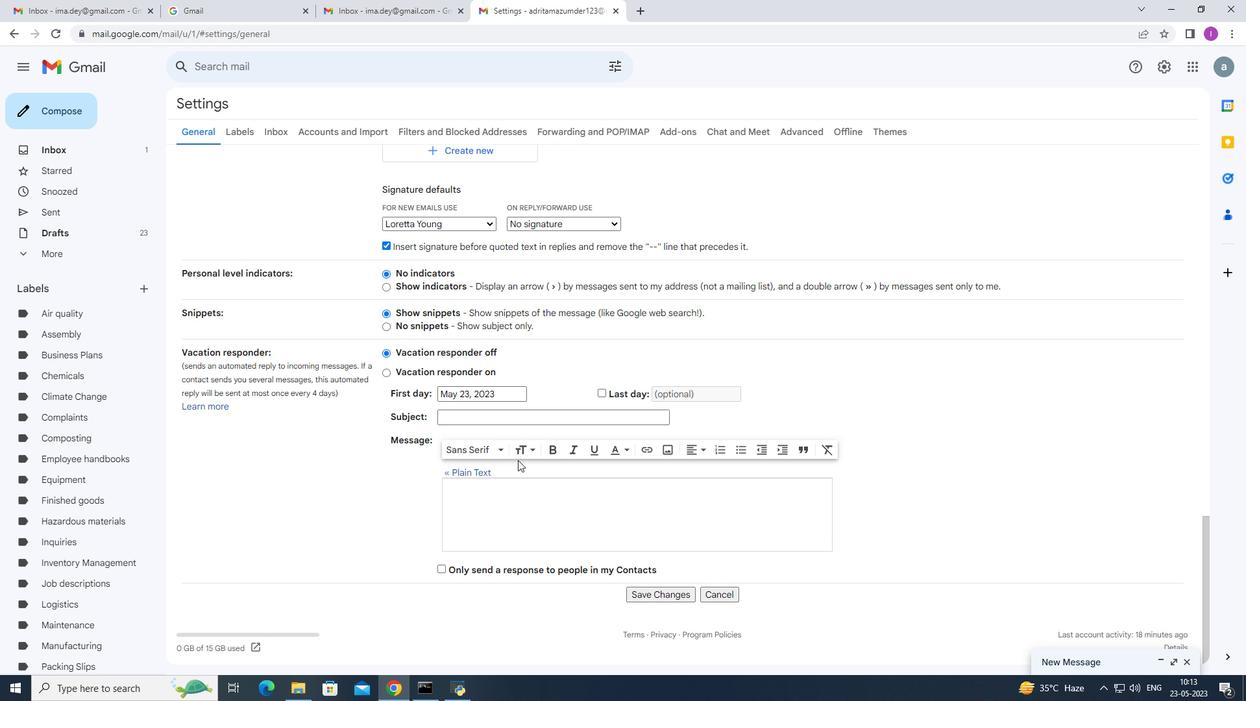 
Action: Mouse moved to (519, 461)
Screenshot: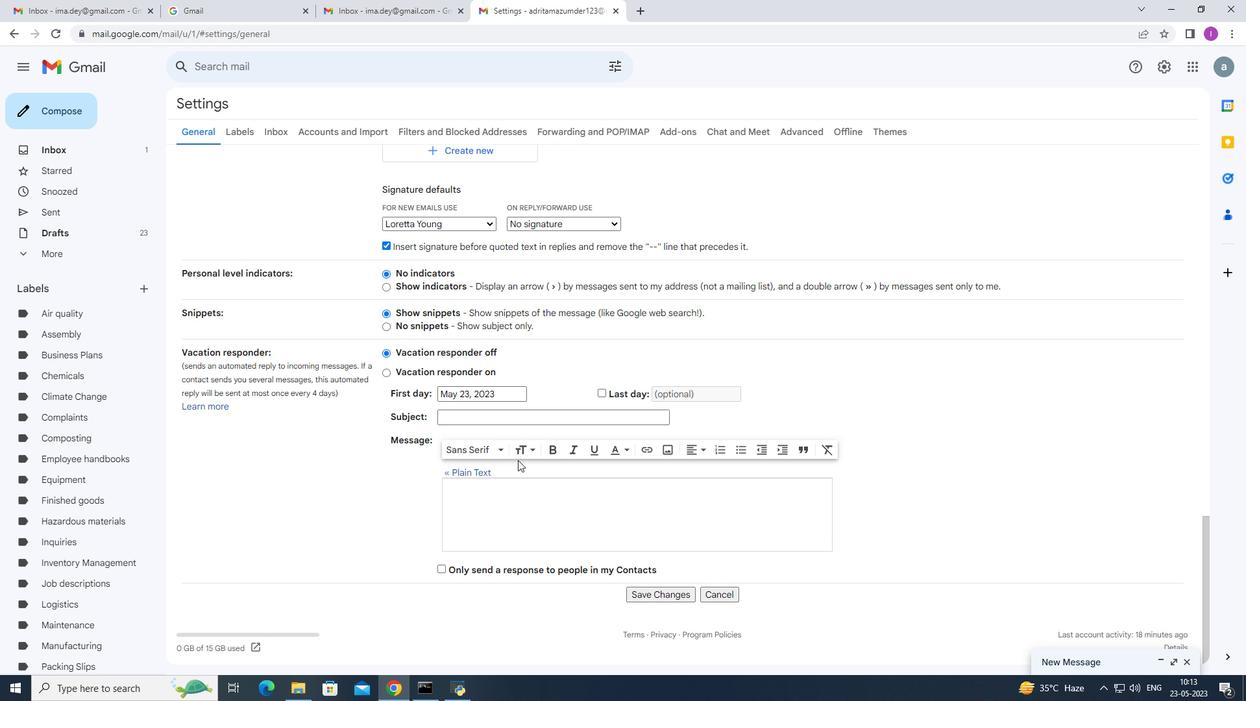 
Action: Mouse scrolled (519, 461) with delta (0, 0)
Screenshot: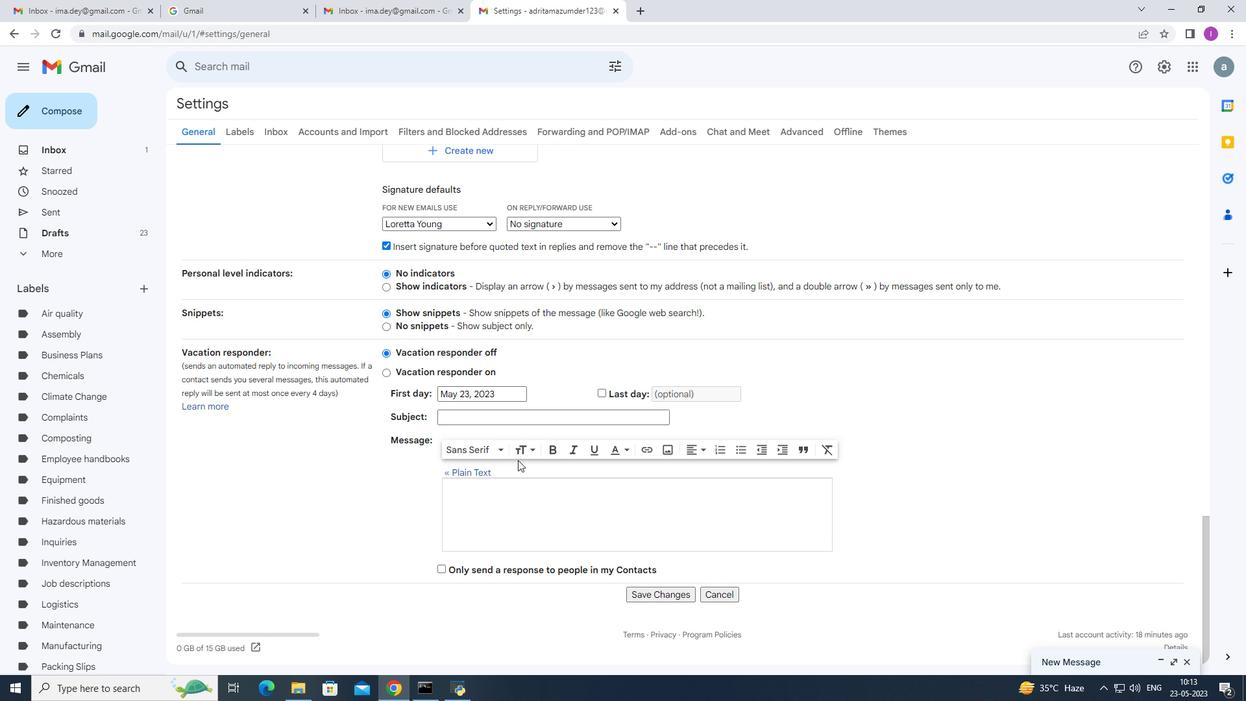 
Action: Mouse scrolled (519, 461) with delta (0, 0)
Screenshot: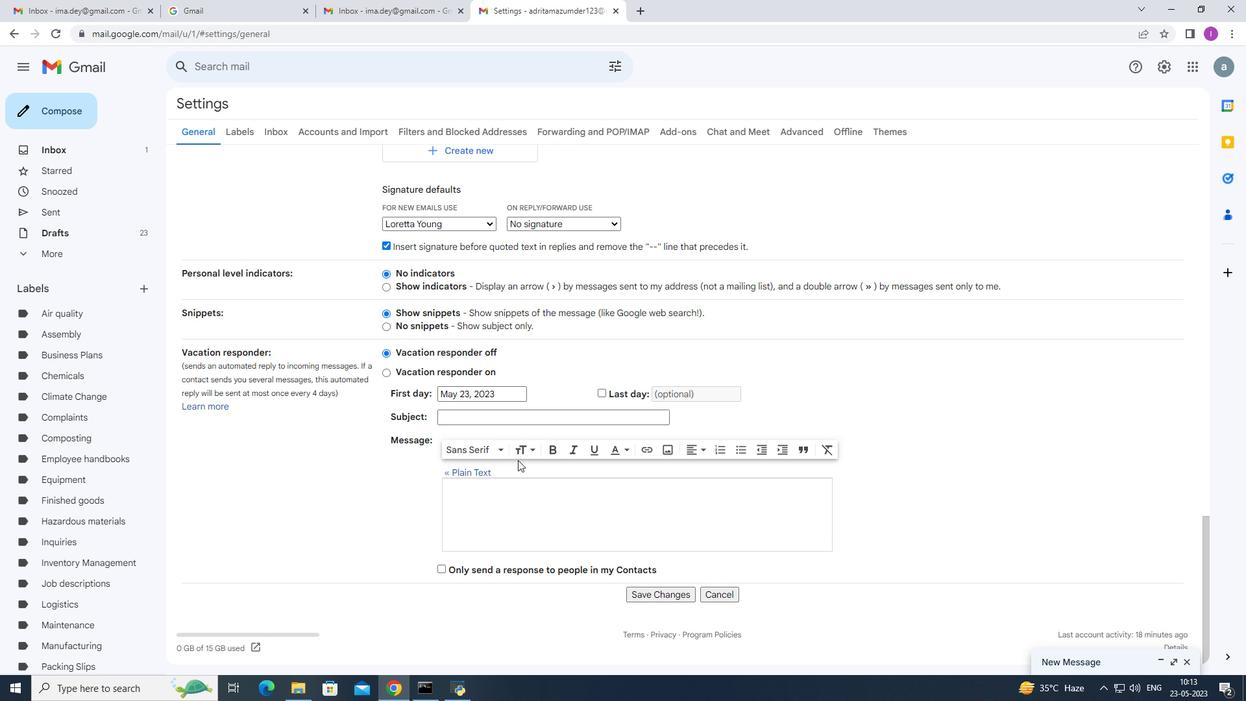 
Action: Mouse moved to (637, 598)
Screenshot: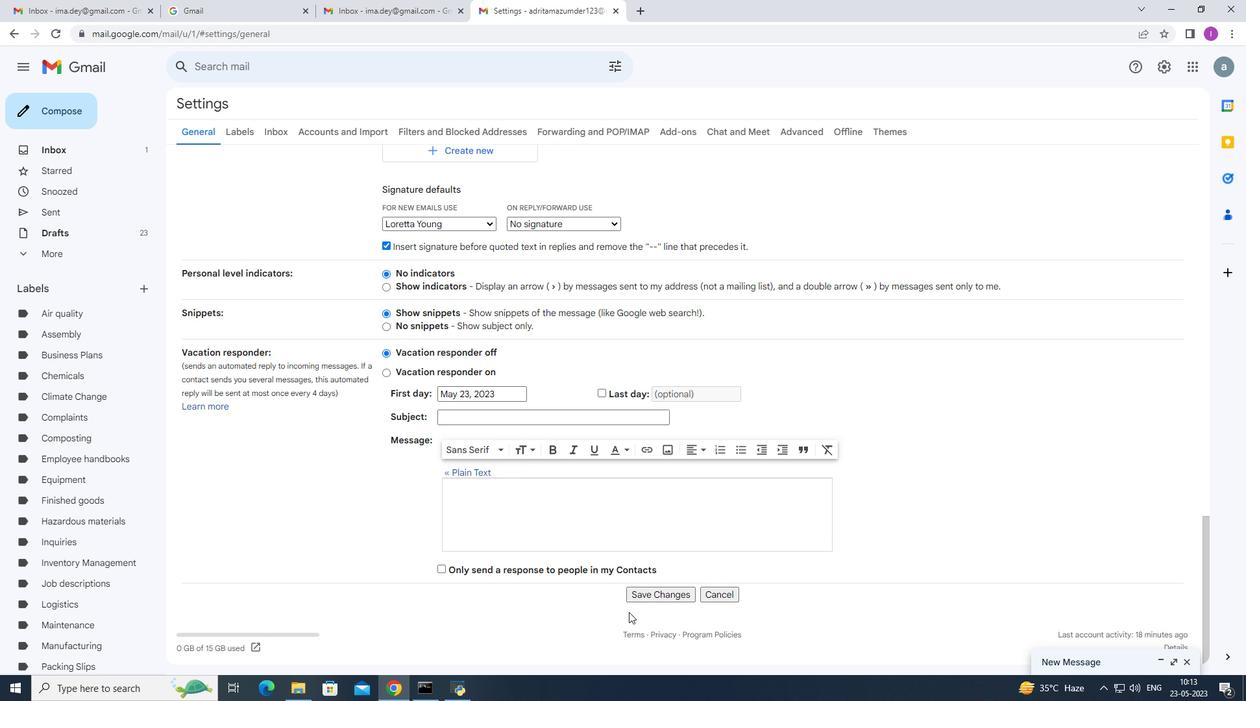 
Action: Mouse pressed left at (637, 598)
Screenshot: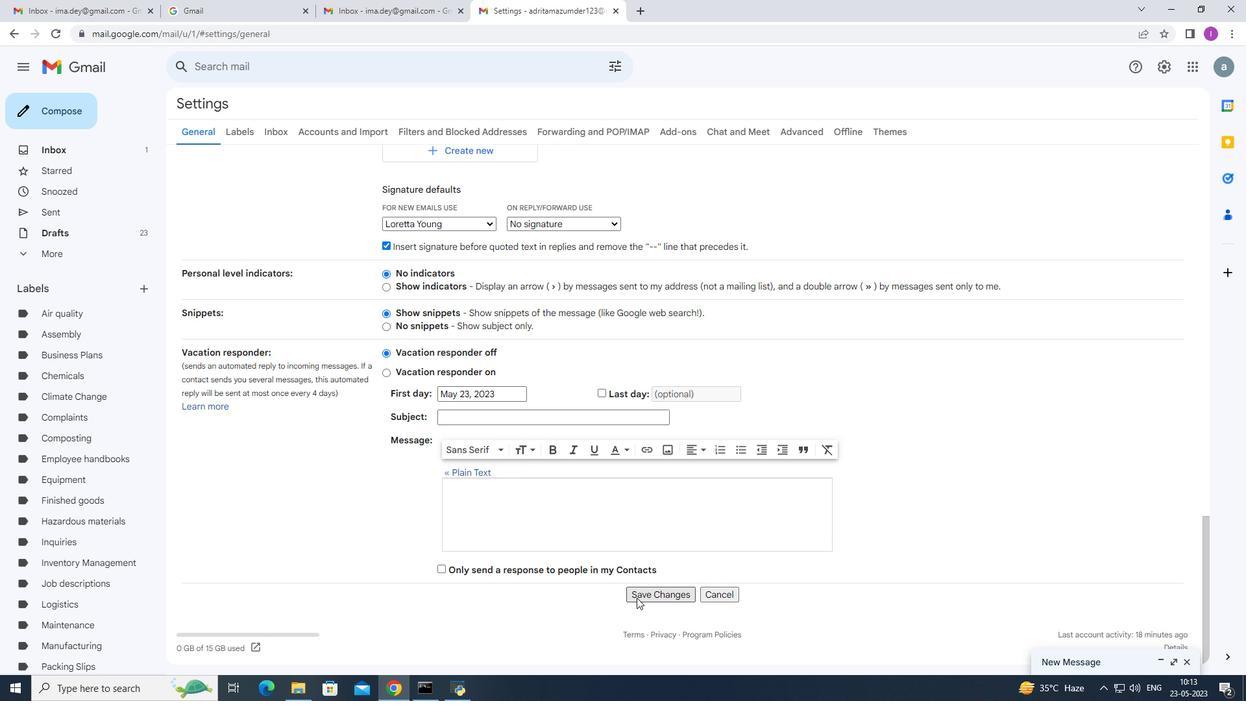 
Action: Mouse moved to (51, 117)
Screenshot: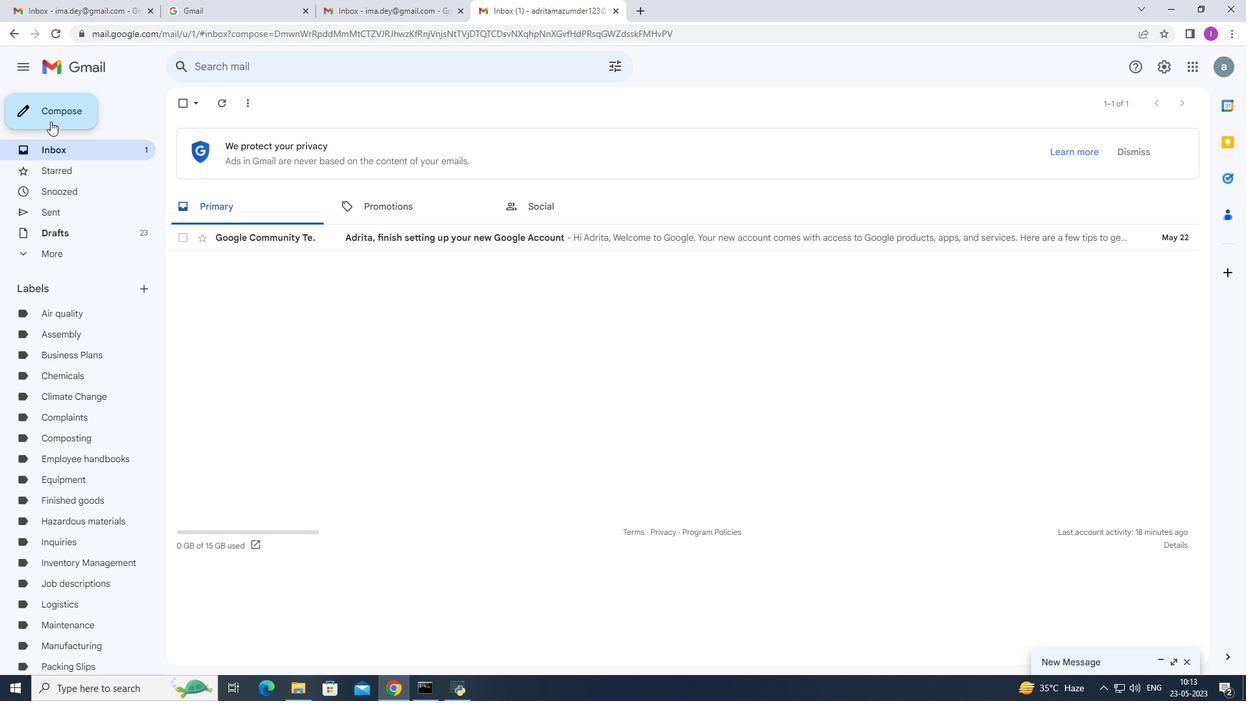 
Action: Mouse pressed left at (51, 117)
Screenshot: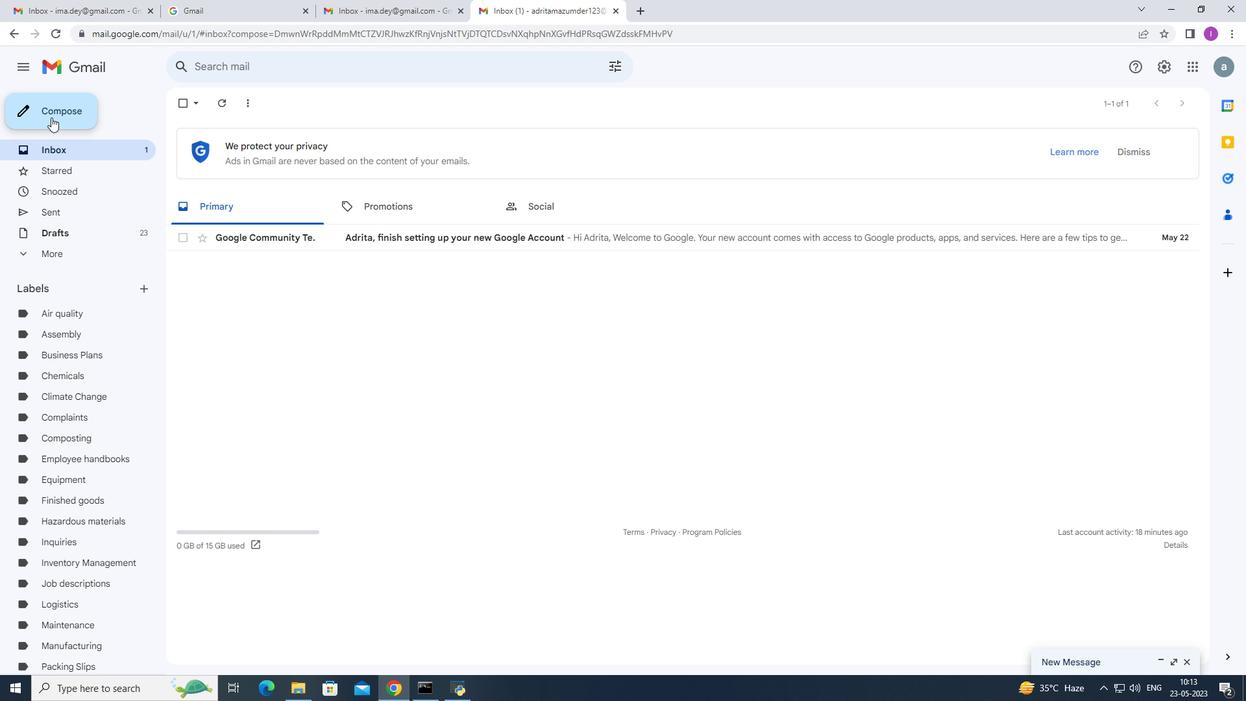 
Action: Mouse moved to (859, 314)
Screenshot: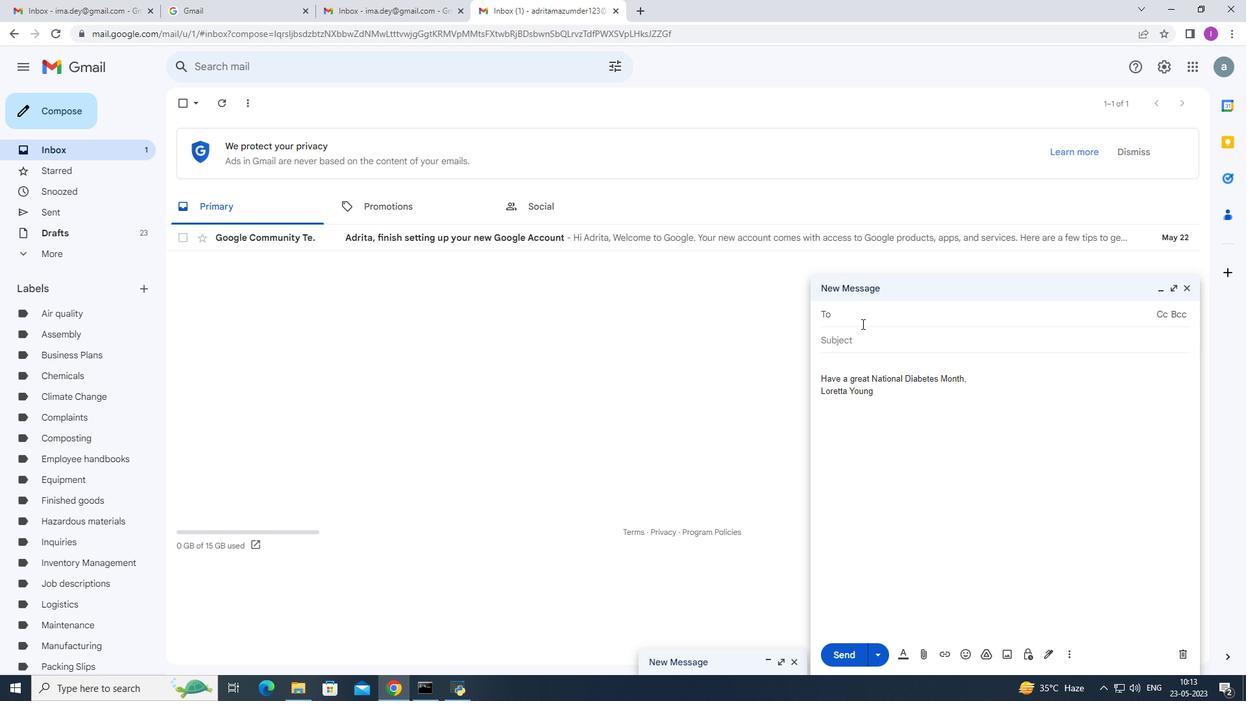 
Action: Mouse pressed left at (859, 314)
Screenshot: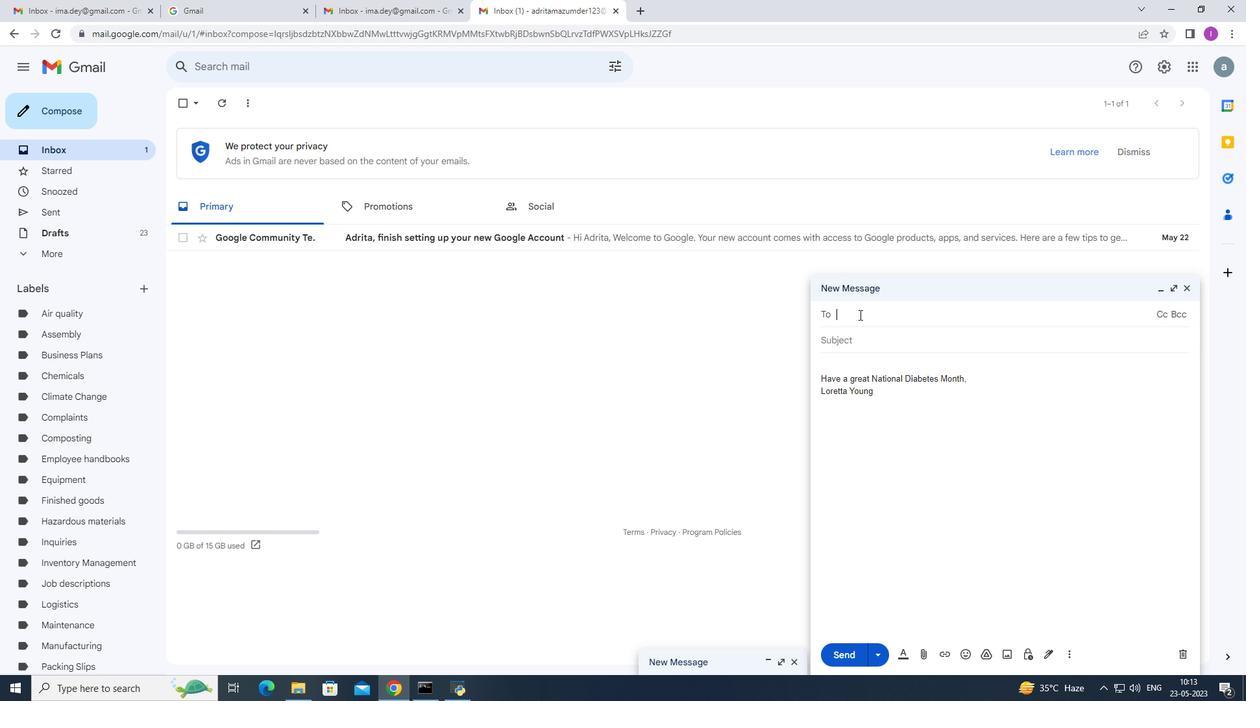 
Action: Key pressed sof
Screenshot: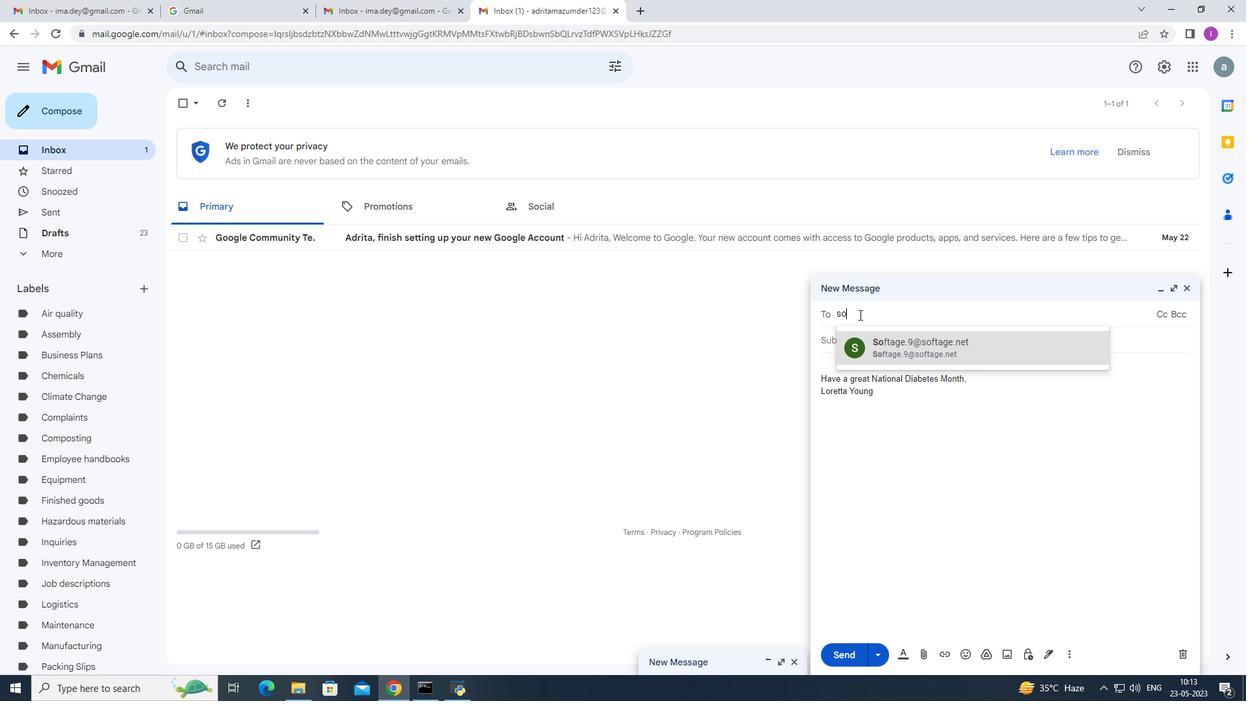 
Action: Mouse moved to (889, 340)
Screenshot: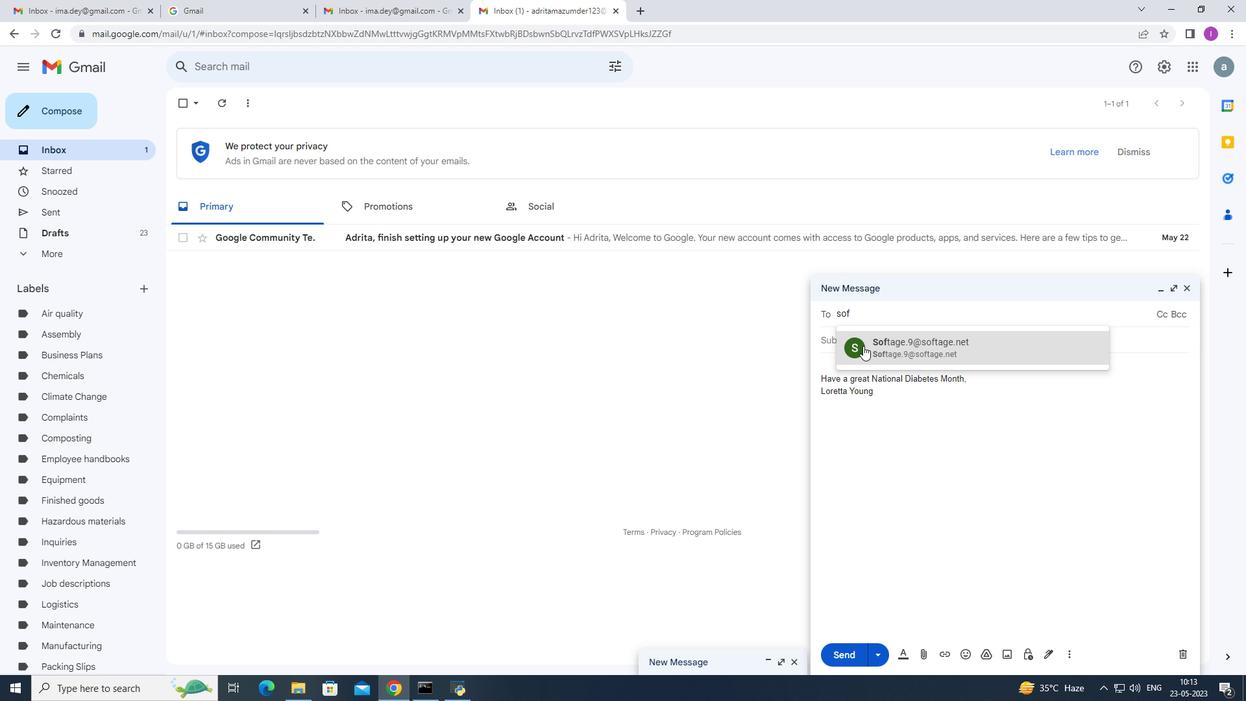 
Action: Mouse pressed left at (889, 340)
Screenshot: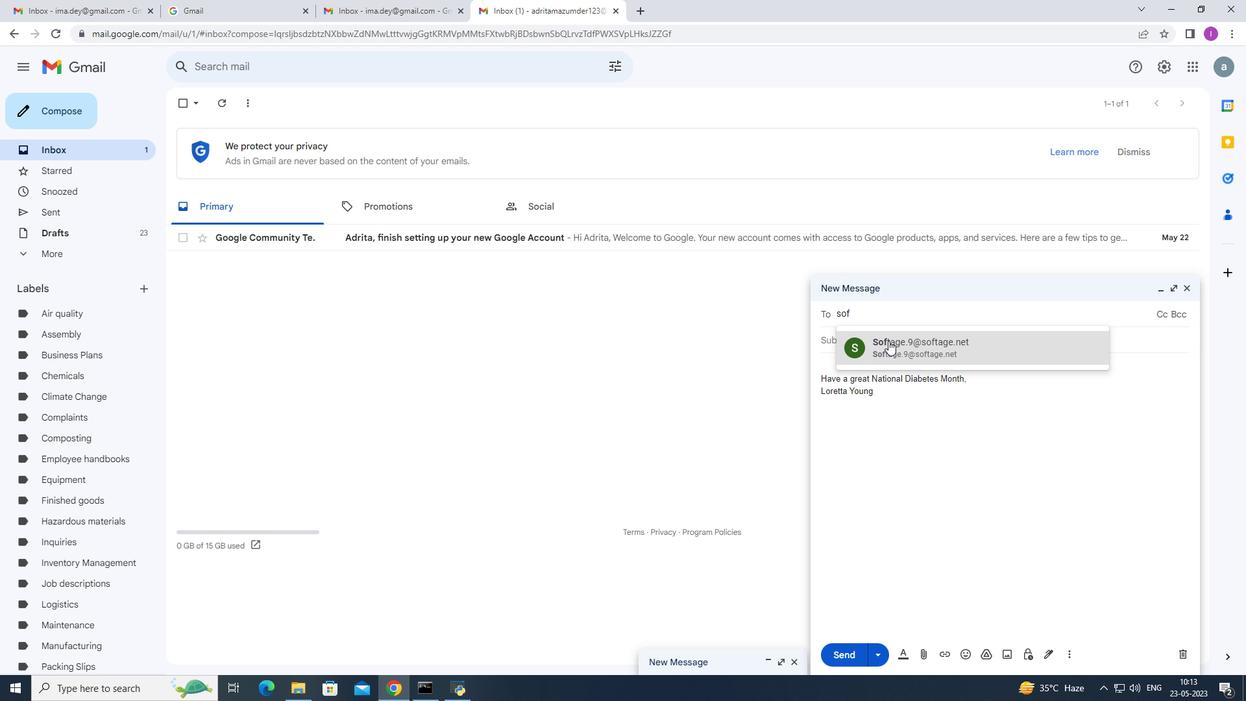 
Action: Mouse moved to (1079, 650)
Screenshot: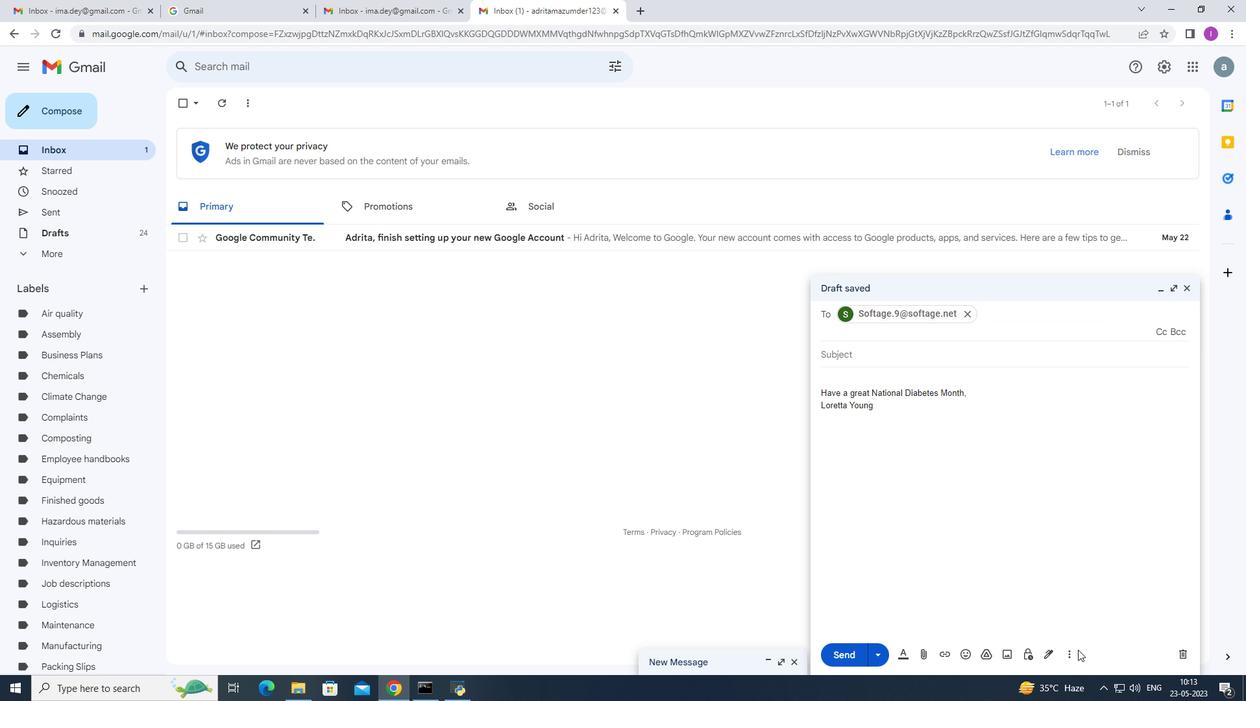 
Action: Mouse pressed left at (1079, 650)
Screenshot: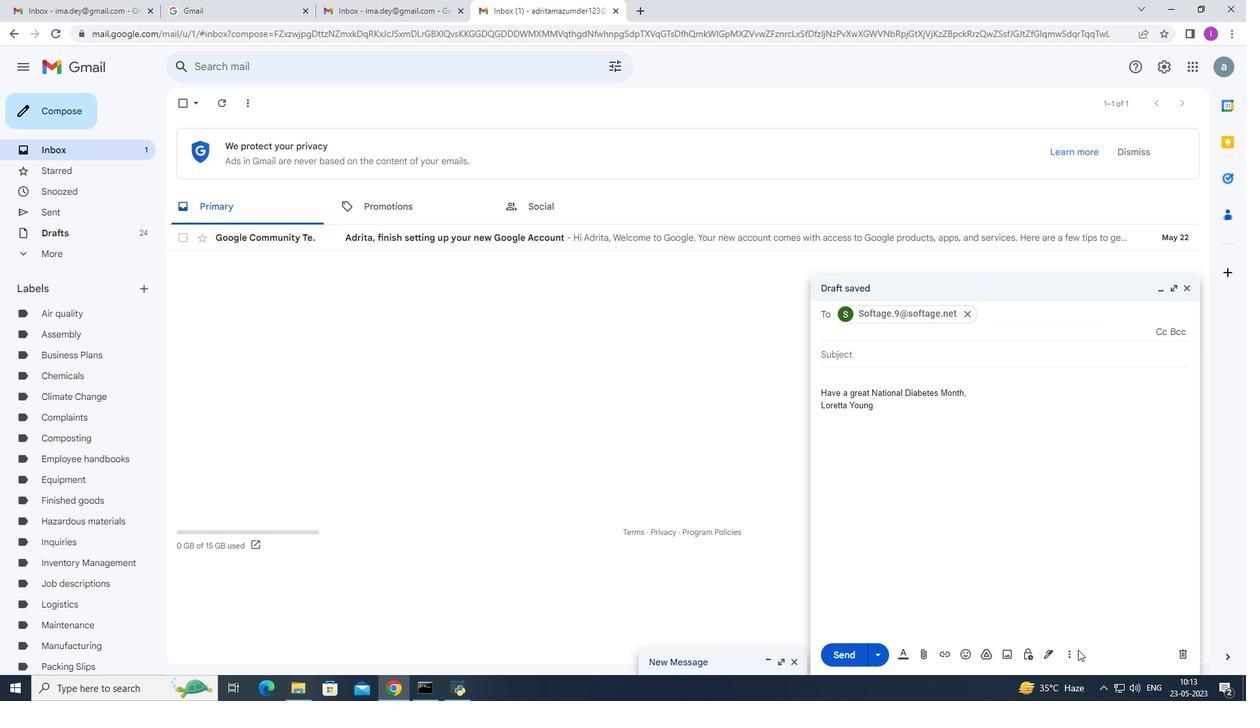 
Action: Mouse moved to (1068, 658)
Screenshot: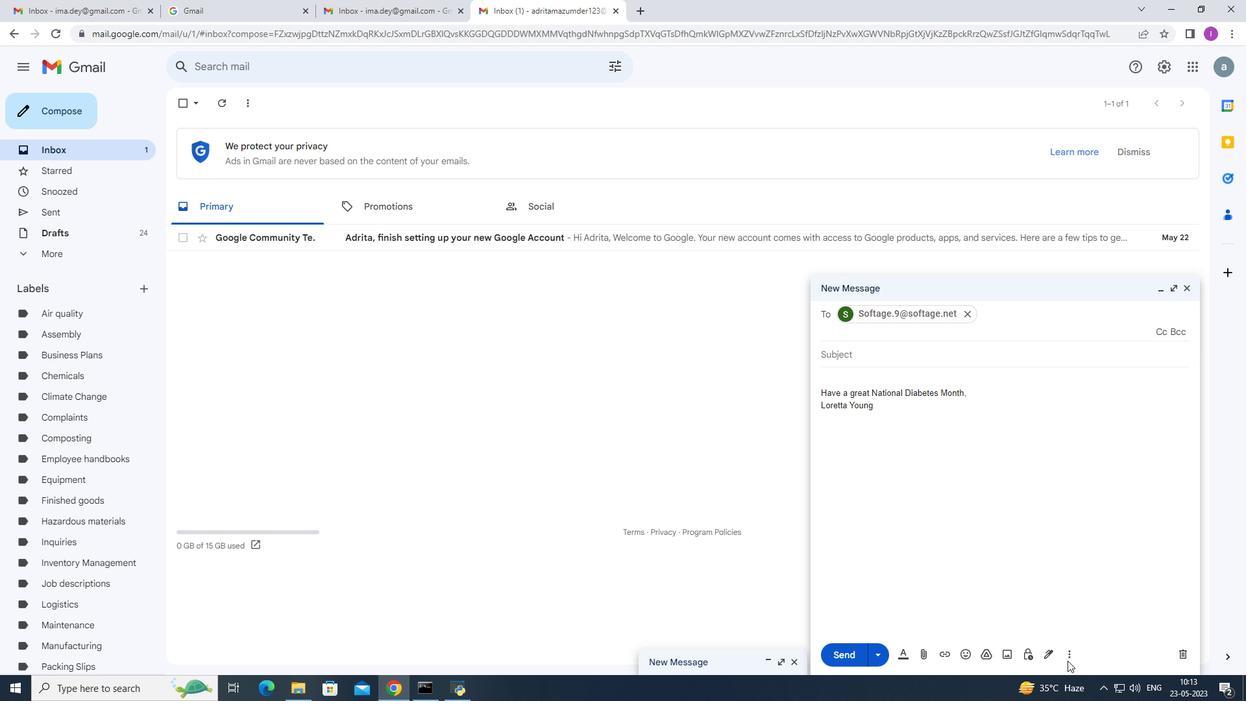 
Action: Mouse pressed left at (1068, 658)
Screenshot: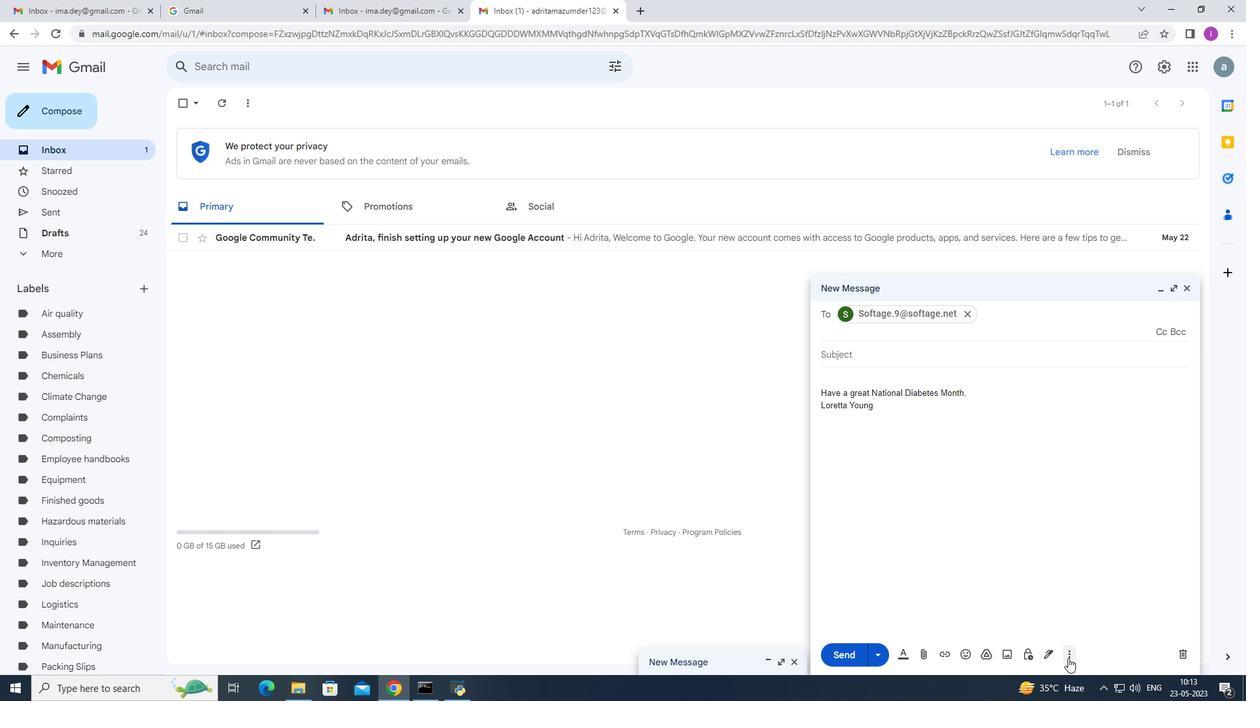 
Action: Mouse moved to (1107, 532)
Screenshot: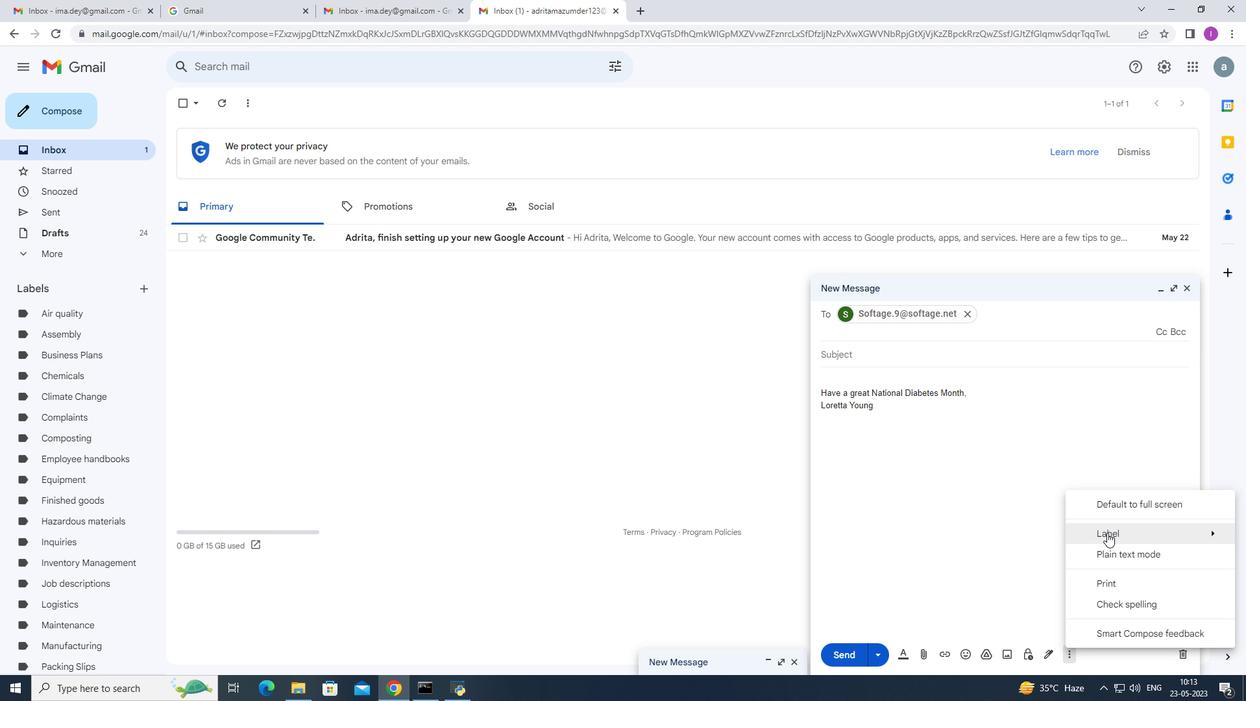 
Action: Mouse pressed left at (1107, 532)
Screenshot: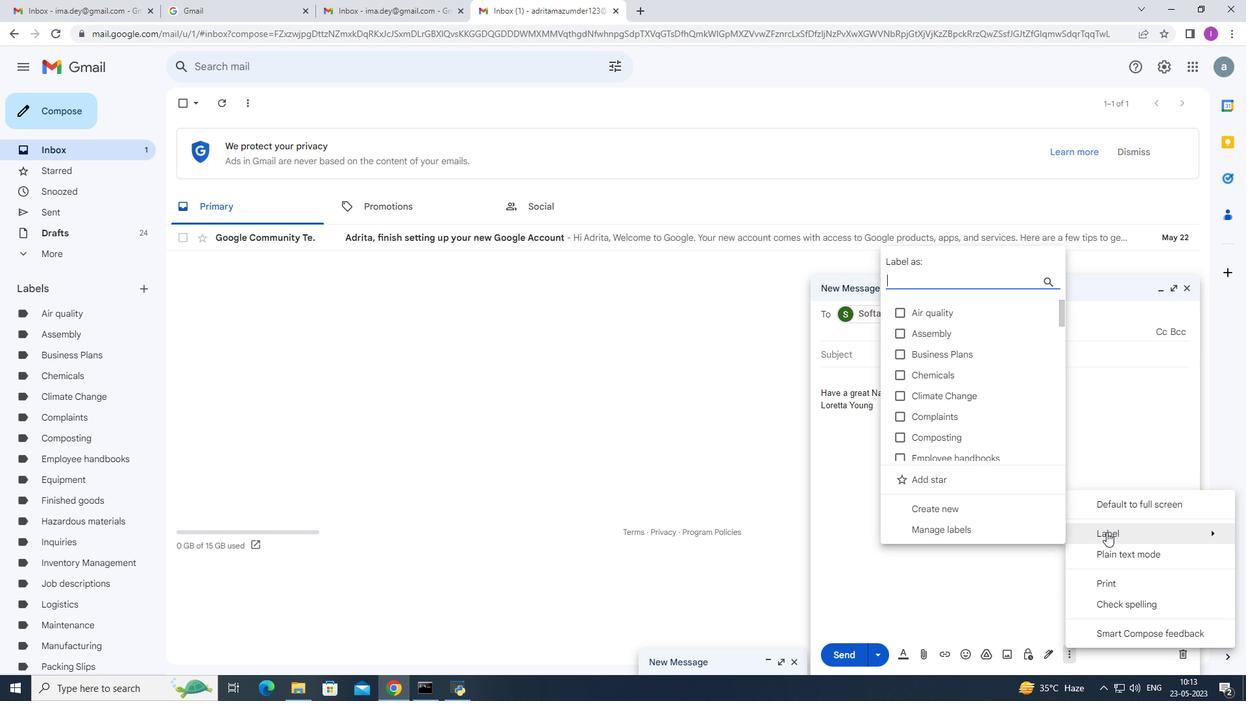 
Action: Mouse moved to (963, 279)
Screenshot: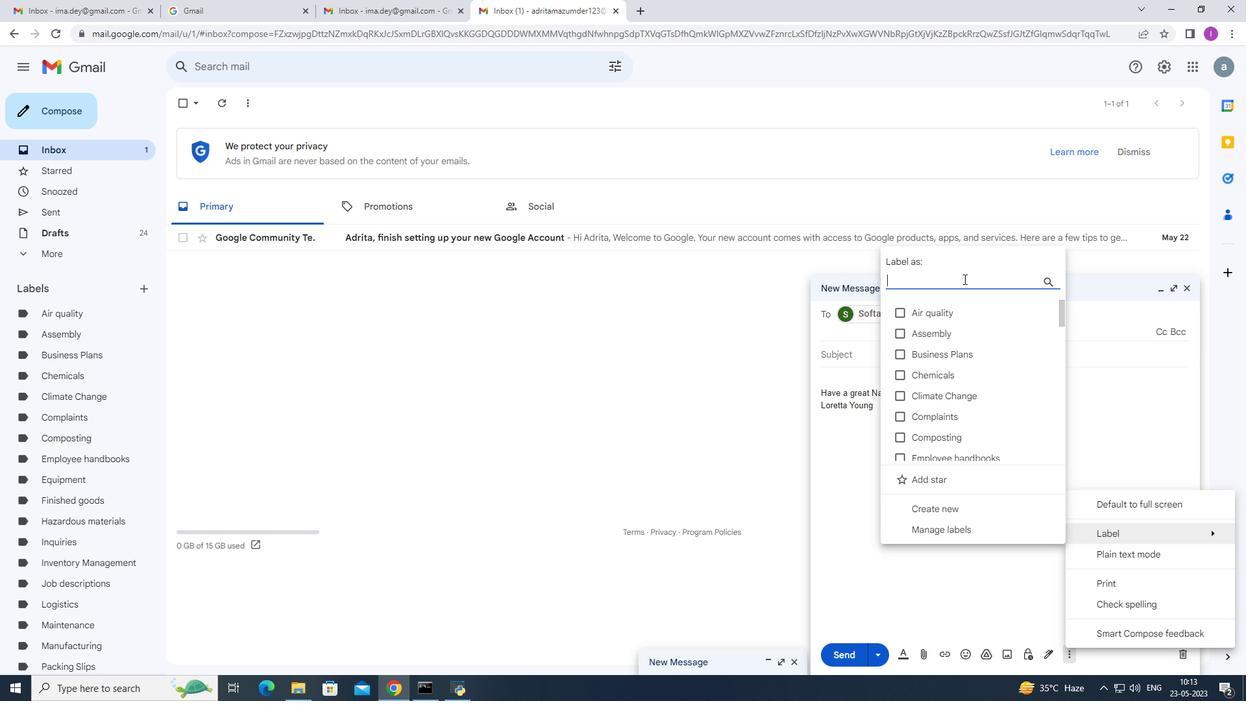 
Action: Mouse pressed left at (963, 279)
Screenshot: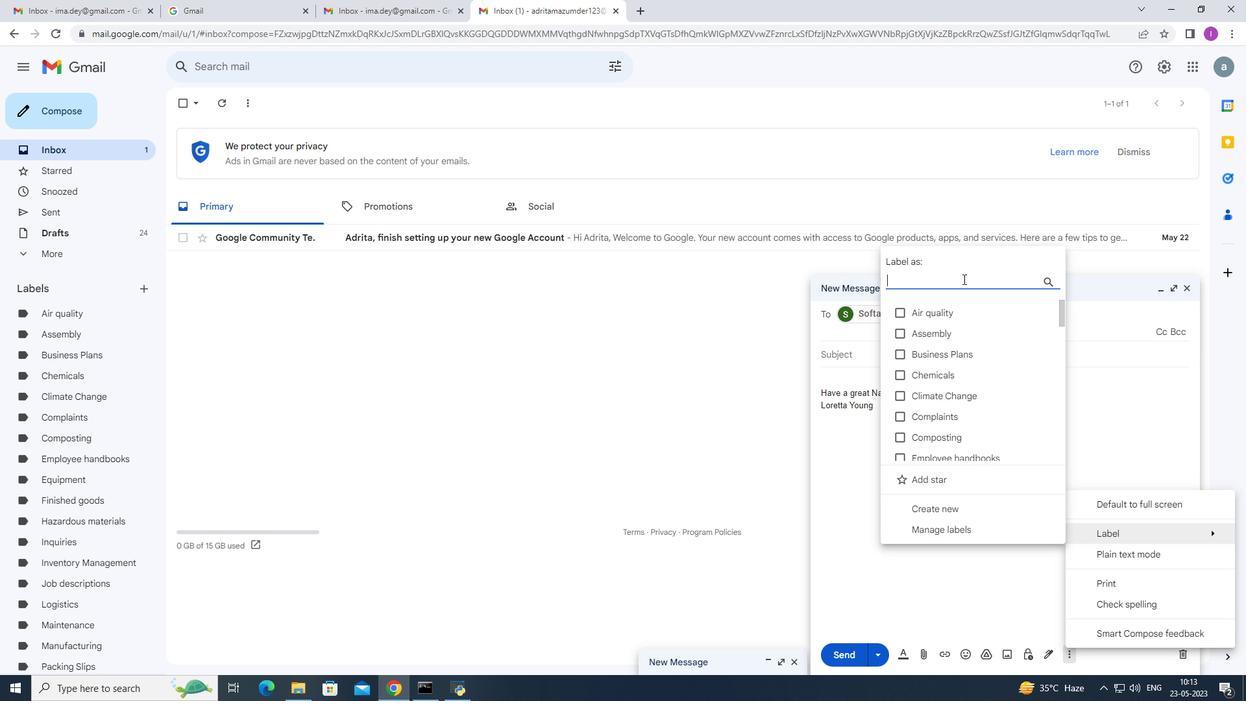 
Action: Mouse moved to (870, 374)
Screenshot: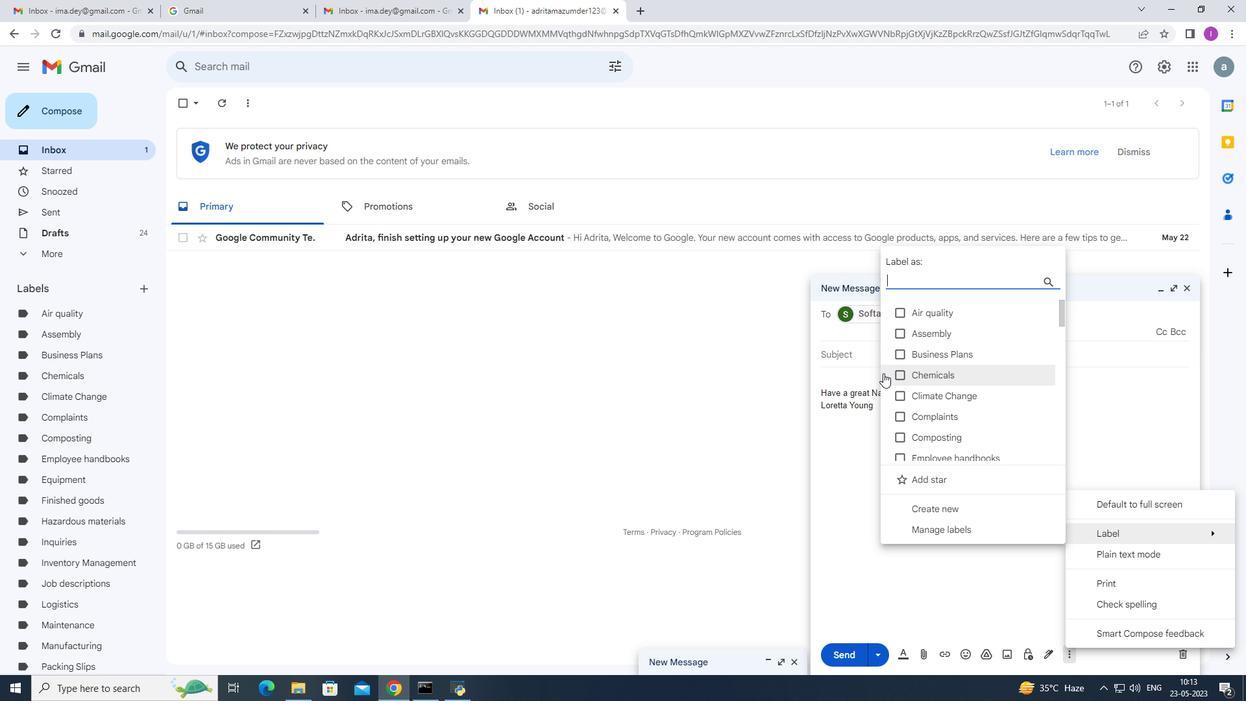 
Action: Key pressed <Key.shift>Marketind<Key.backspace>g
Screenshot: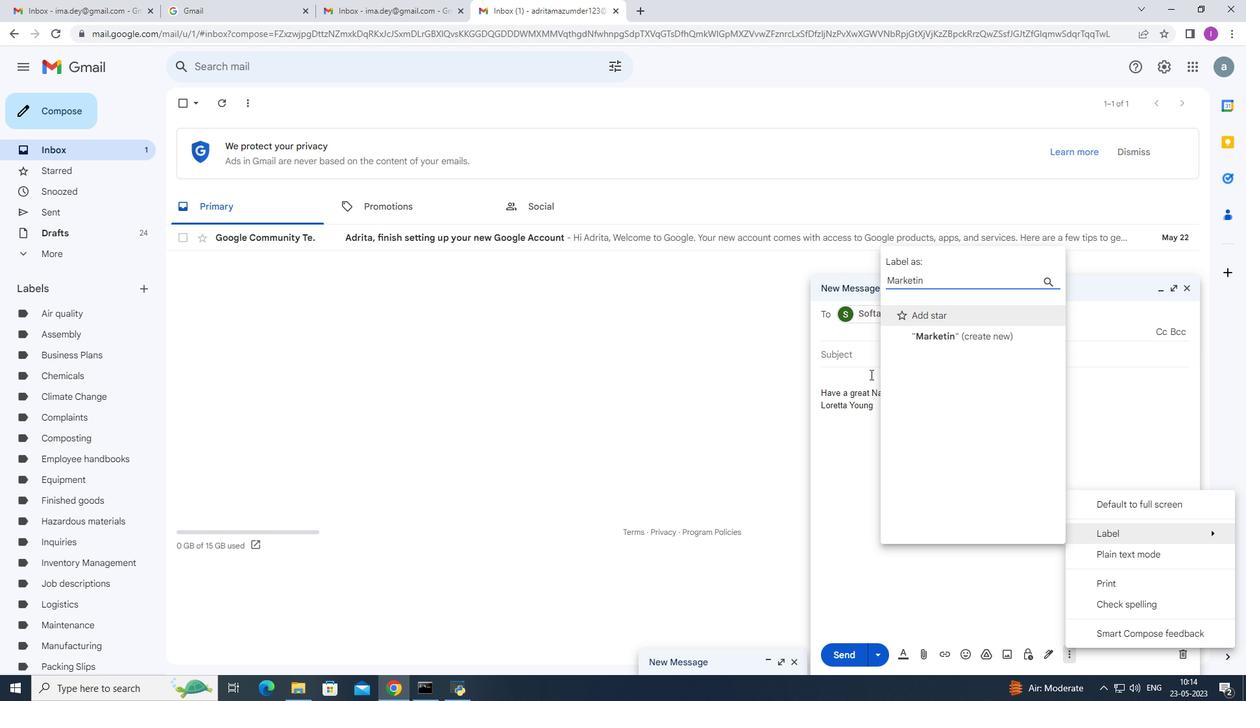 
Action: Mouse moved to (888, 377)
Screenshot: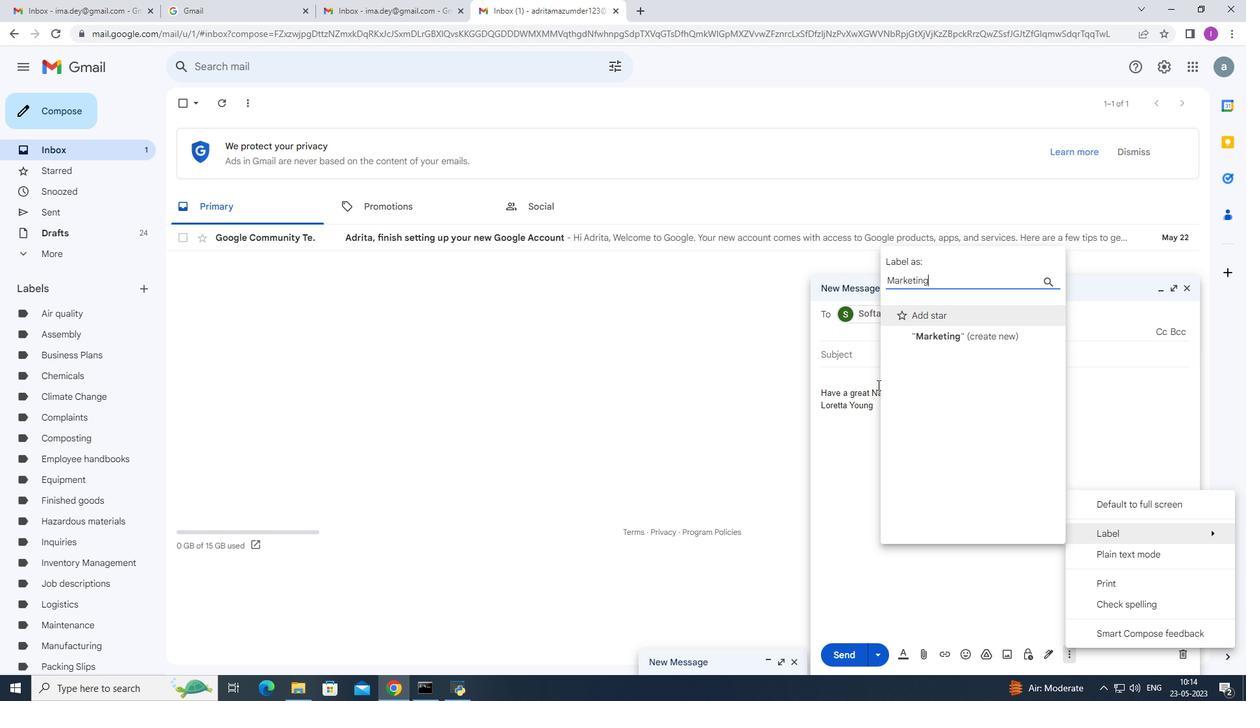 
Action: Key pressed <Key.space><Key.space>plans
Screenshot: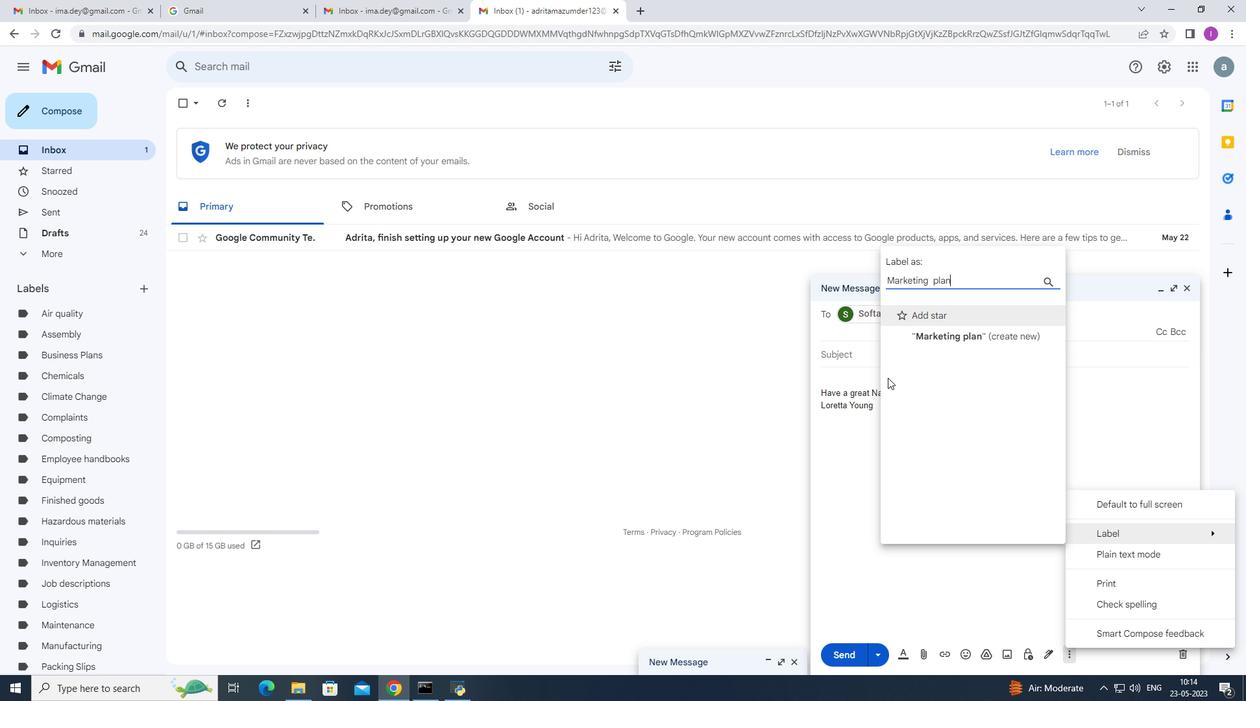 
Action: Mouse moved to (1023, 333)
Screenshot: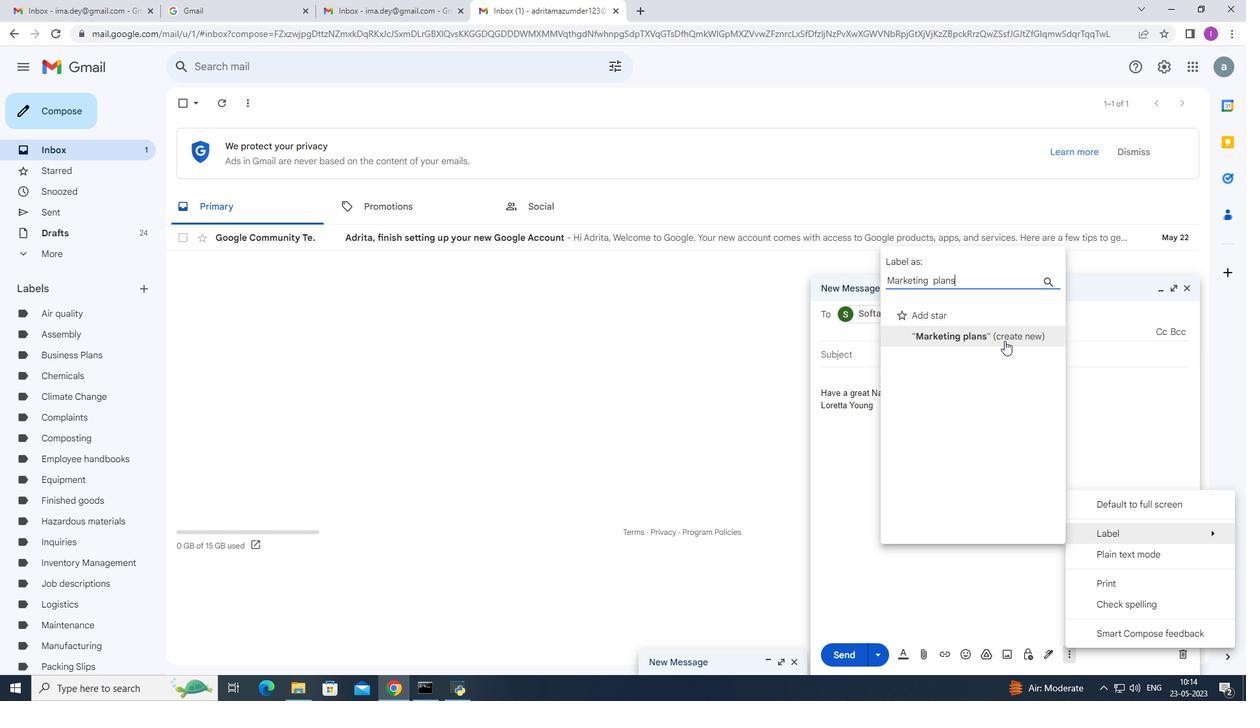 
Action: Mouse pressed left at (1023, 333)
Screenshot: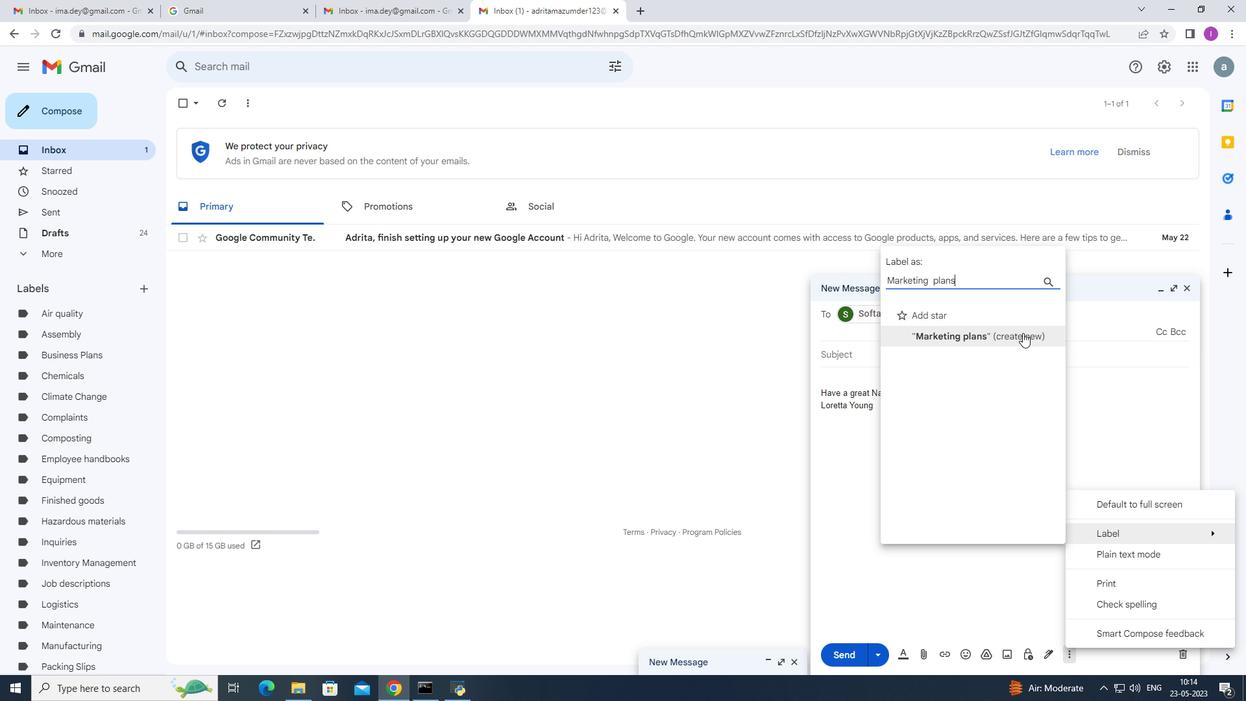 
Action: Mouse moved to (747, 413)
Screenshot: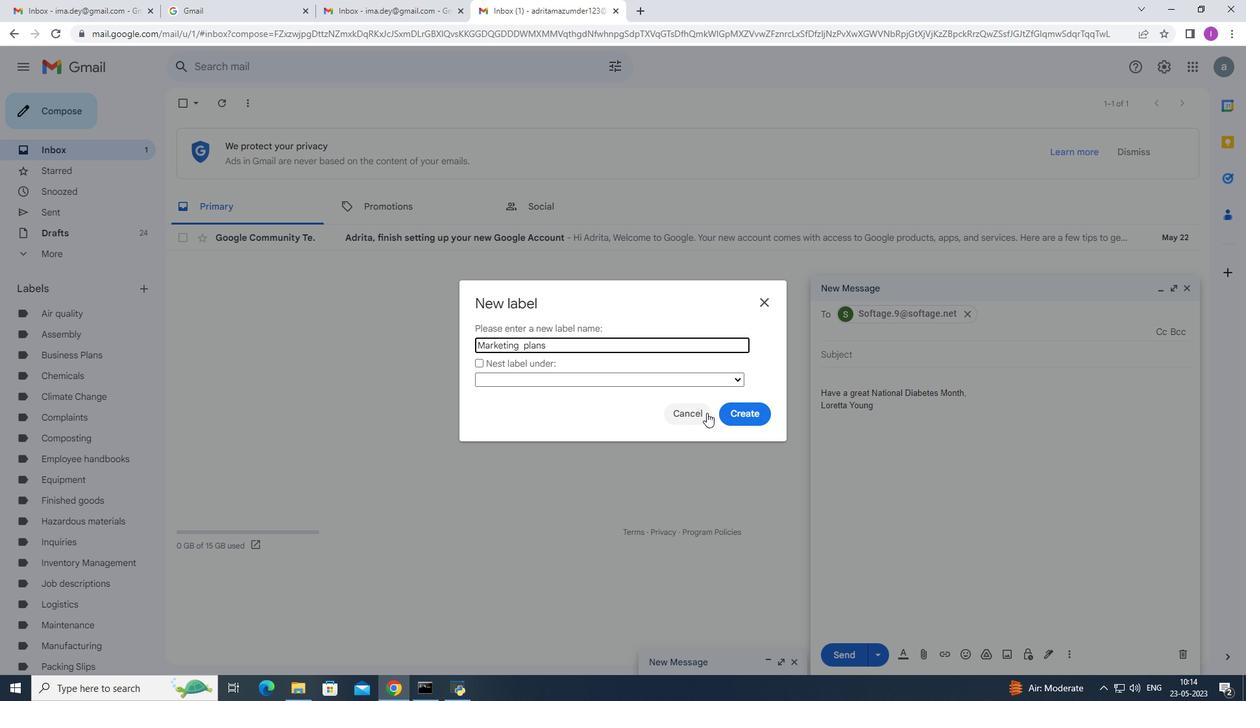 
Action: Mouse pressed left at (747, 413)
Screenshot: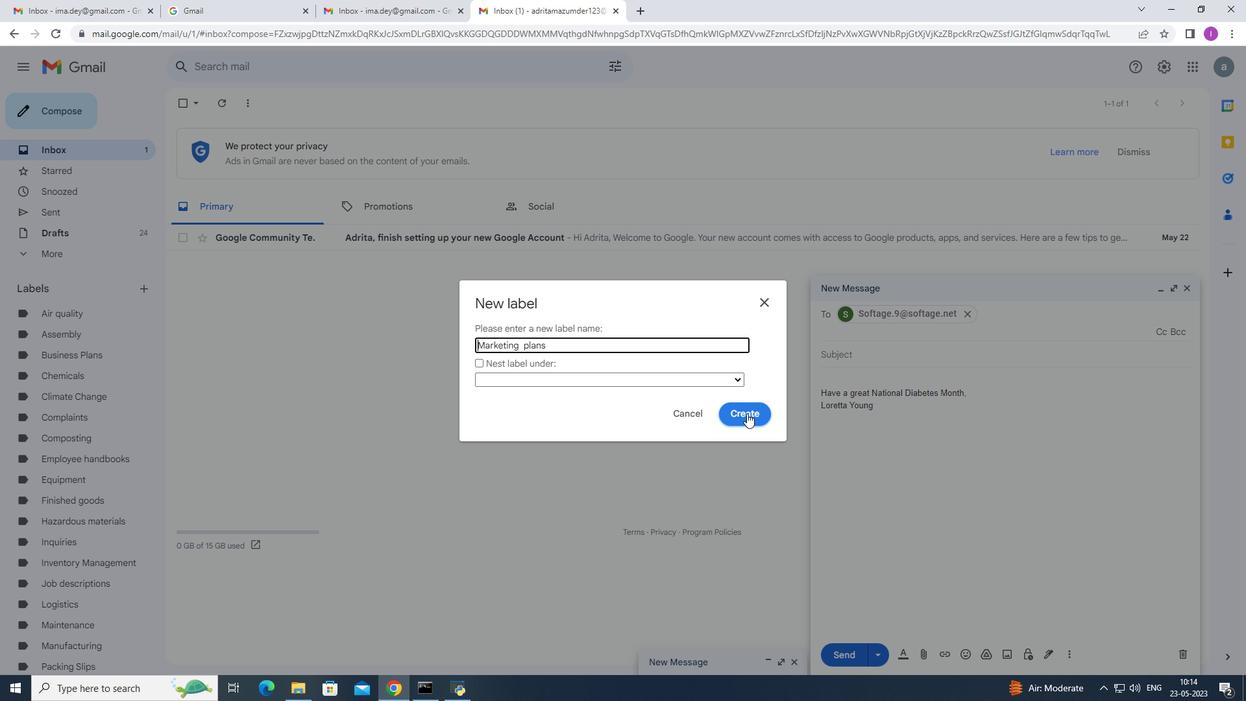 
Action: Mouse moved to (1072, 649)
Screenshot: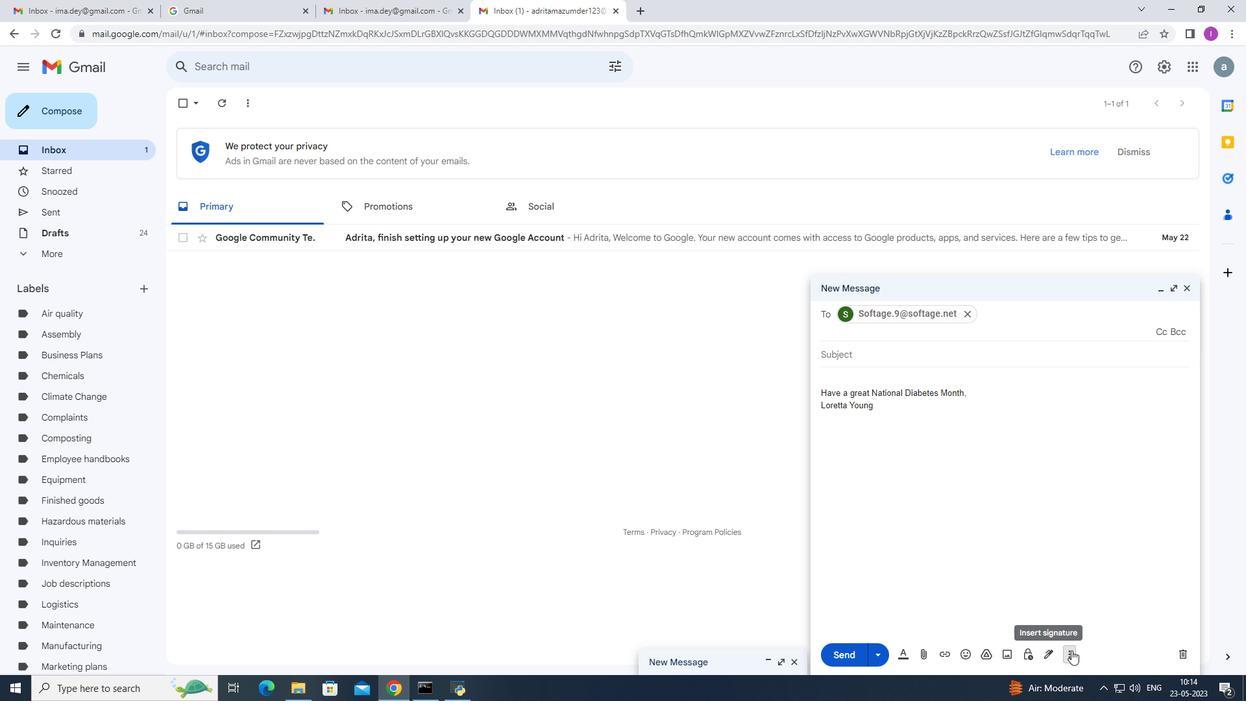 
Action: Mouse pressed left at (1072, 649)
Screenshot: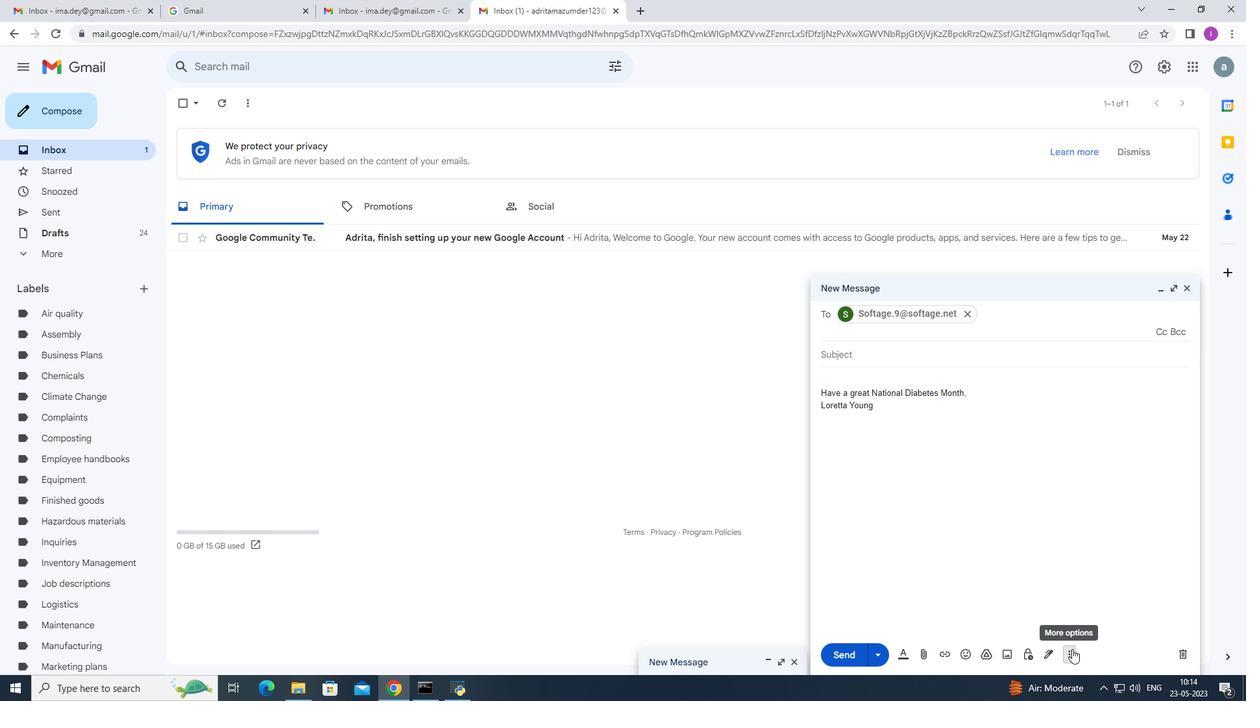 
Action: Mouse moved to (842, 457)
Screenshot: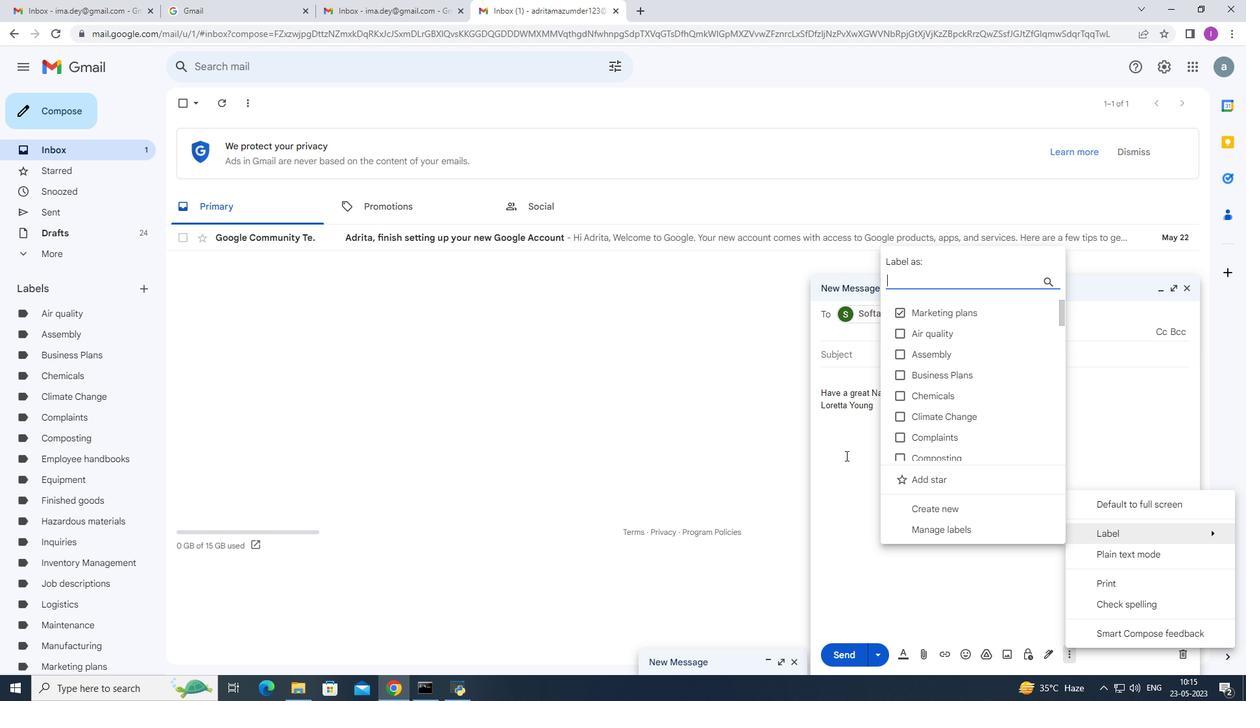 
Action: Mouse pressed left at (842, 457)
Screenshot: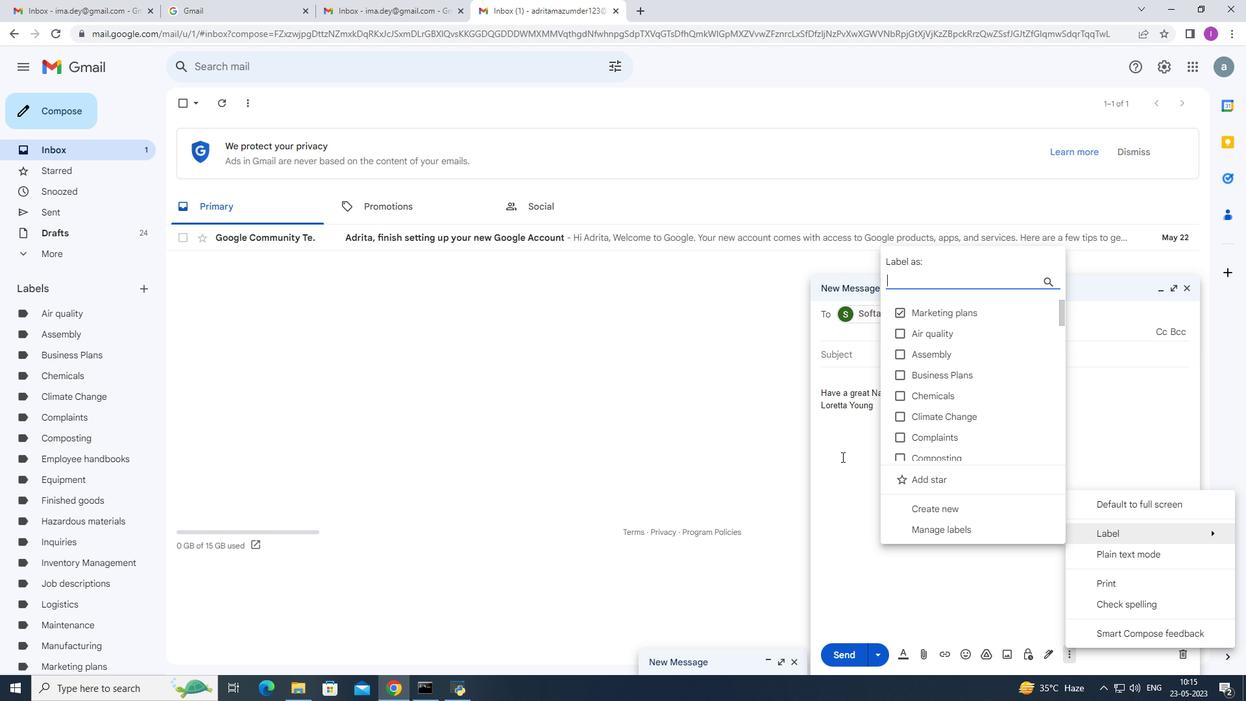 
Action: Mouse moved to (822, 488)
Screenshot: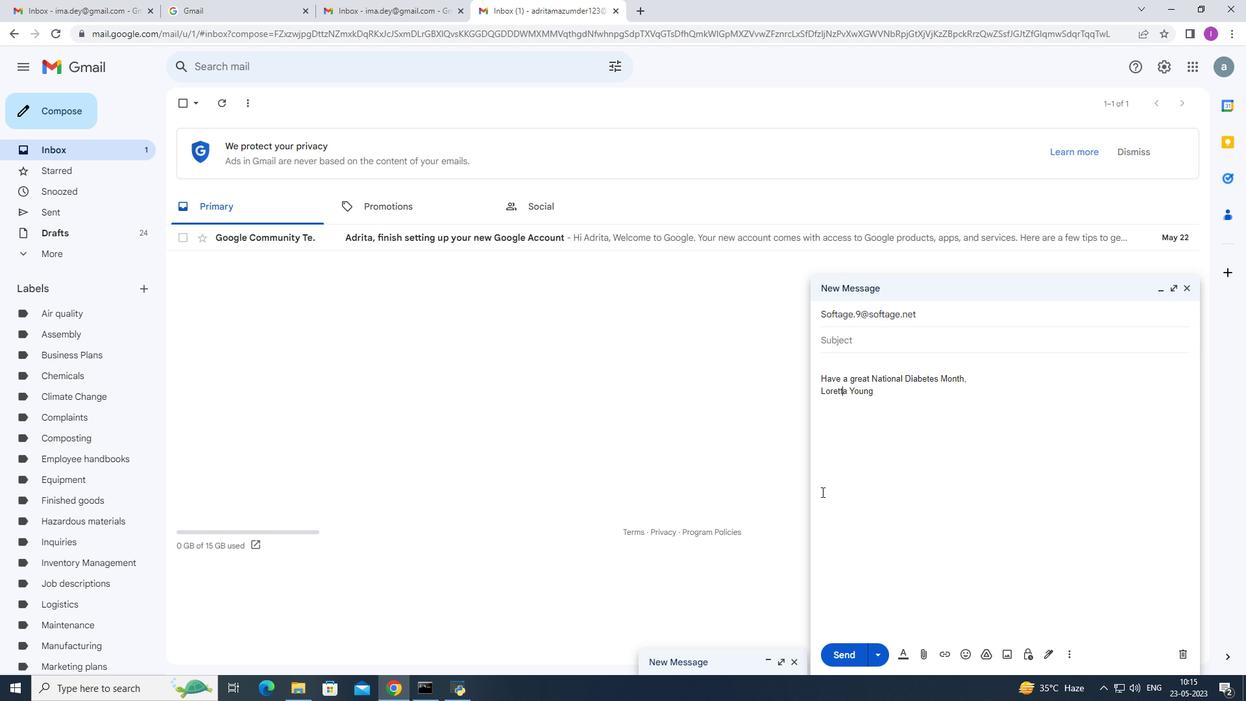 
